 Task: Look for space in Homewood, United States from 9th July, 2023 to 16th July, 2023 for 2 adults, 1 child in price range Rs.8000 to Rs.16000. Place can be entire place with 2 bedrooms having 2 beds and 1 bathroom. Property type can be house, flat, guest house. Booking option can be shelf check-in. Required host language is English.
Action: Mouse moved to (600, 135)
Screenshot: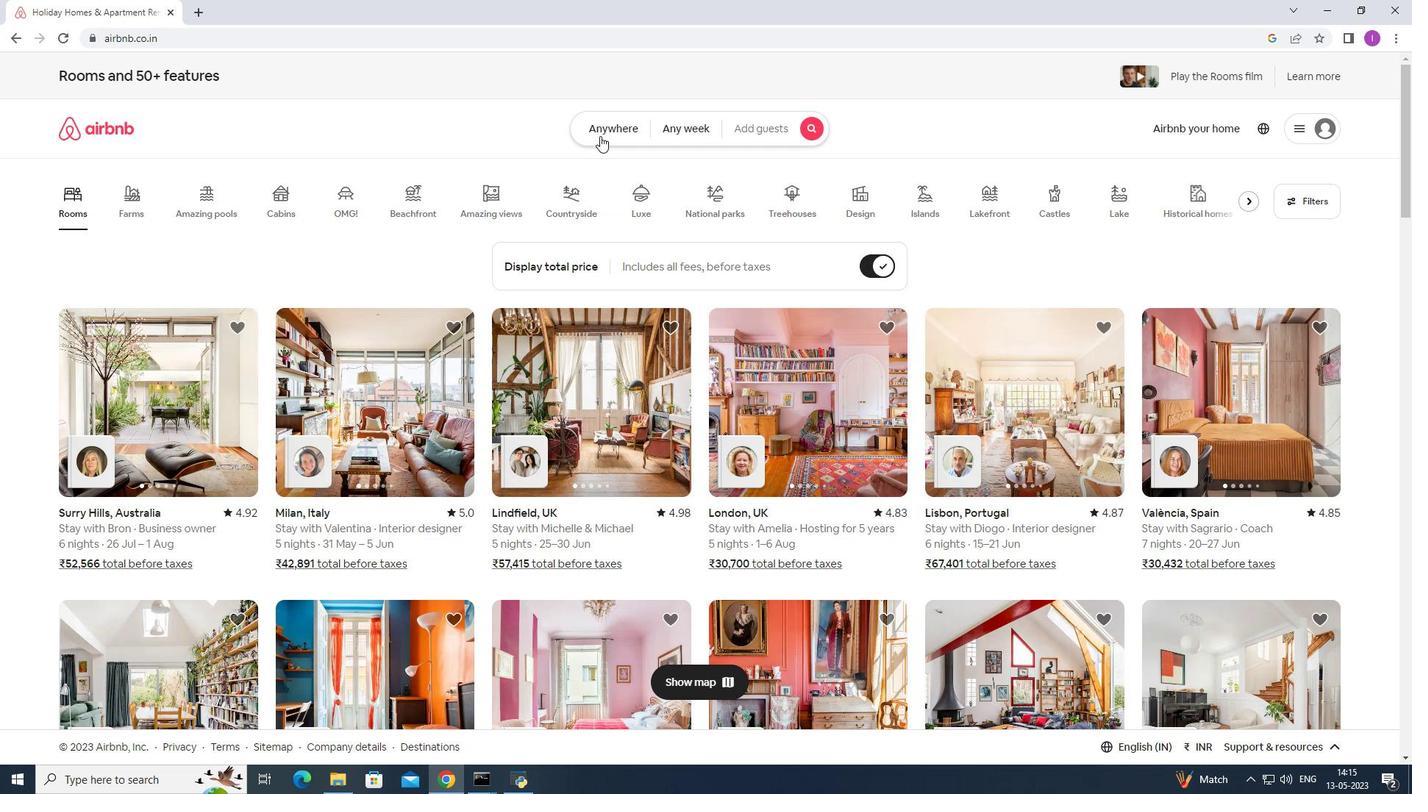 
Action: Mouse pressed left at (600, 135)
Screenshot: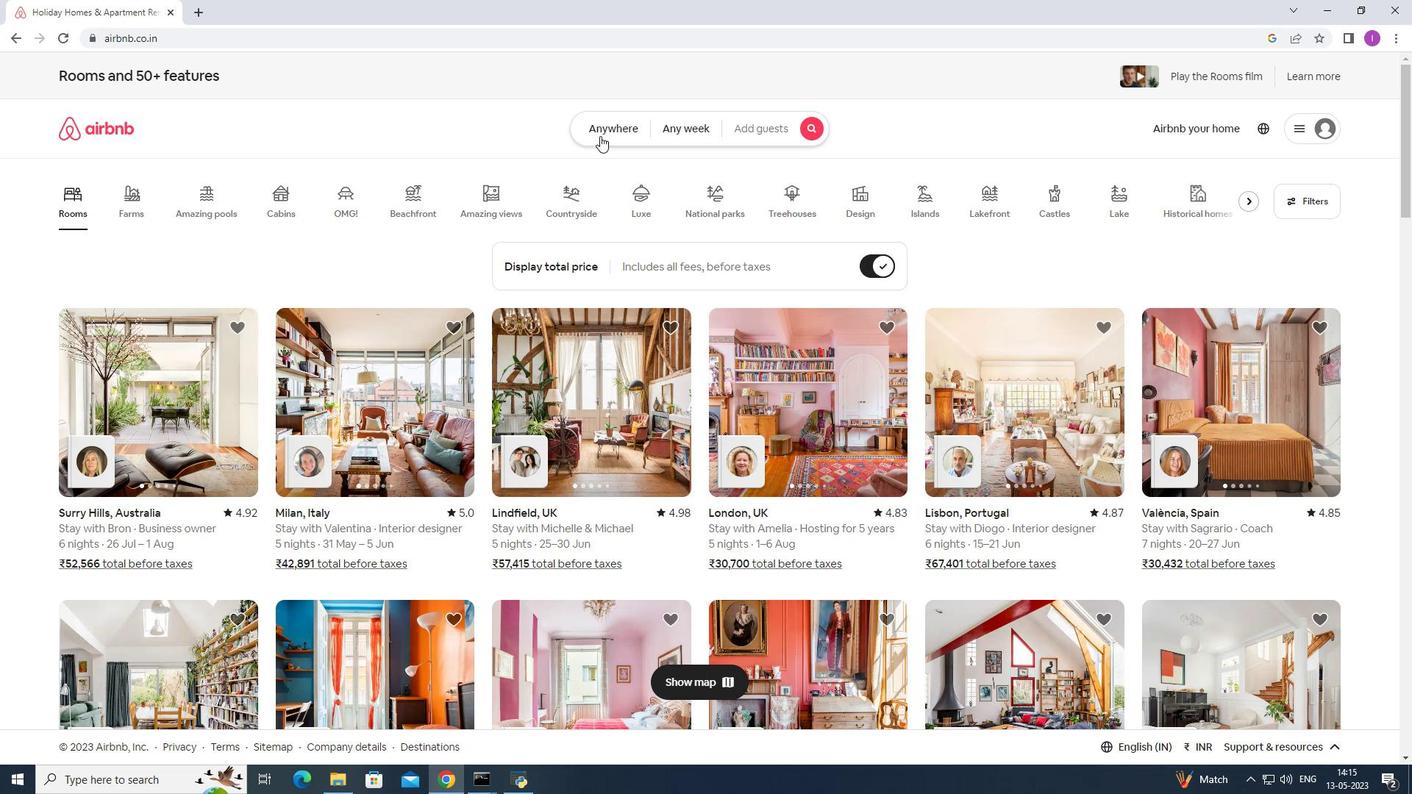 
Action: Mouse moved to (496, 180)
Screenshot: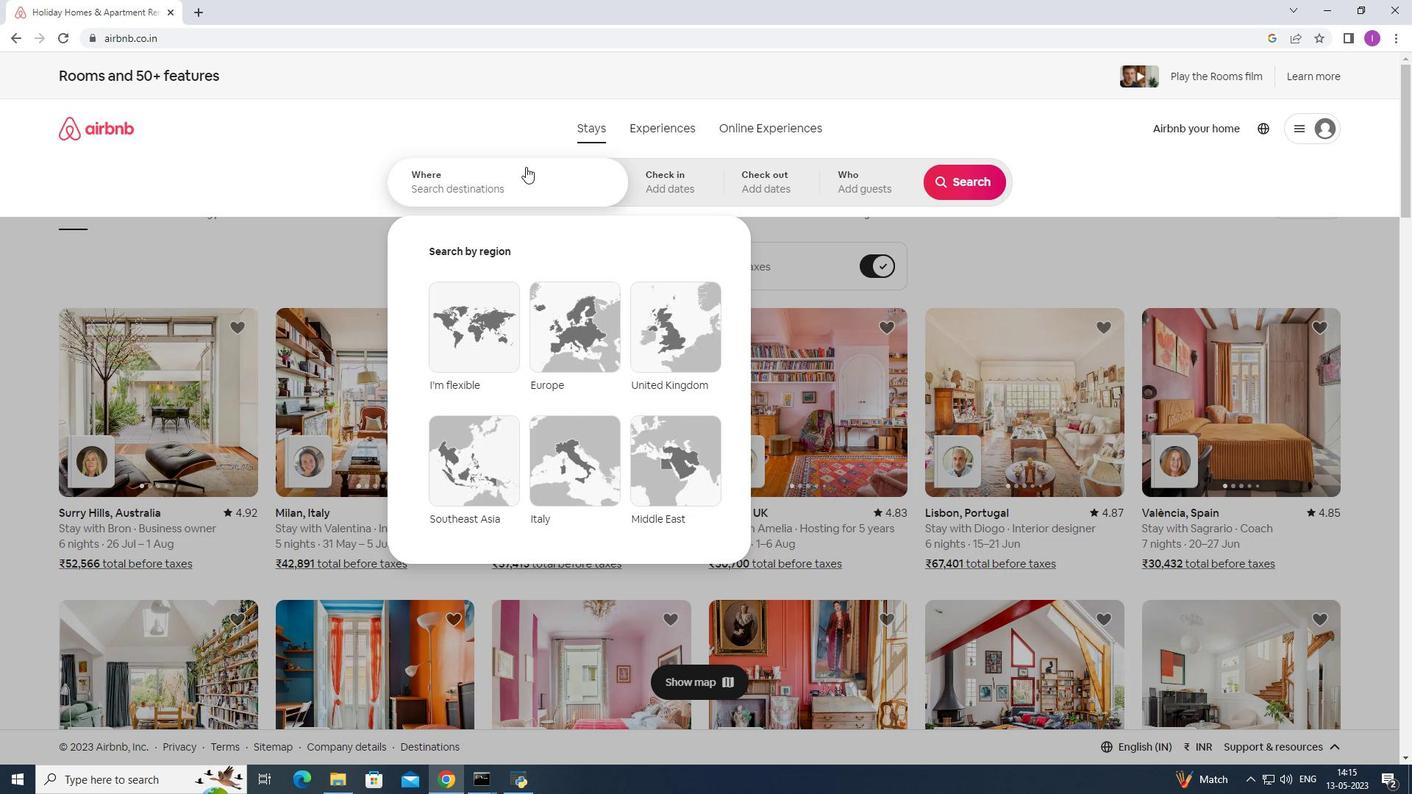 
Action: Mouse pressed left at (496, 180)
Screenshot: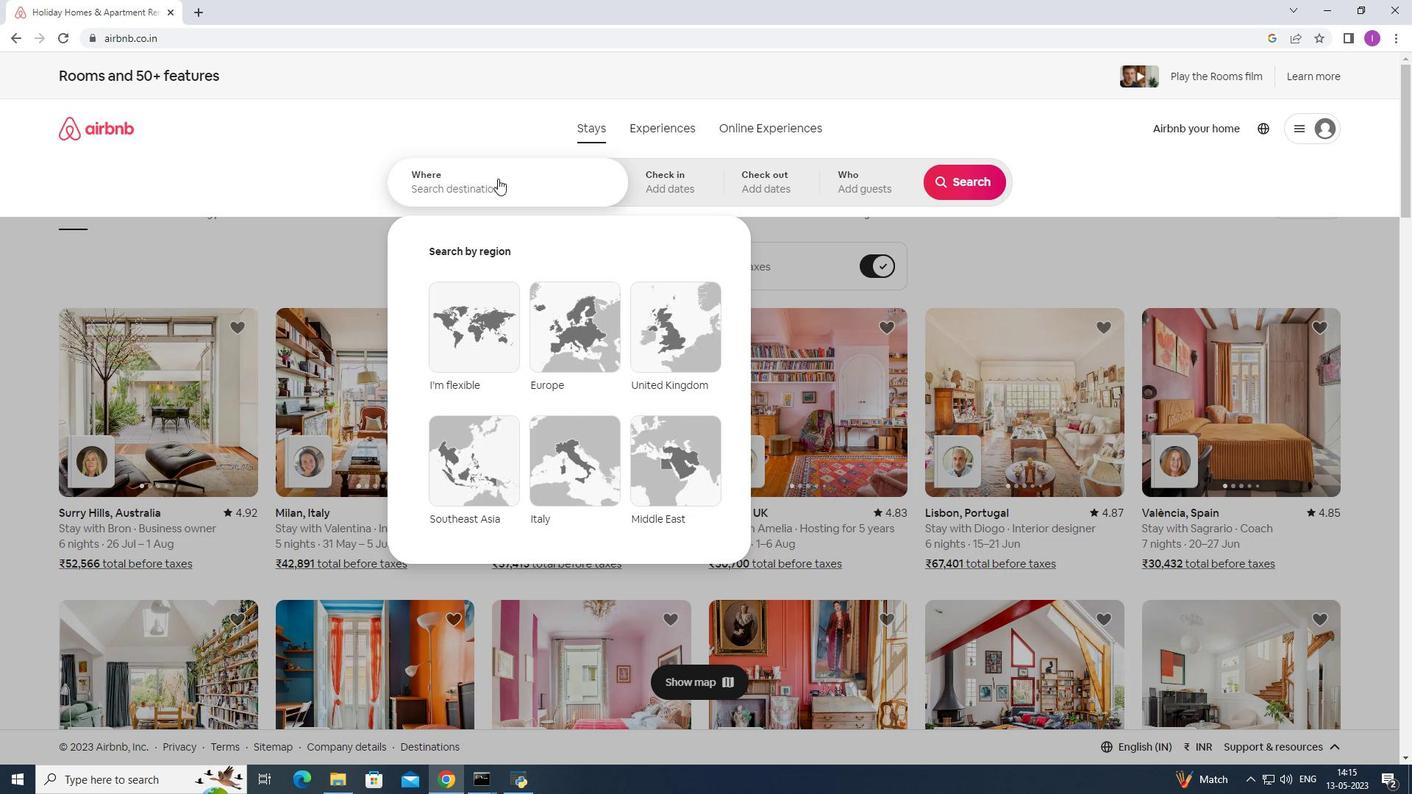 
Action: Key pressed <Key.shift>Homewood,<Key.shift>United<Key.space>sy<Key.backspace>tates
Screenshot: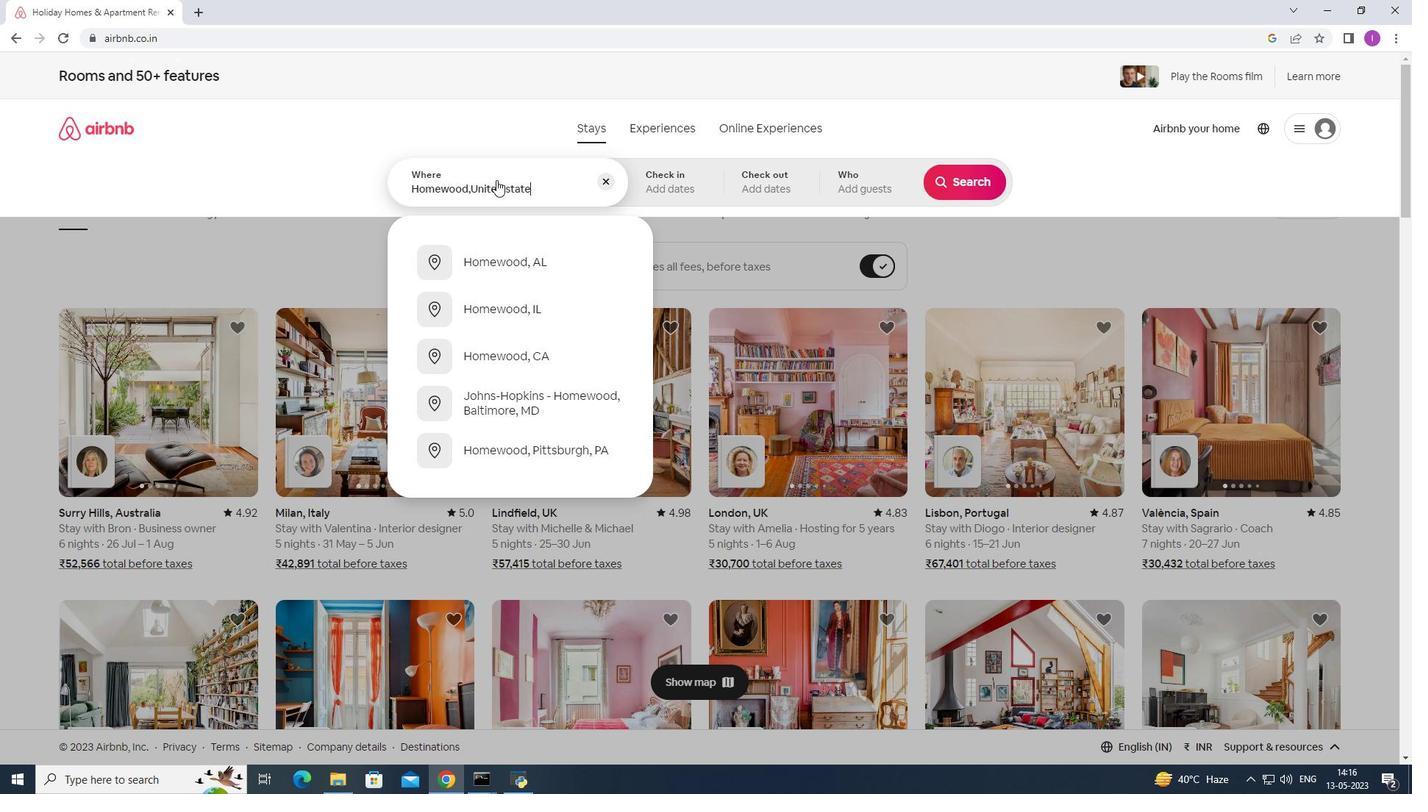 
Action: Mouse moved to (639, 185)
Screenshot: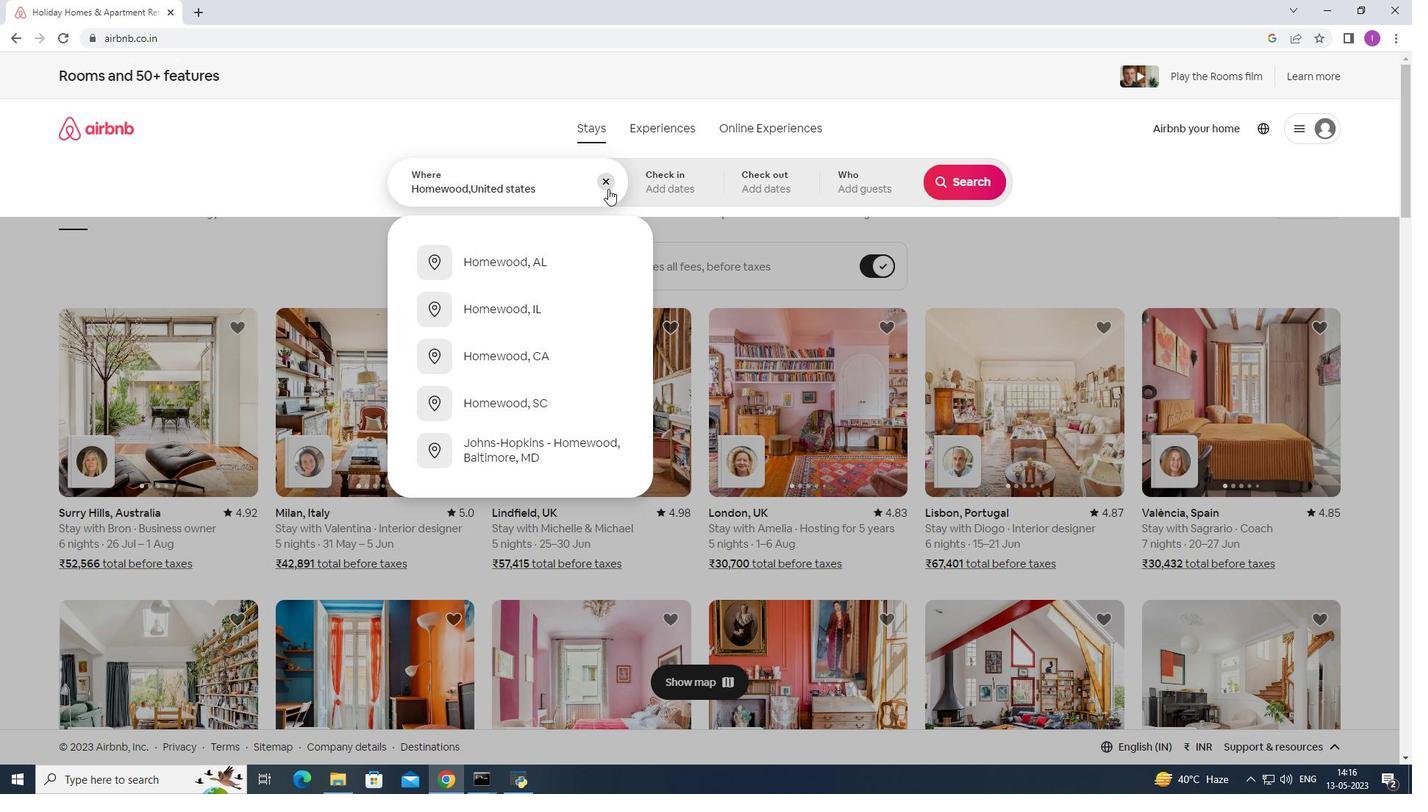 
Action: Mouse pressed left at (639, 185)
Screenshot: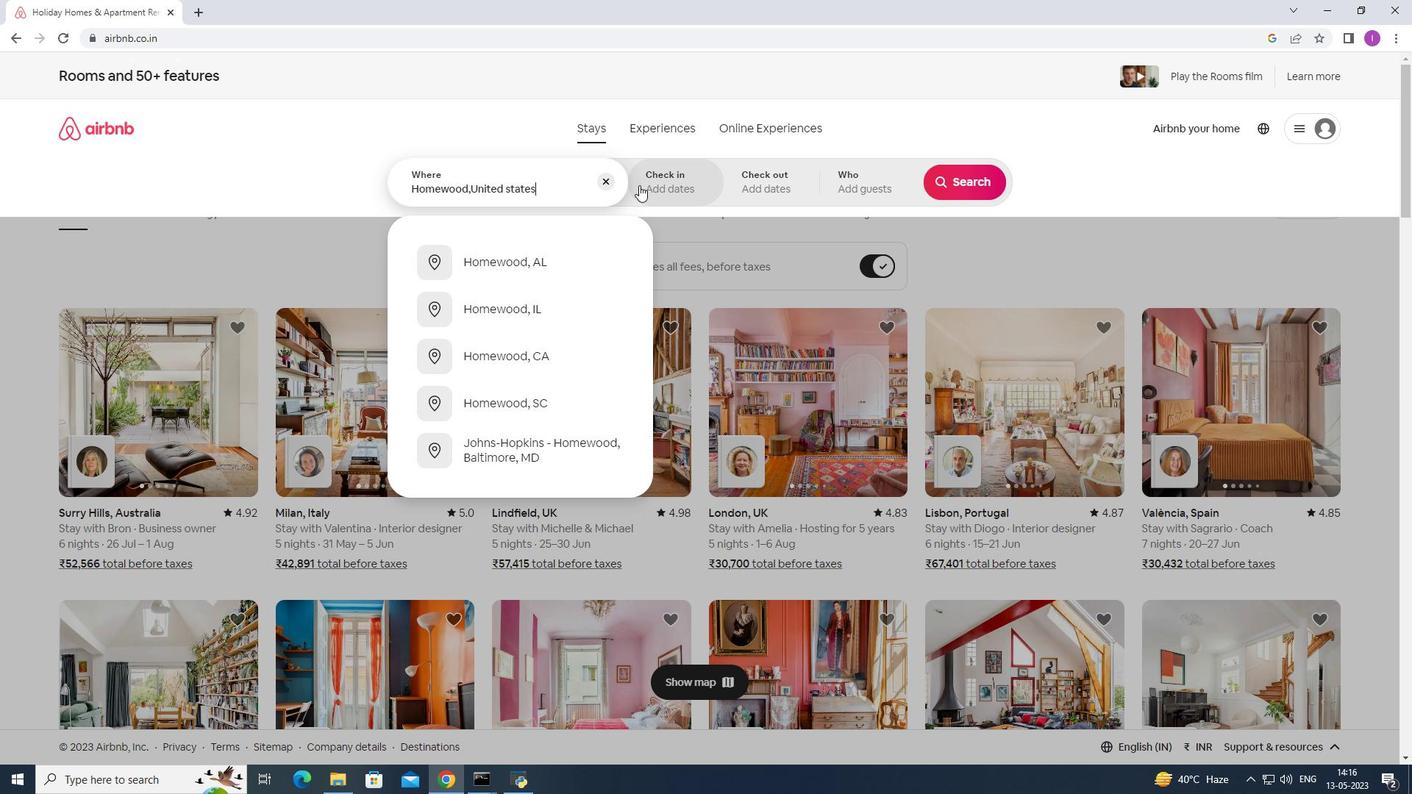 
Action: Mouse moved to (957, 297)
Screenshot: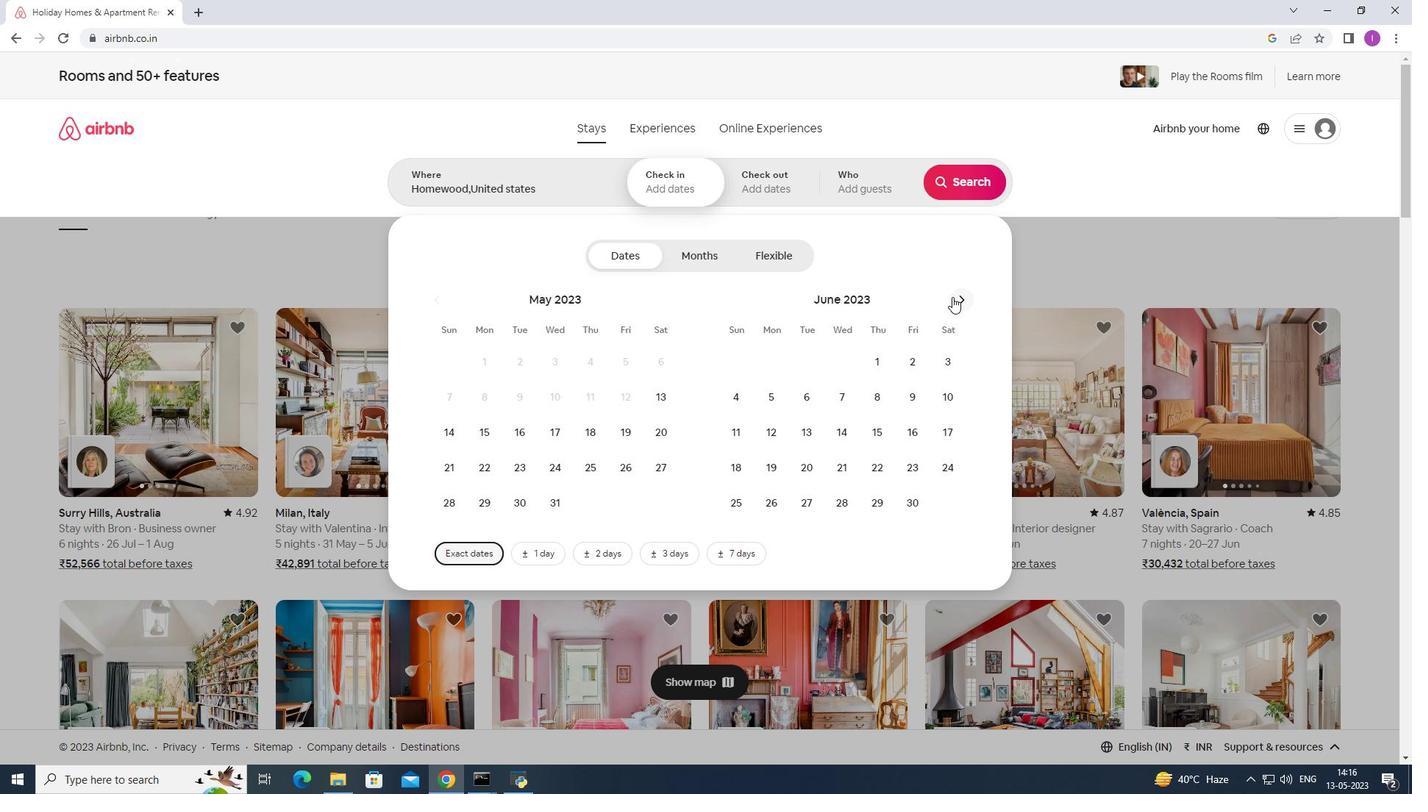 
Action: Mouse pressed left at (957, 297)
Screenshot: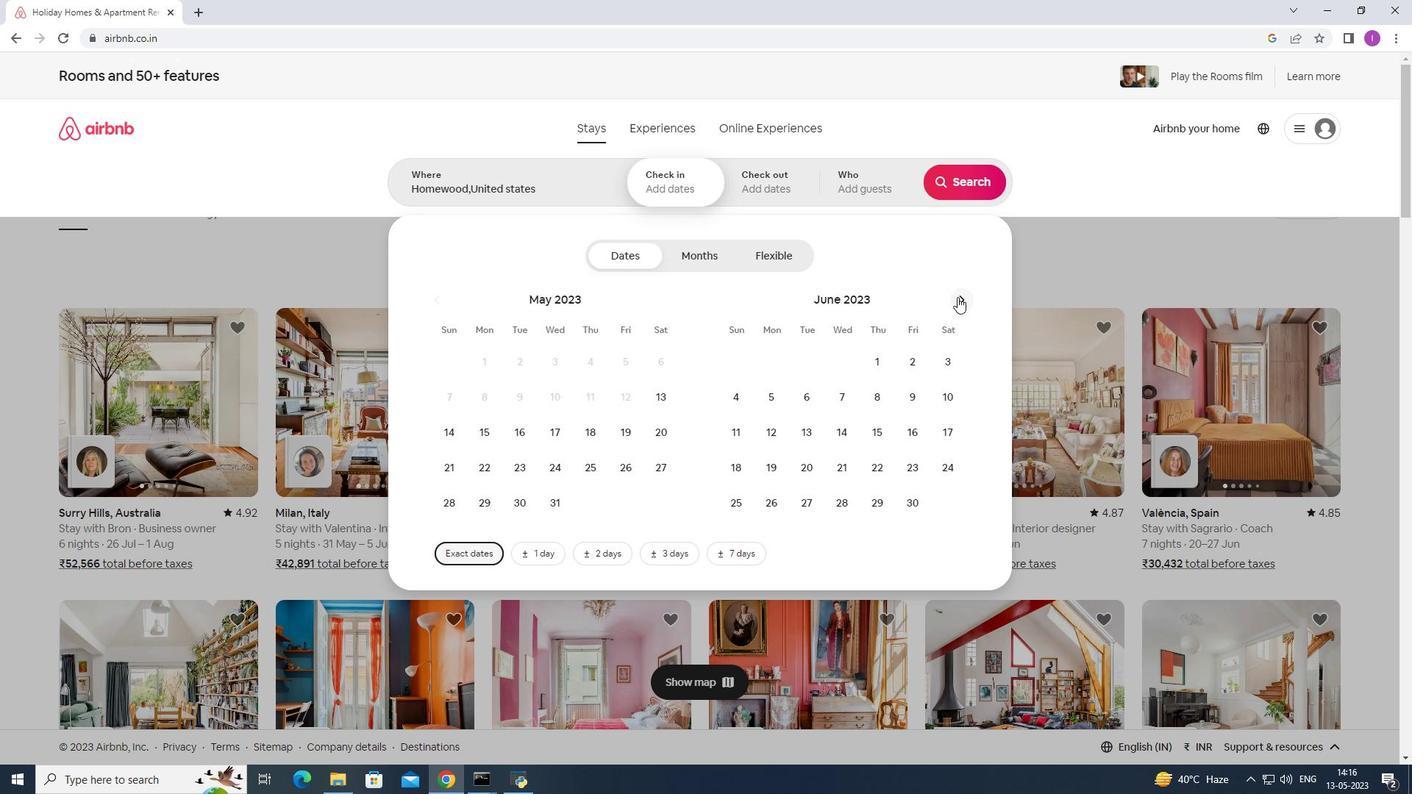 
Action: Mouse moved to (725, 432)
Screenshot: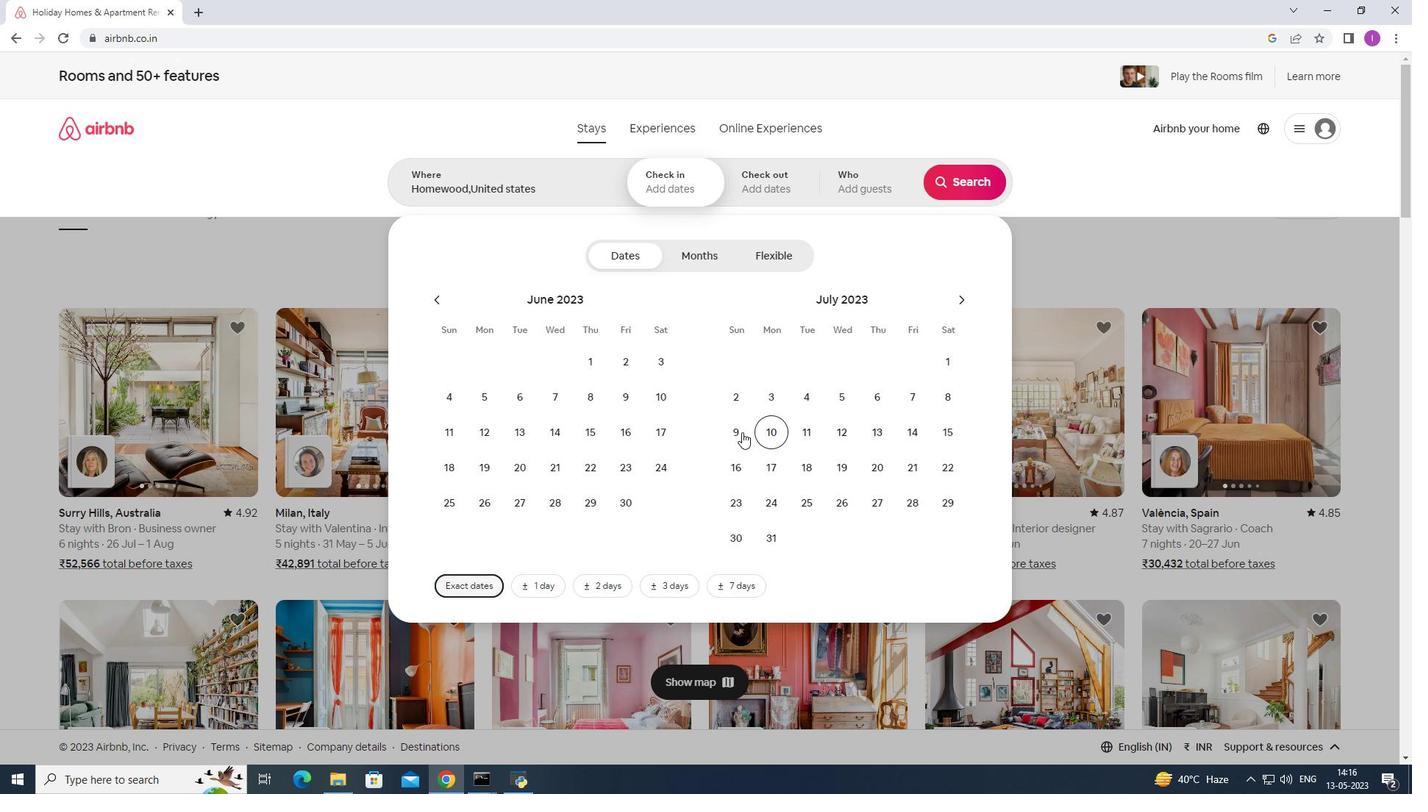 
Action: Mouse pressed left at (725, 432)
Screenshot: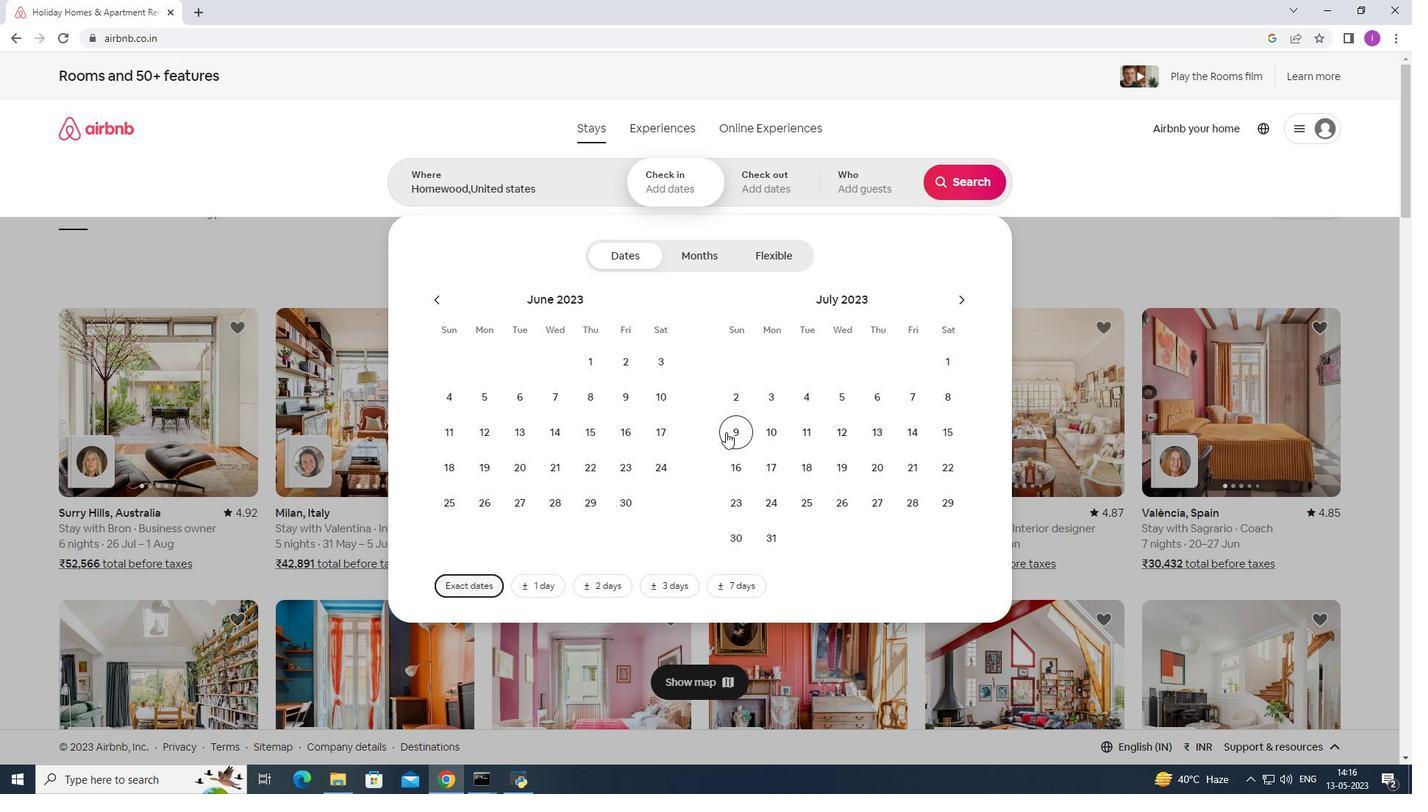 
Action: Mouse moved to (740, 476)
Screenshot: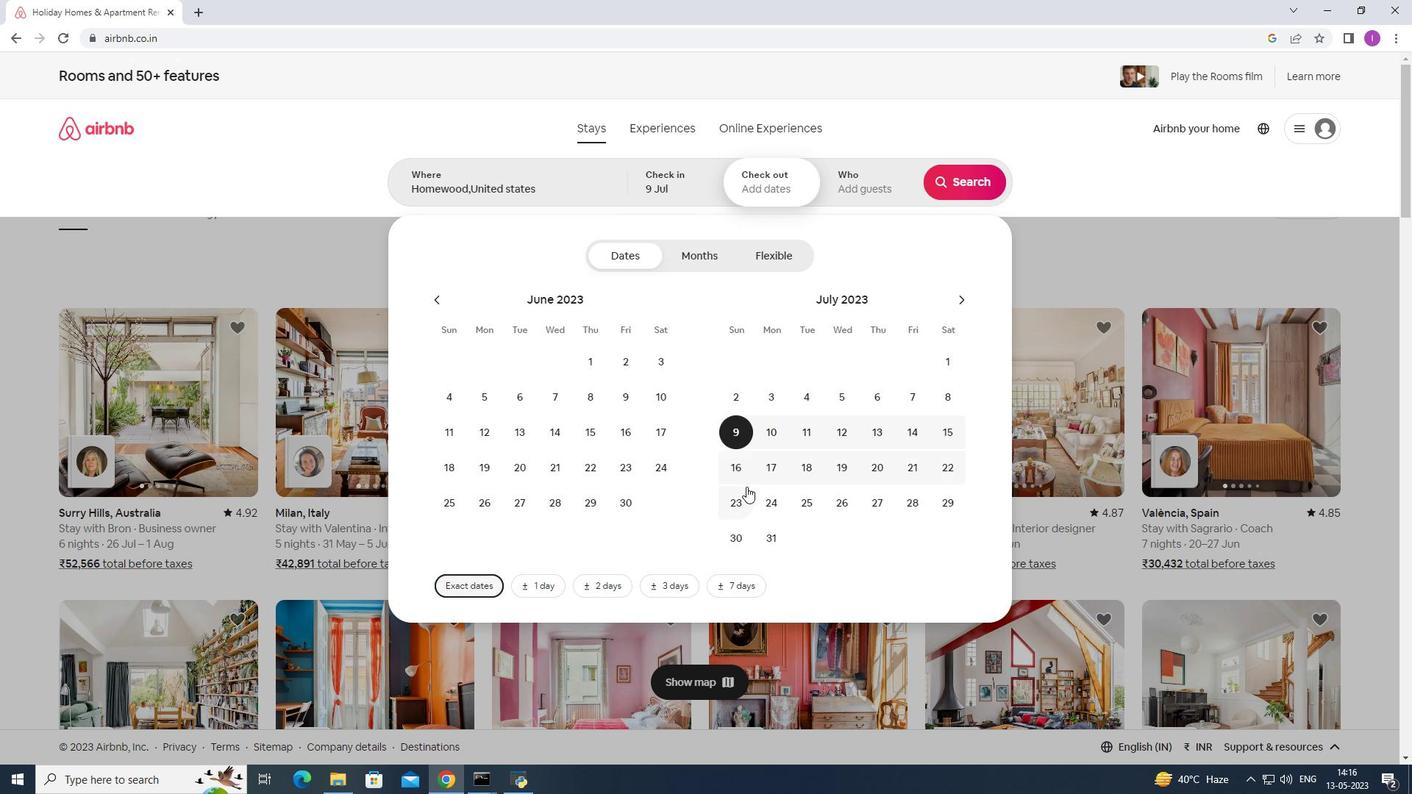 
Action: Mouse pressed left at (740, 476)
Screenshot: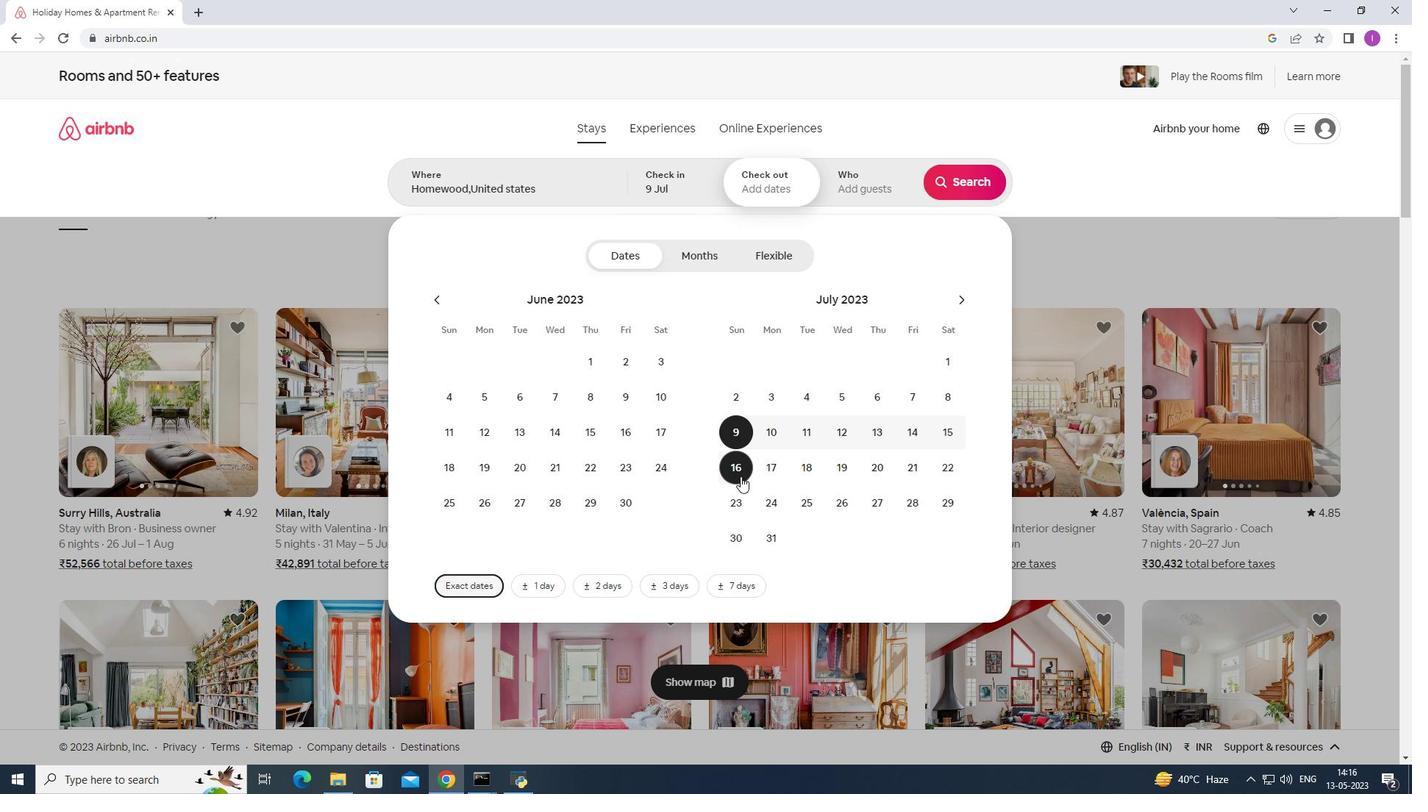 
Action: Mouse moved to (864, 189)
Screenshot: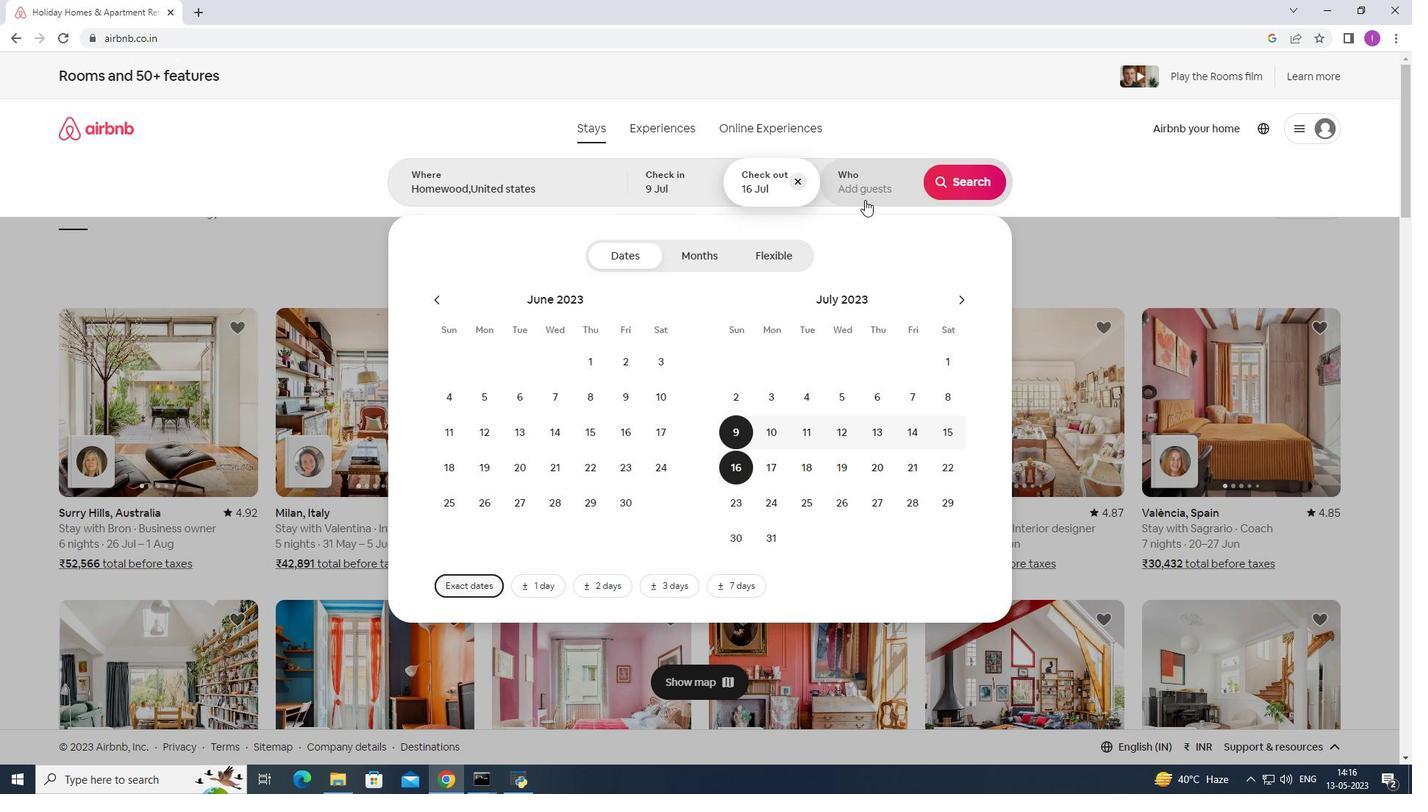 
Action: Mouse pressed left at (864, 189)
Screenshot: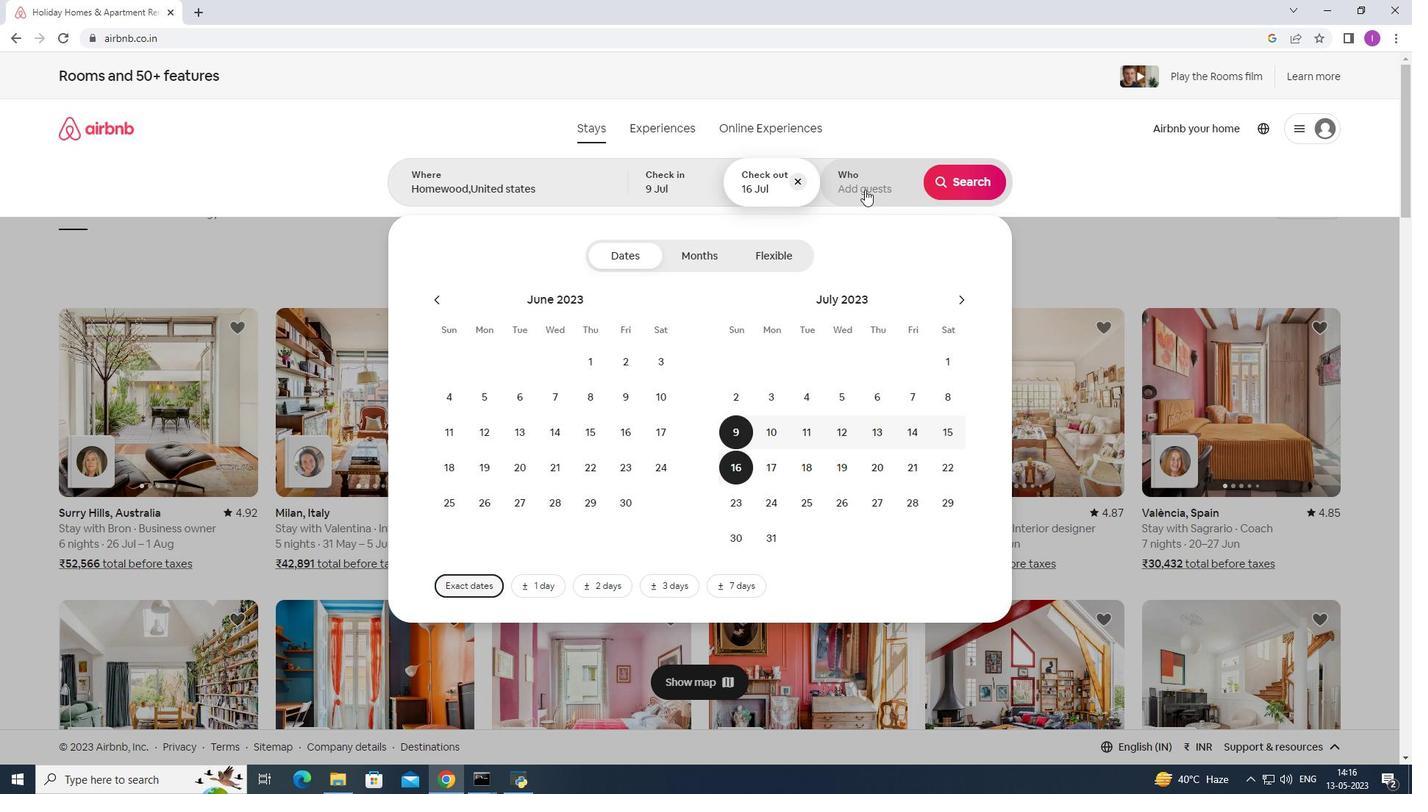 
Action: Mouse moved to (970, 257)
Screenshot: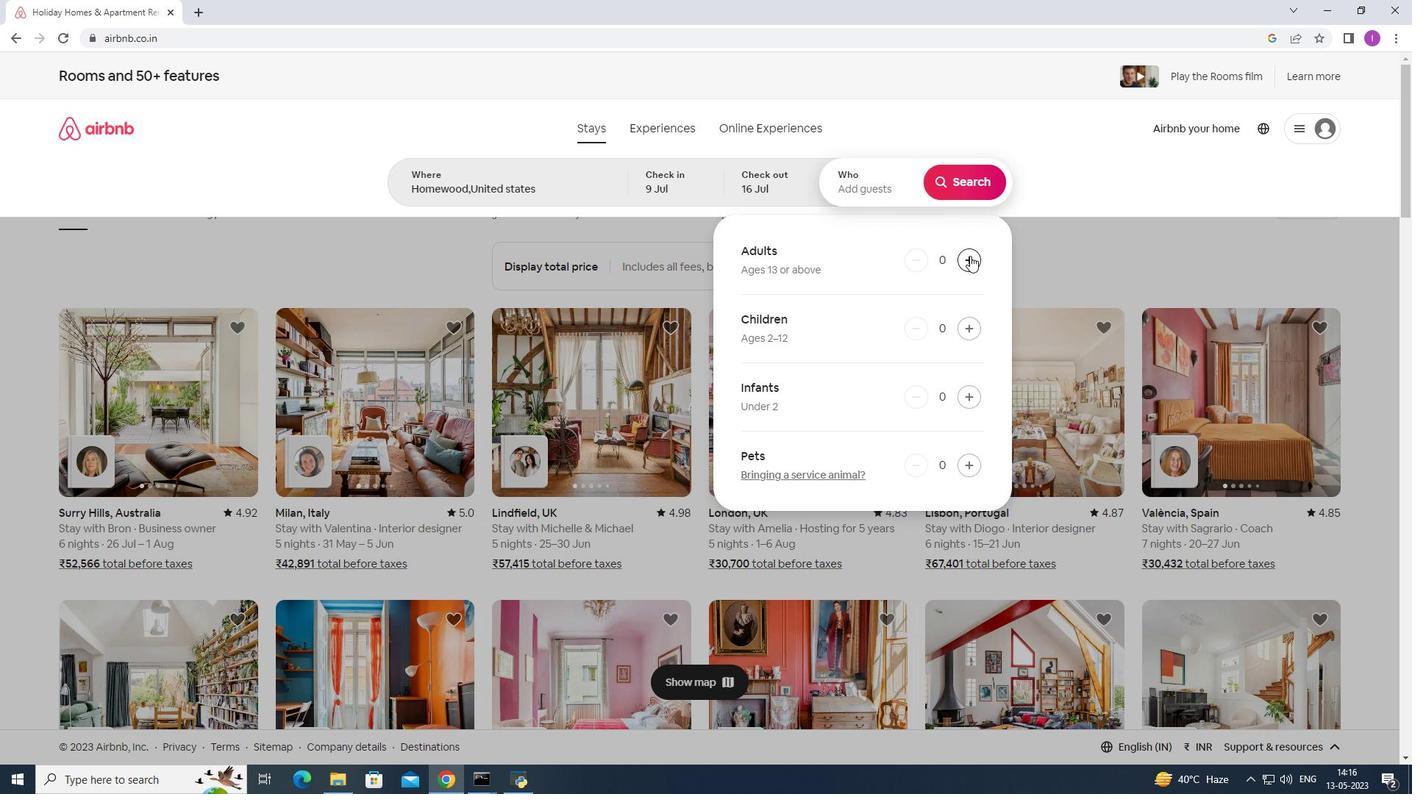 
Action: Mouse pressed left at (970, 257)
Screenshot: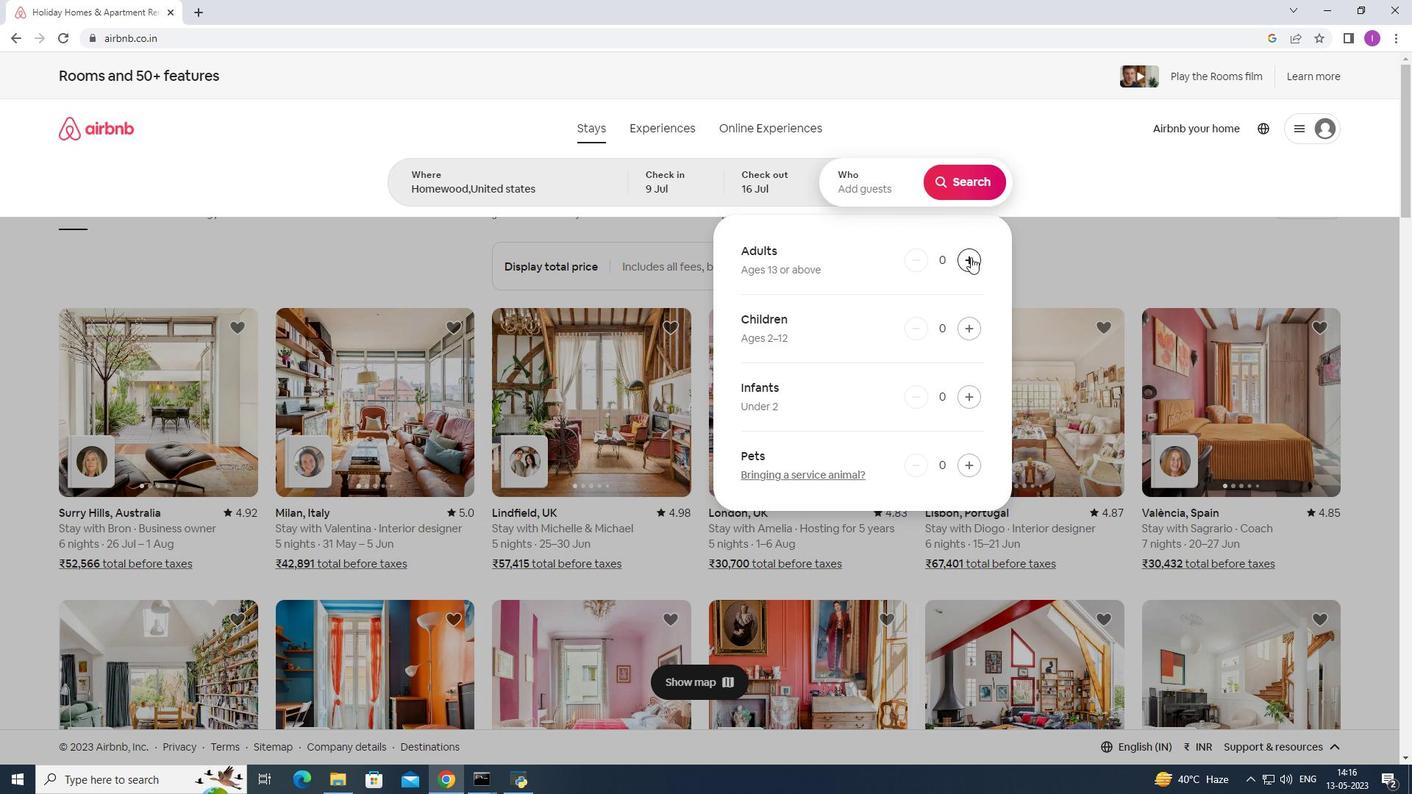 
Action: Mouse pressed left at (970, 257)
Screenshot: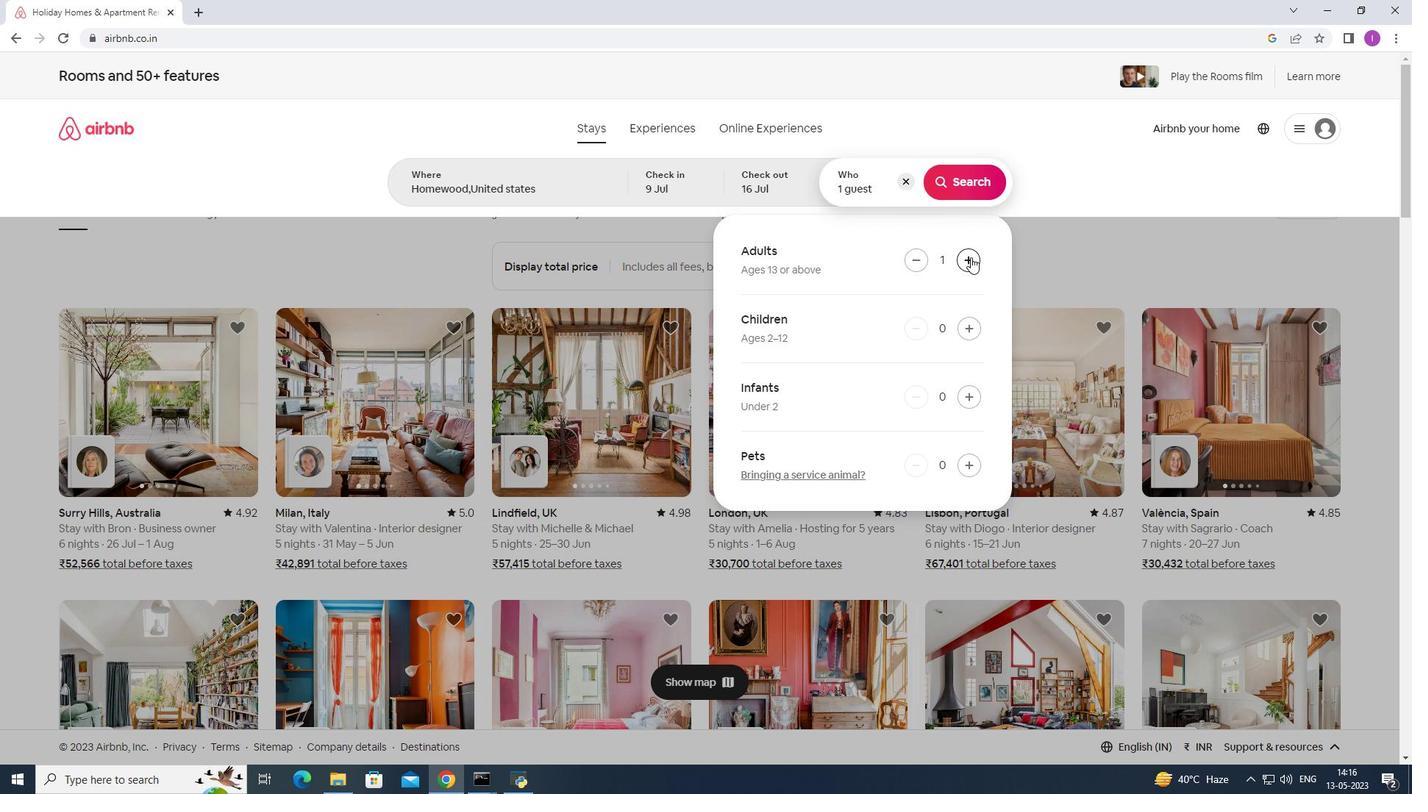 
Action: Mouse moved to (968, 322)
Screenshot: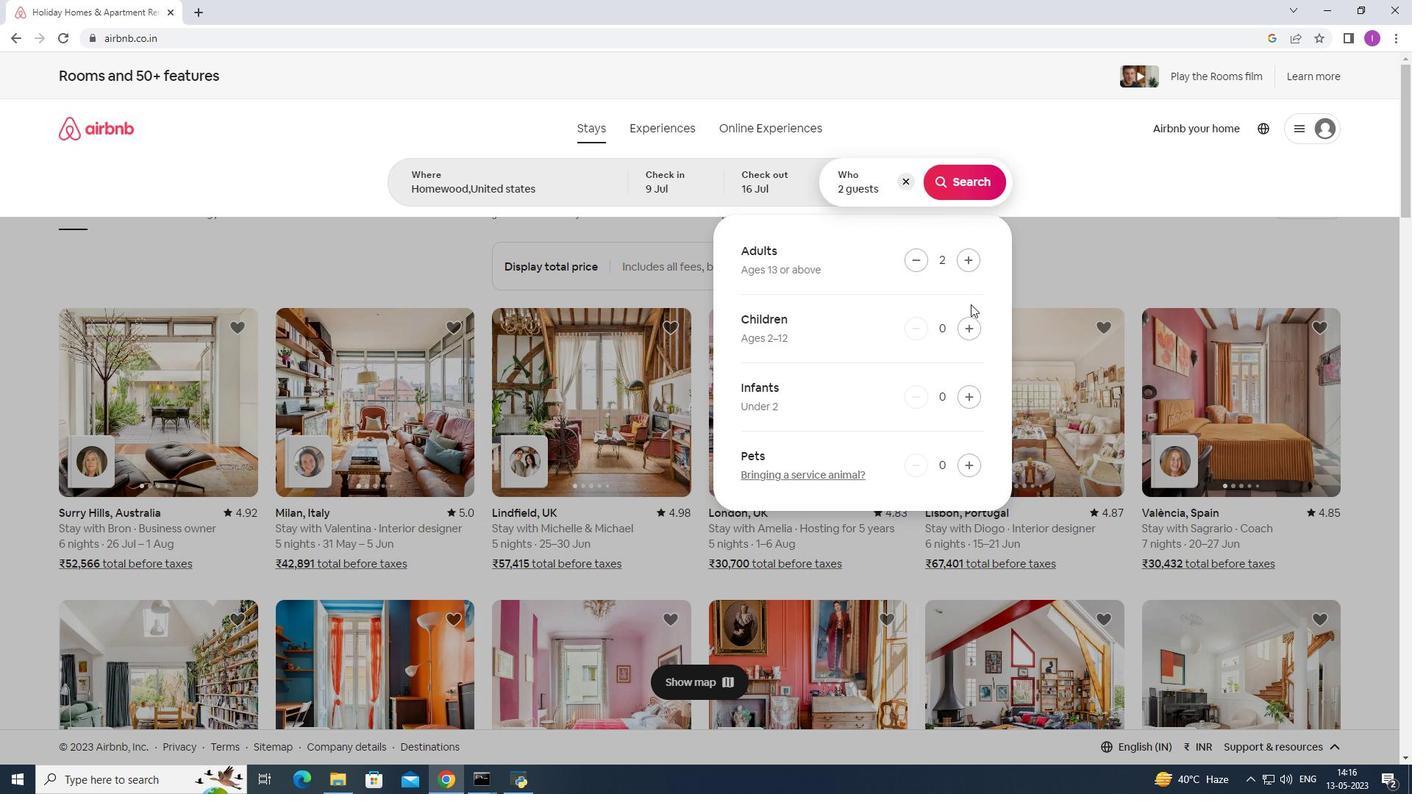 
Action: Mouse pressed left at (968, 322)
Screenshot: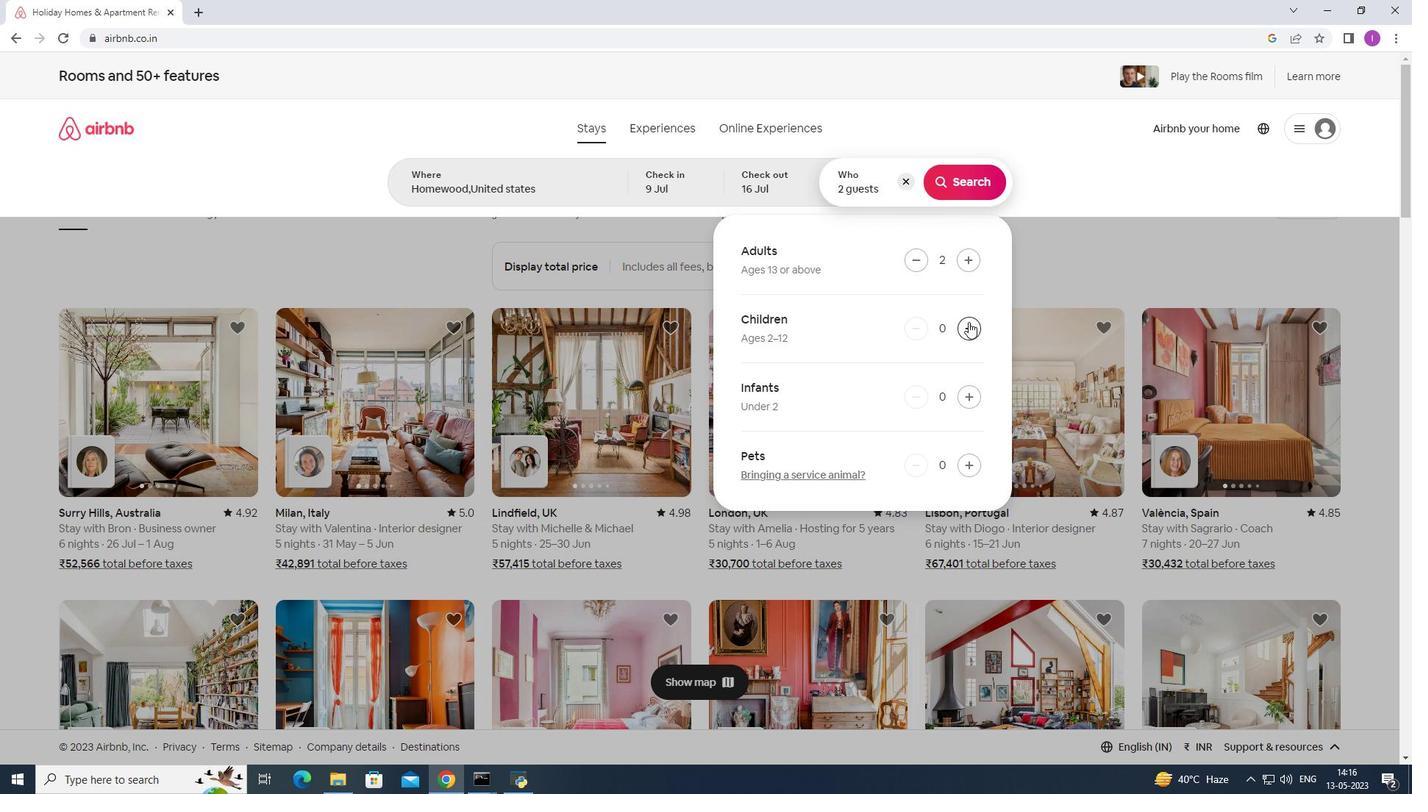 
Action: Mouse moved to (971, 186)
Screenshot: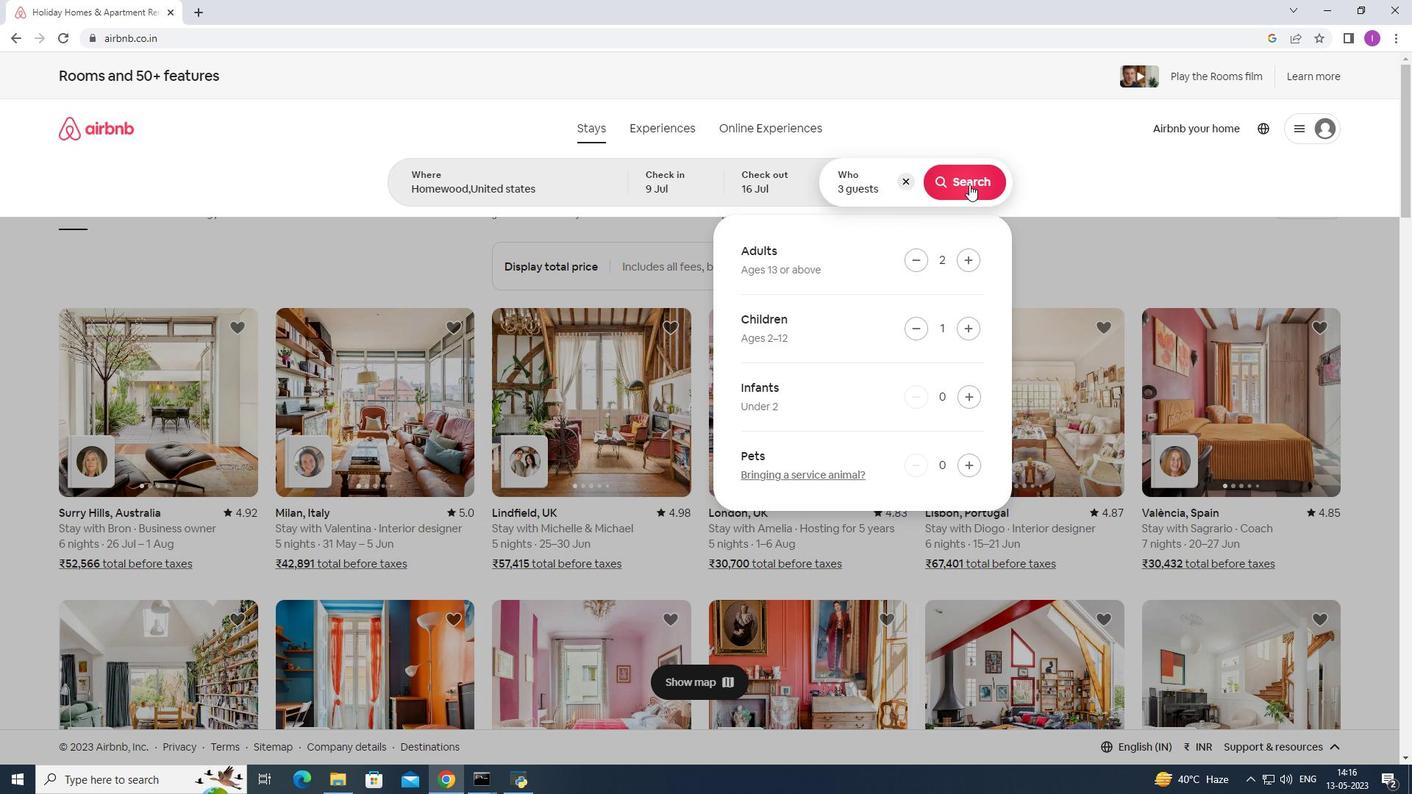 
Action: Mouse pressed left at (971, 186)
Screenshot: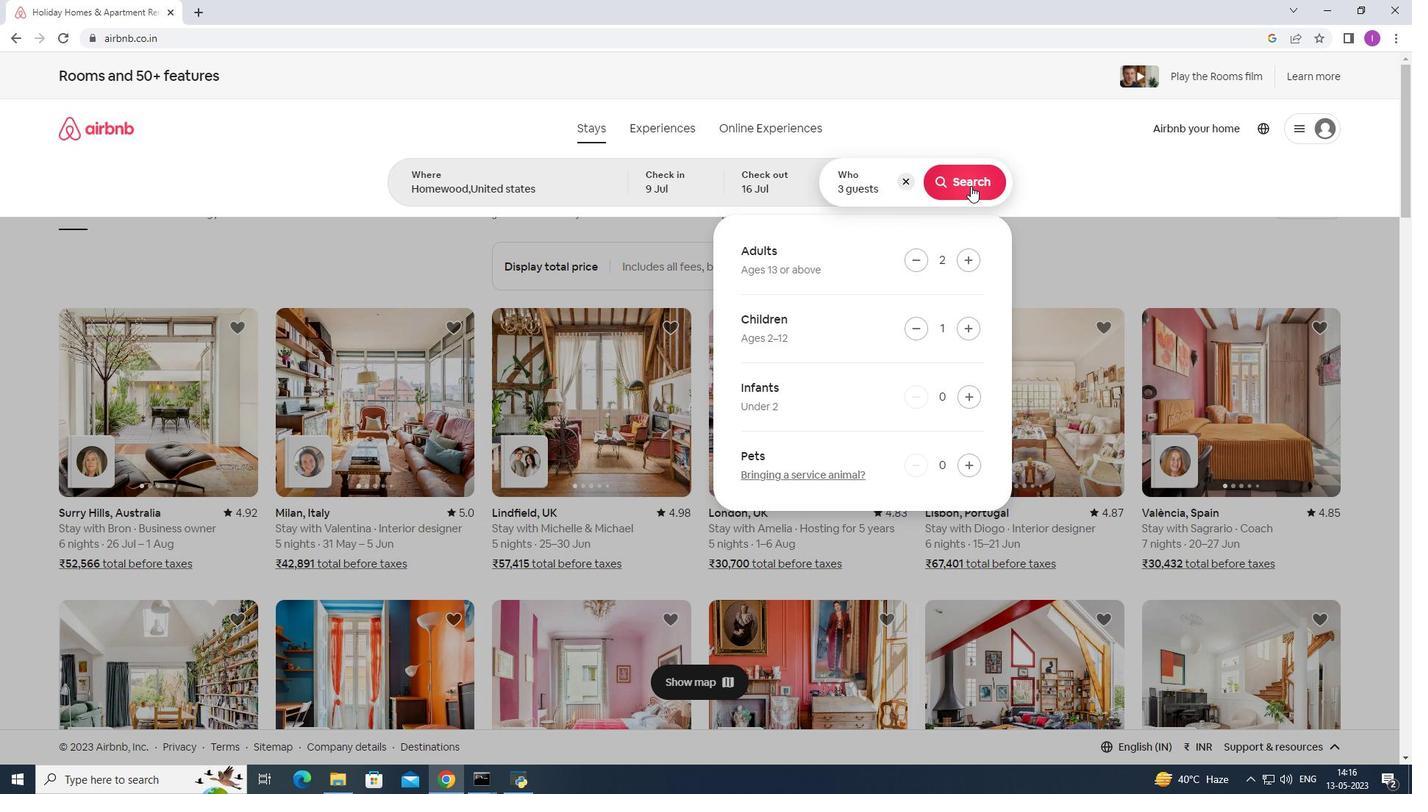 
Action: Mouse moved to (1362, 136)
Screenshot: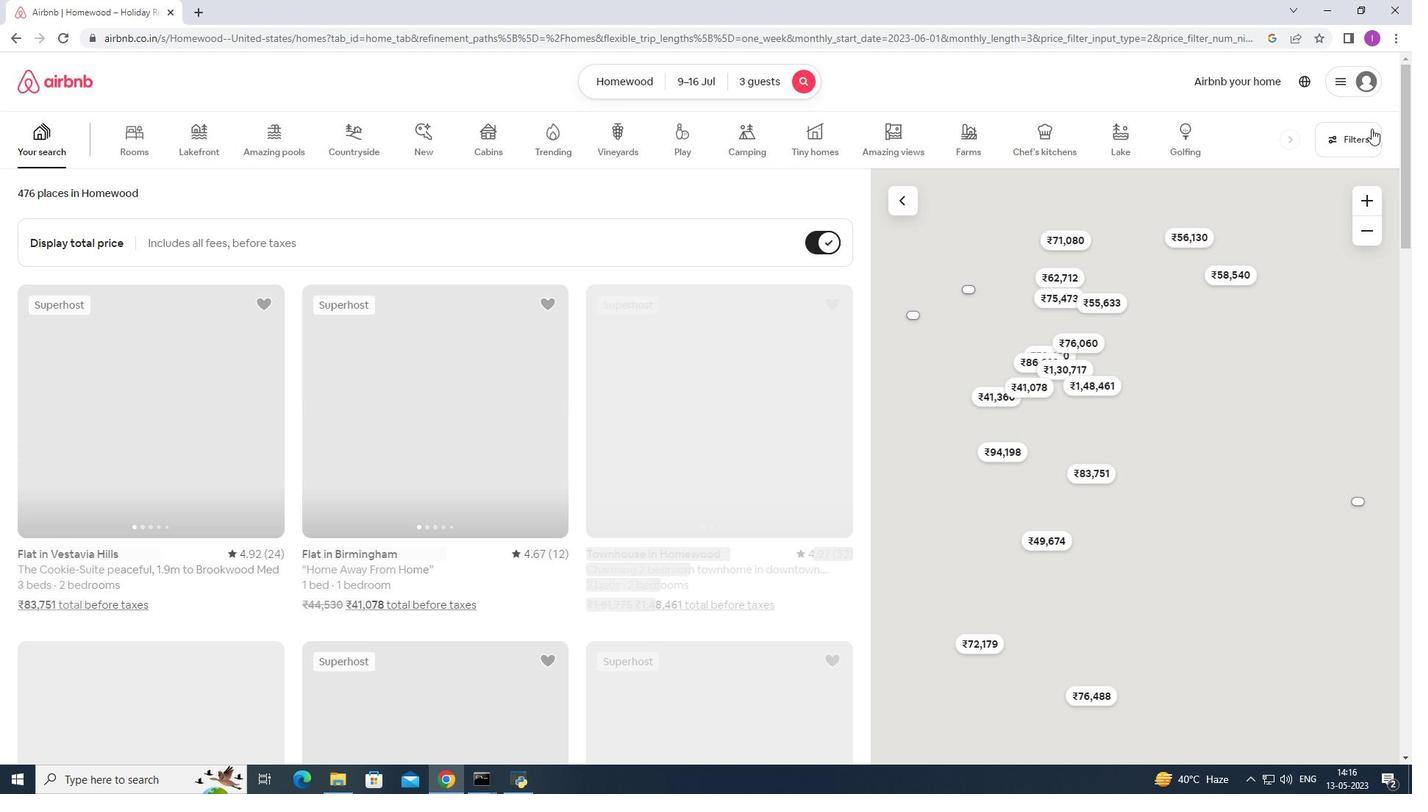 
Action: Mouse pressed left at (1362, 136)
Screenshot: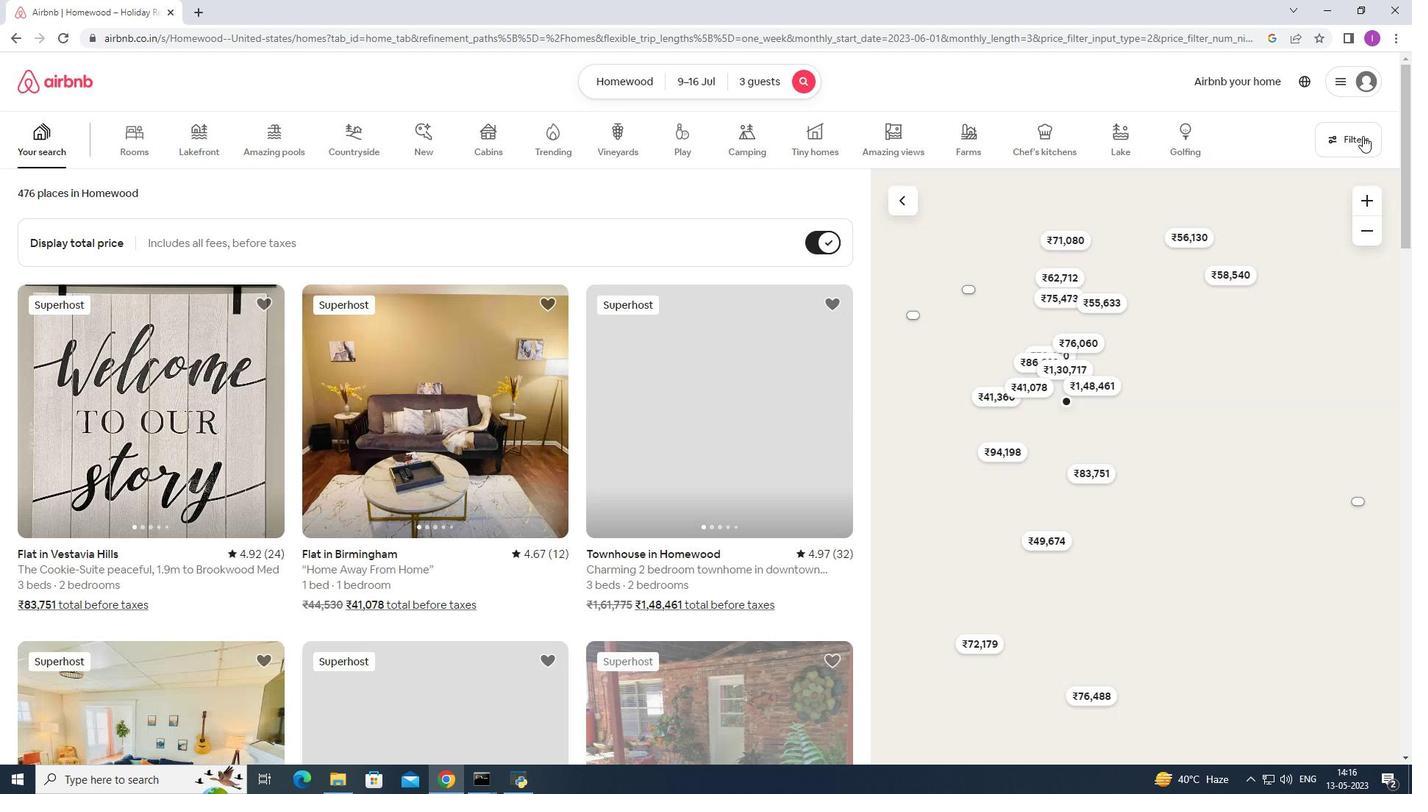 
Action: Mouse moved to (809, 508)
Screenshot: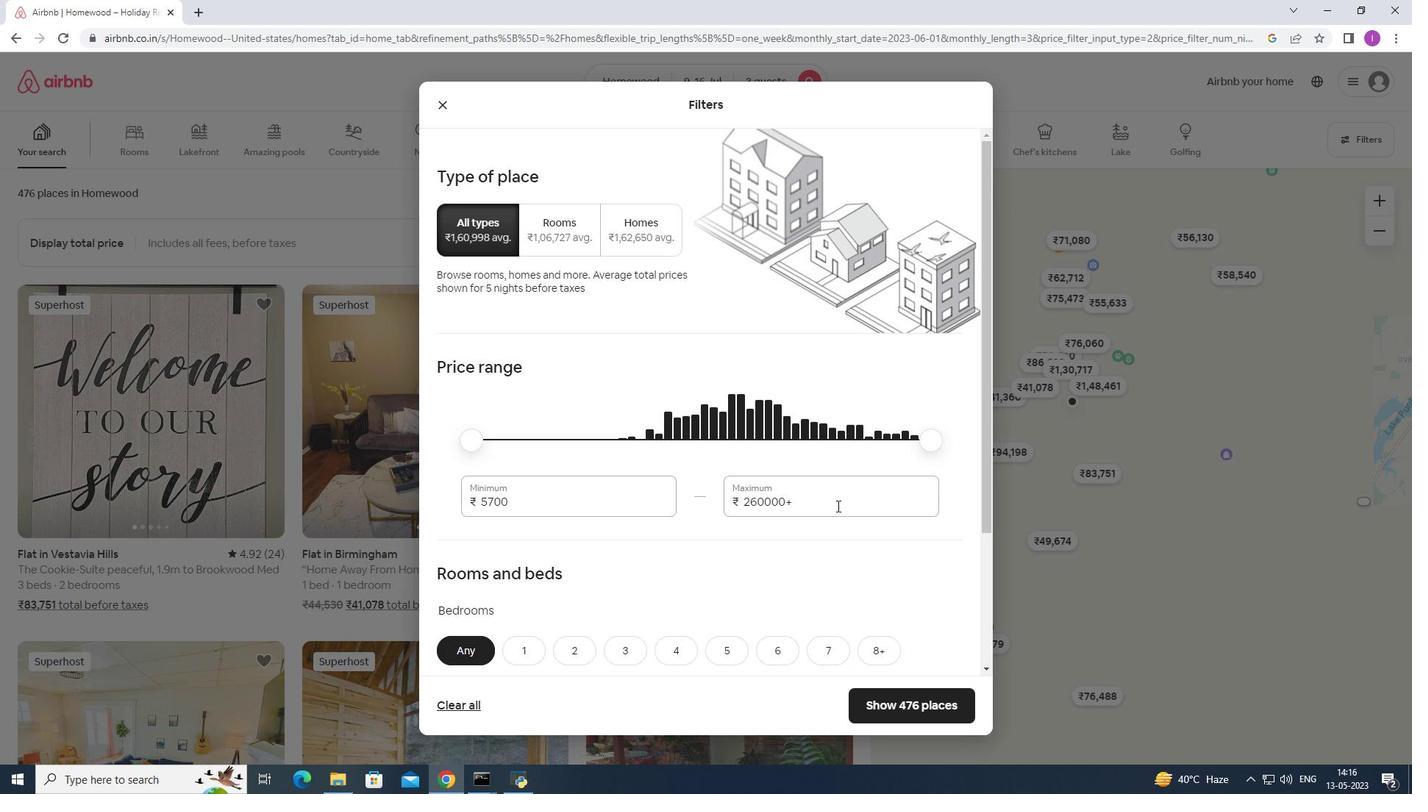
Action: Mouse pressed left at (809, 508)
Screenshot: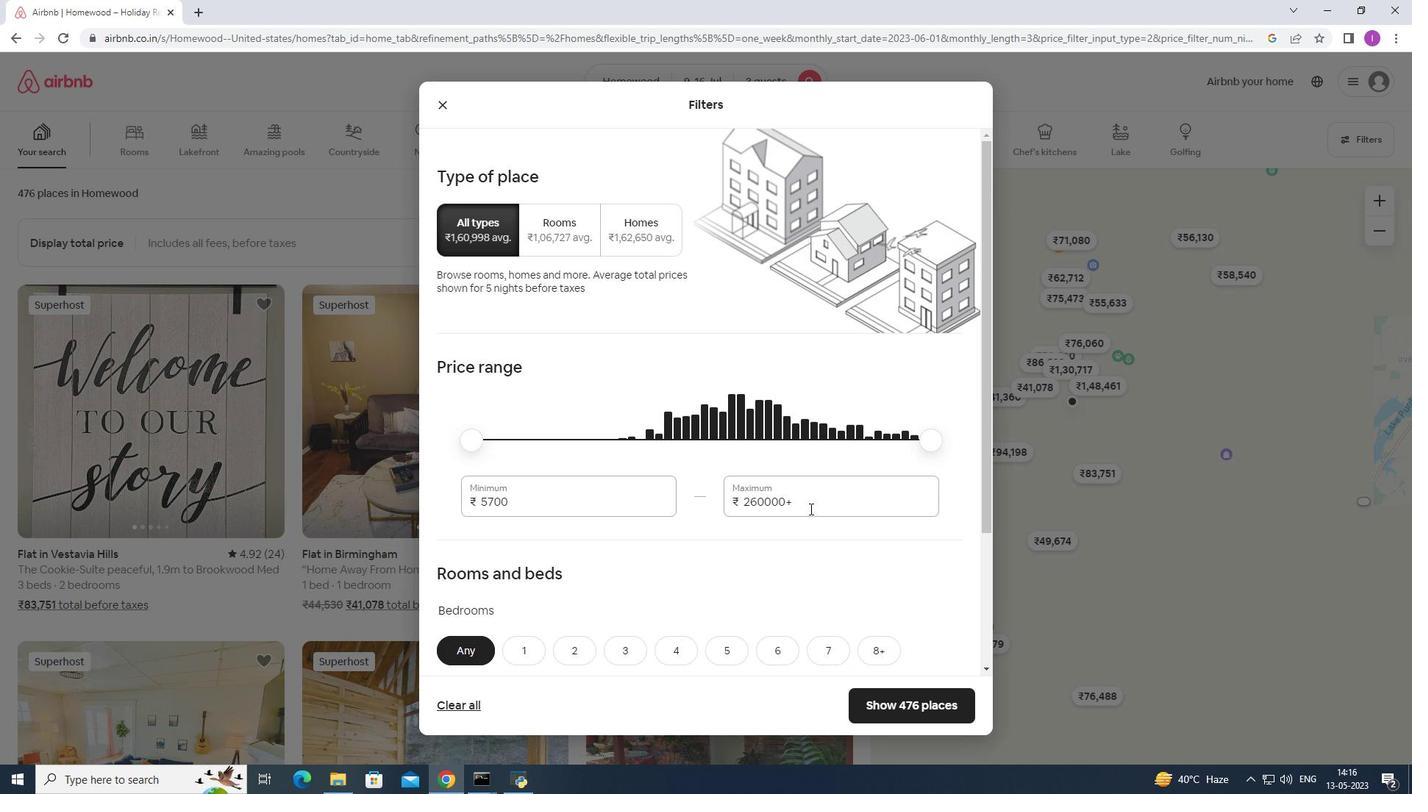 
Action: Mouse moved to (733, 520)
Screenshot: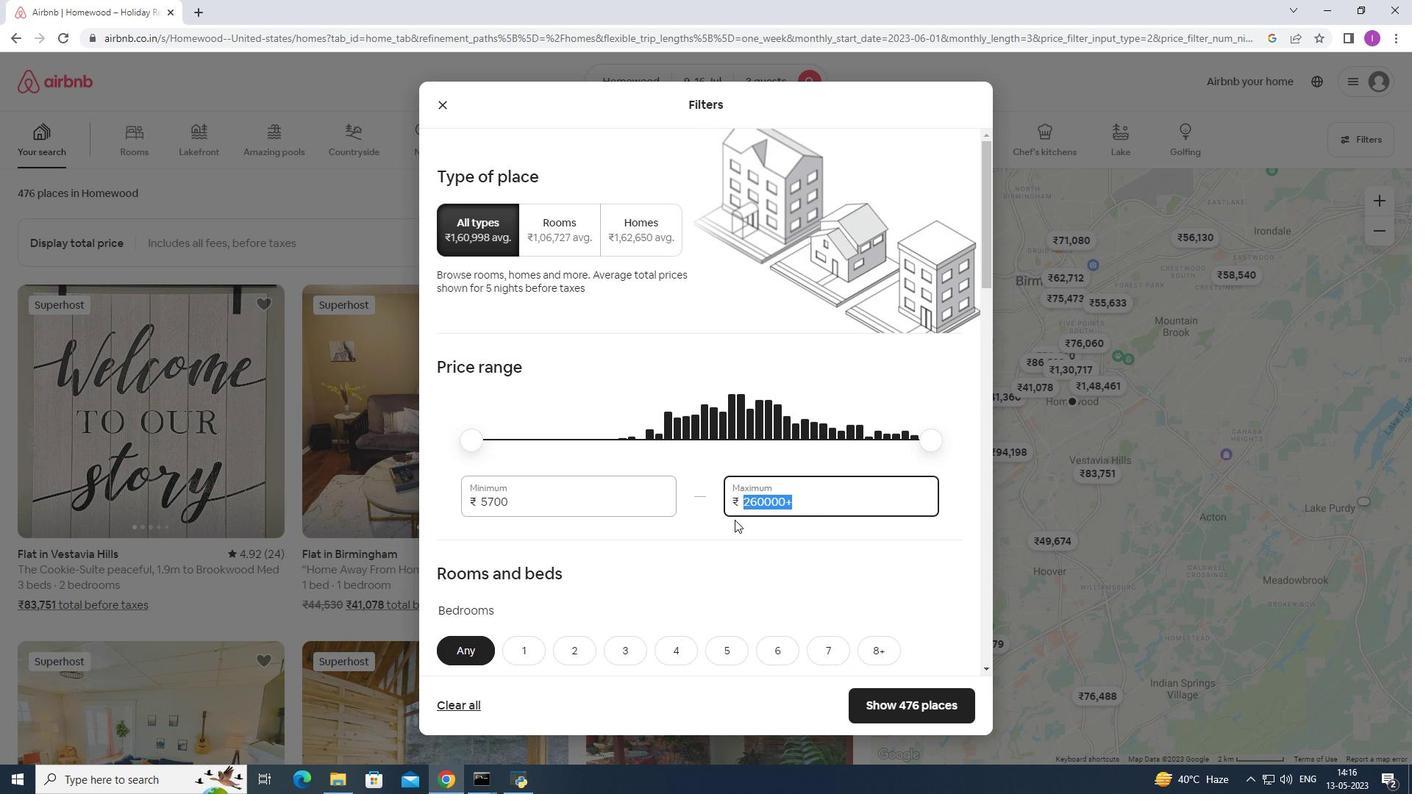 
Action: Key pressed 1
Screenshot: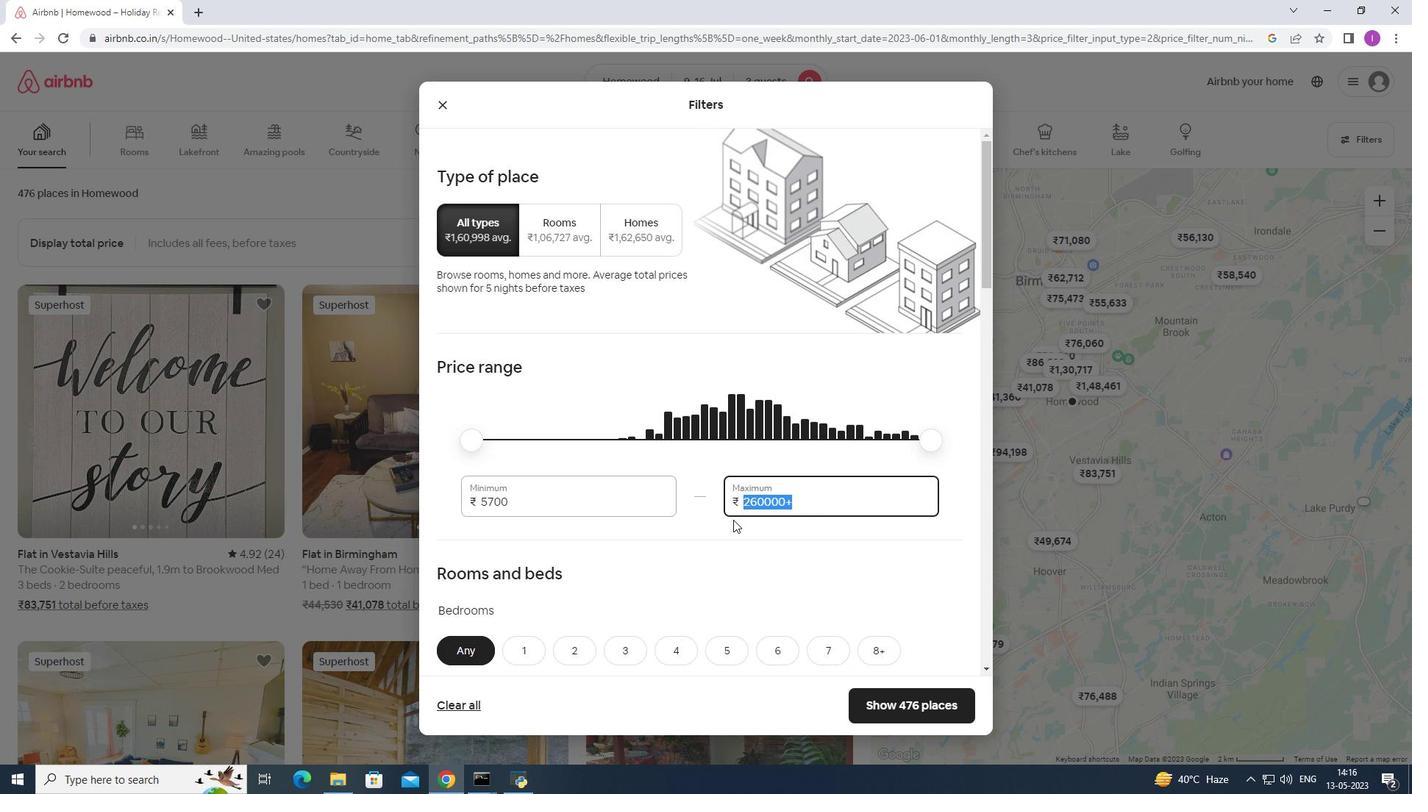 
Action: Mouse moved to (732, 517)
Screenshot: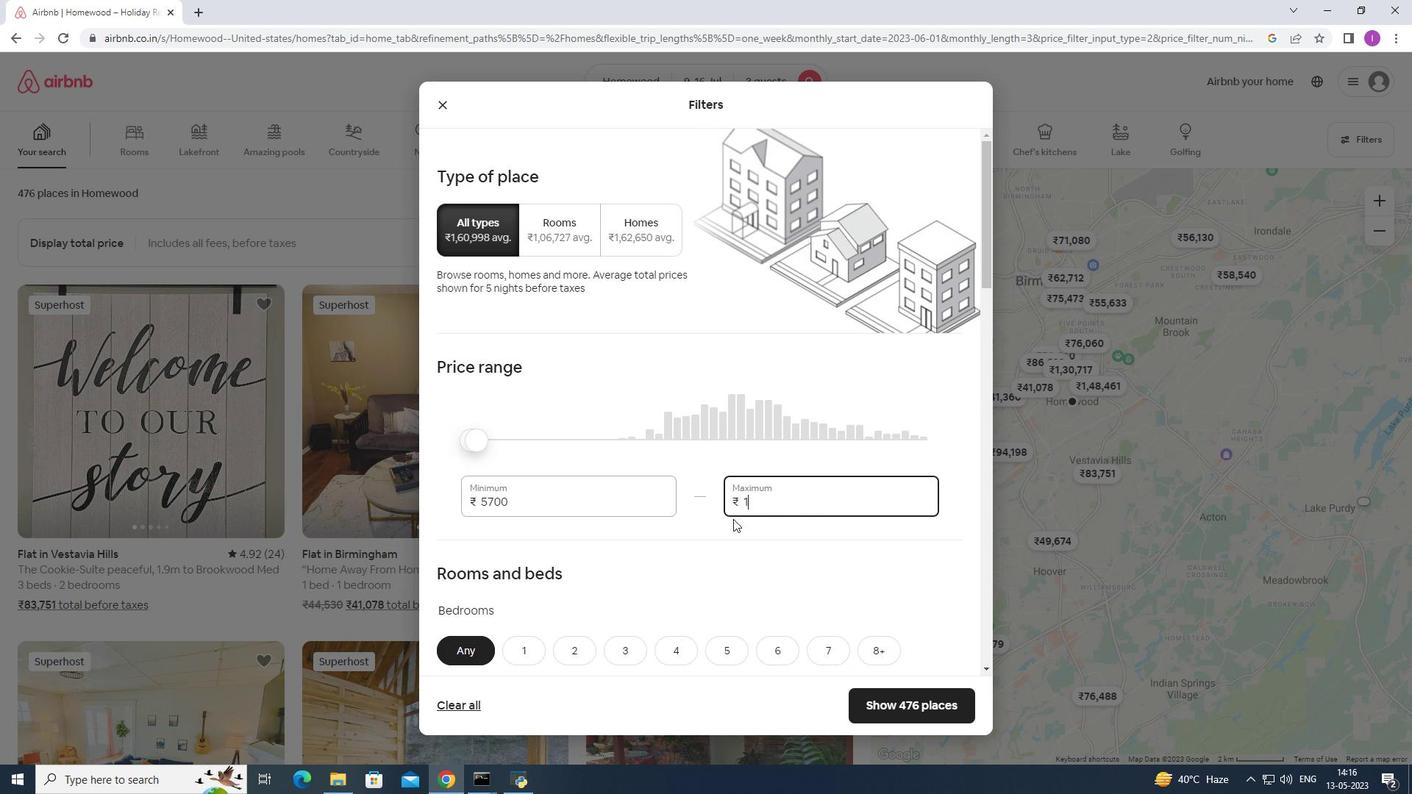 
Action: Key pressed 6
Screenshot: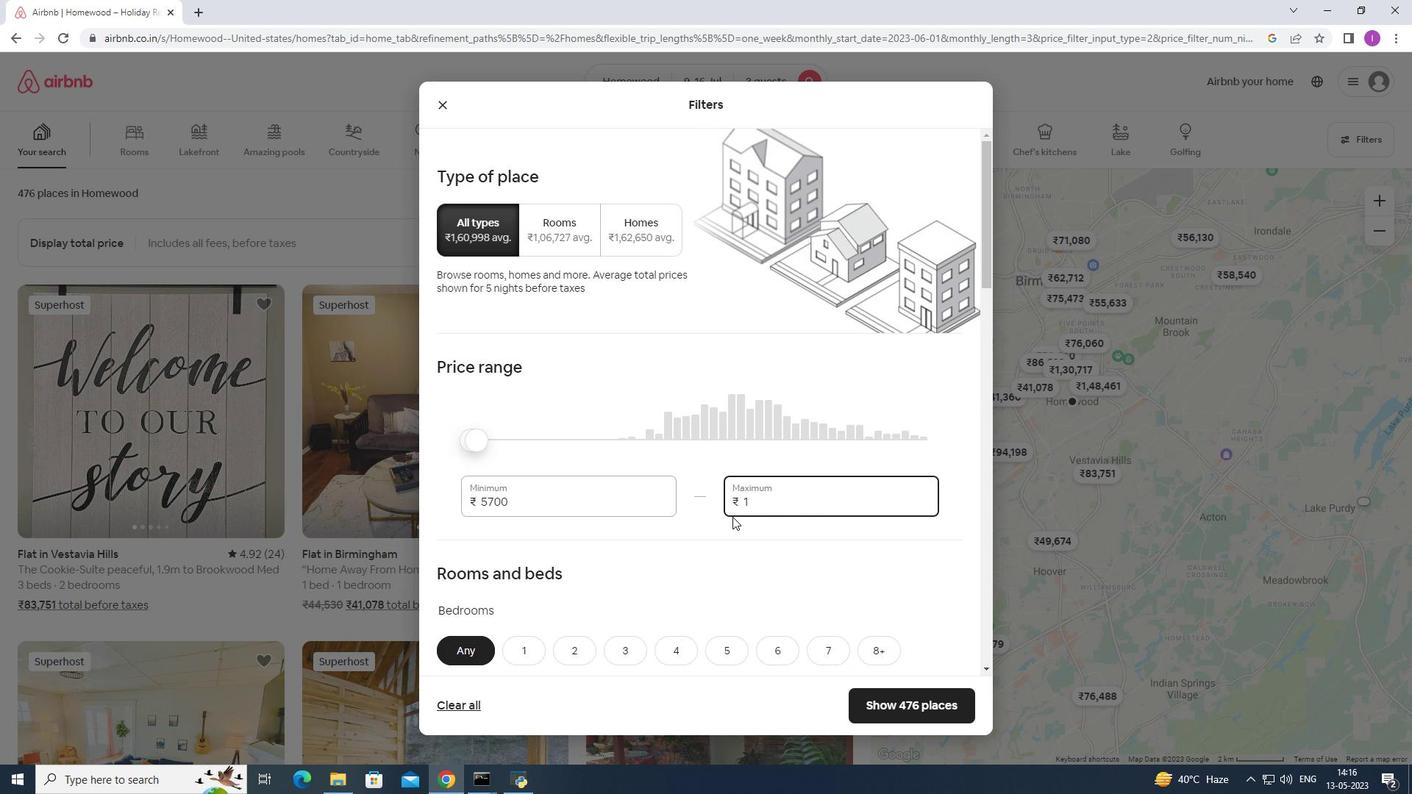 
Action: Mouse moved to (732, 515)
Screenshot: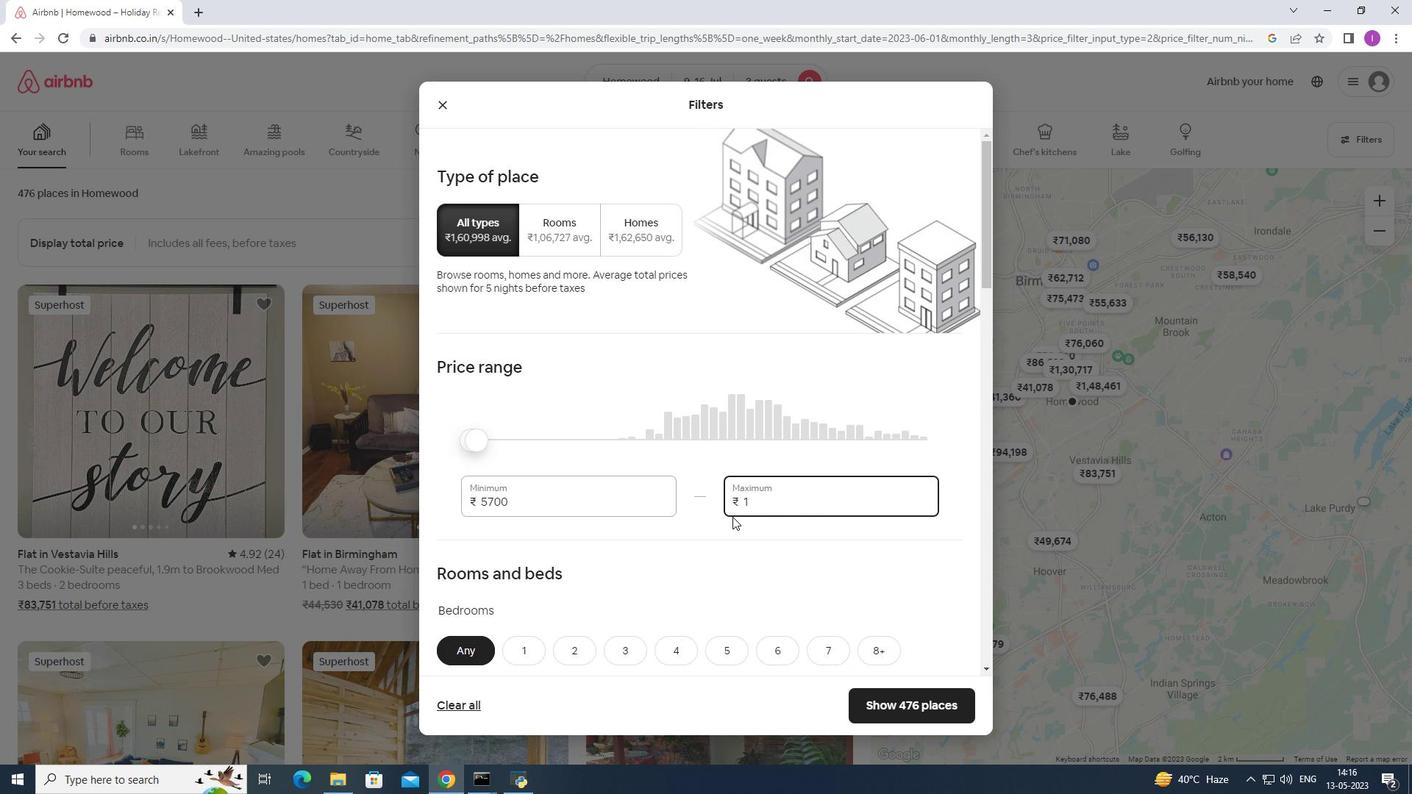 
Action: Key pressed 000
Screenshot: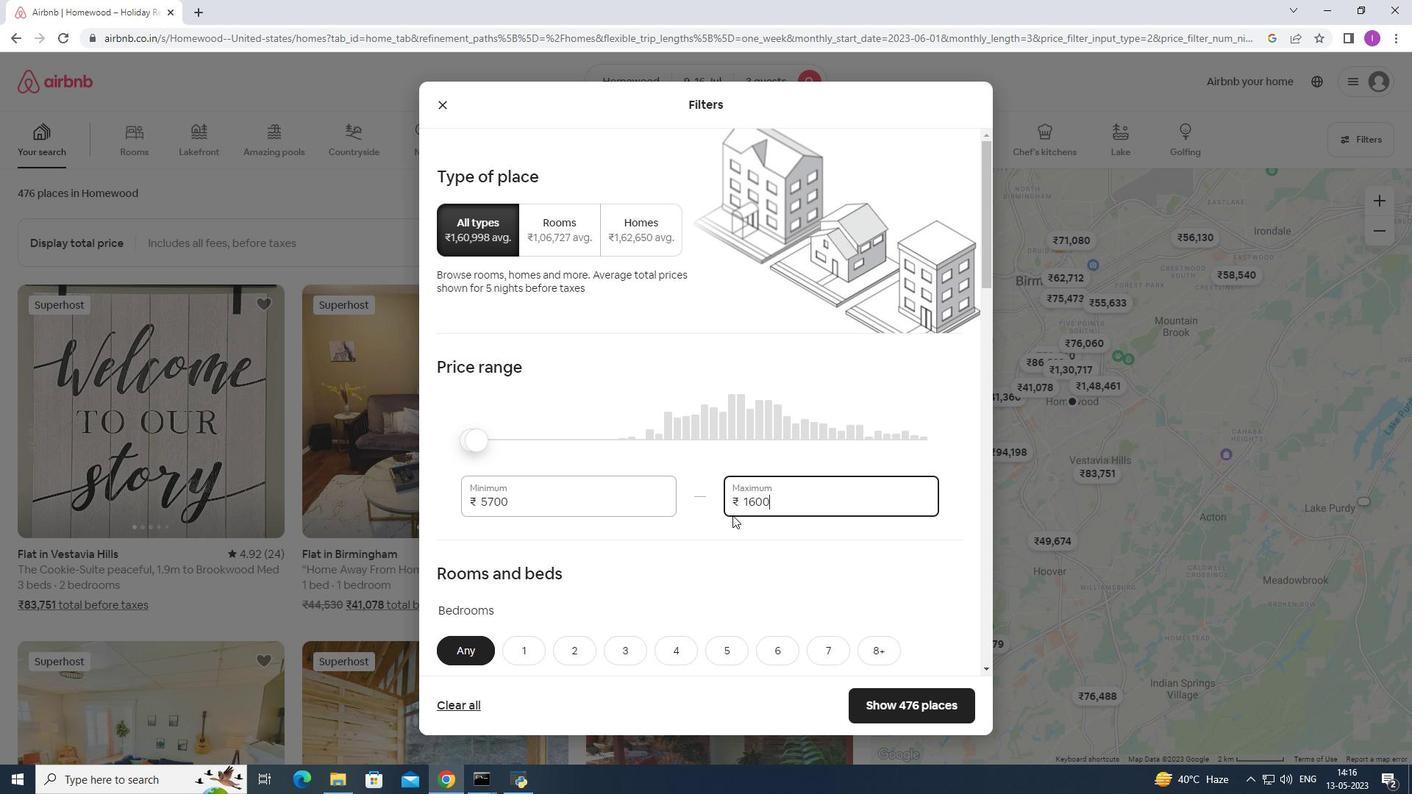 
Action: Mouse moved to (513, 500)
Screenshot: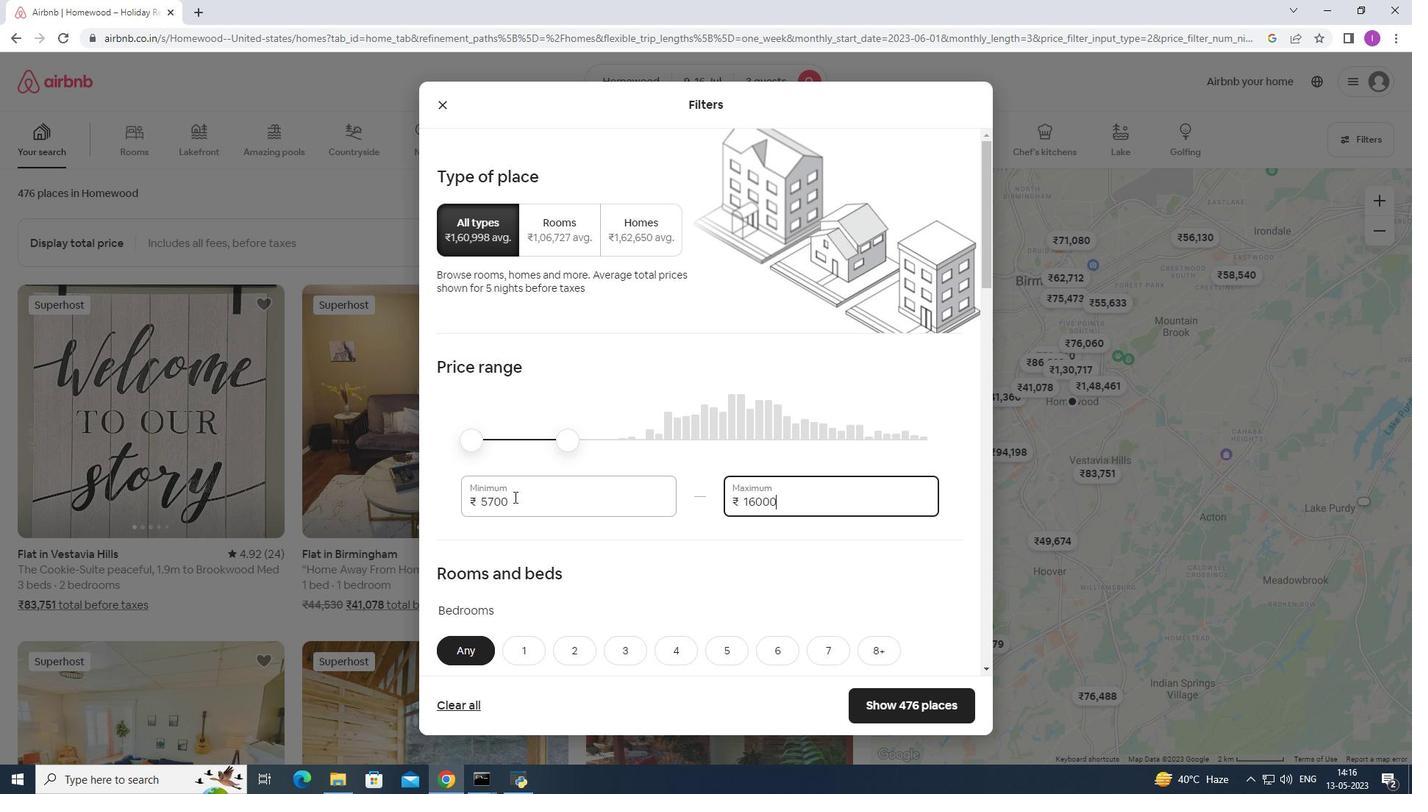 
Action: Mouse pressed left at (513, 500)
Screenshot: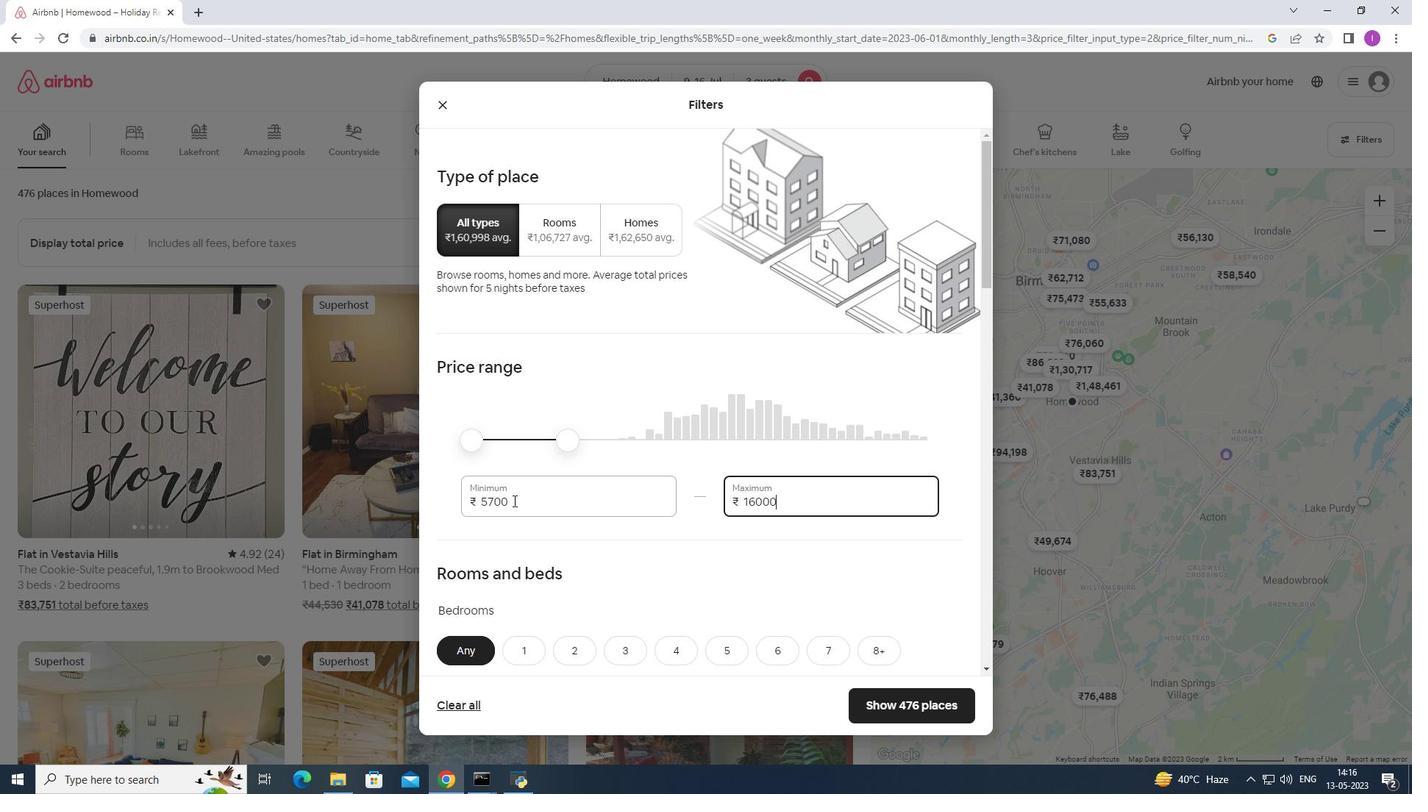 
Action: Mouse moved to (595, 493)
Screenshot: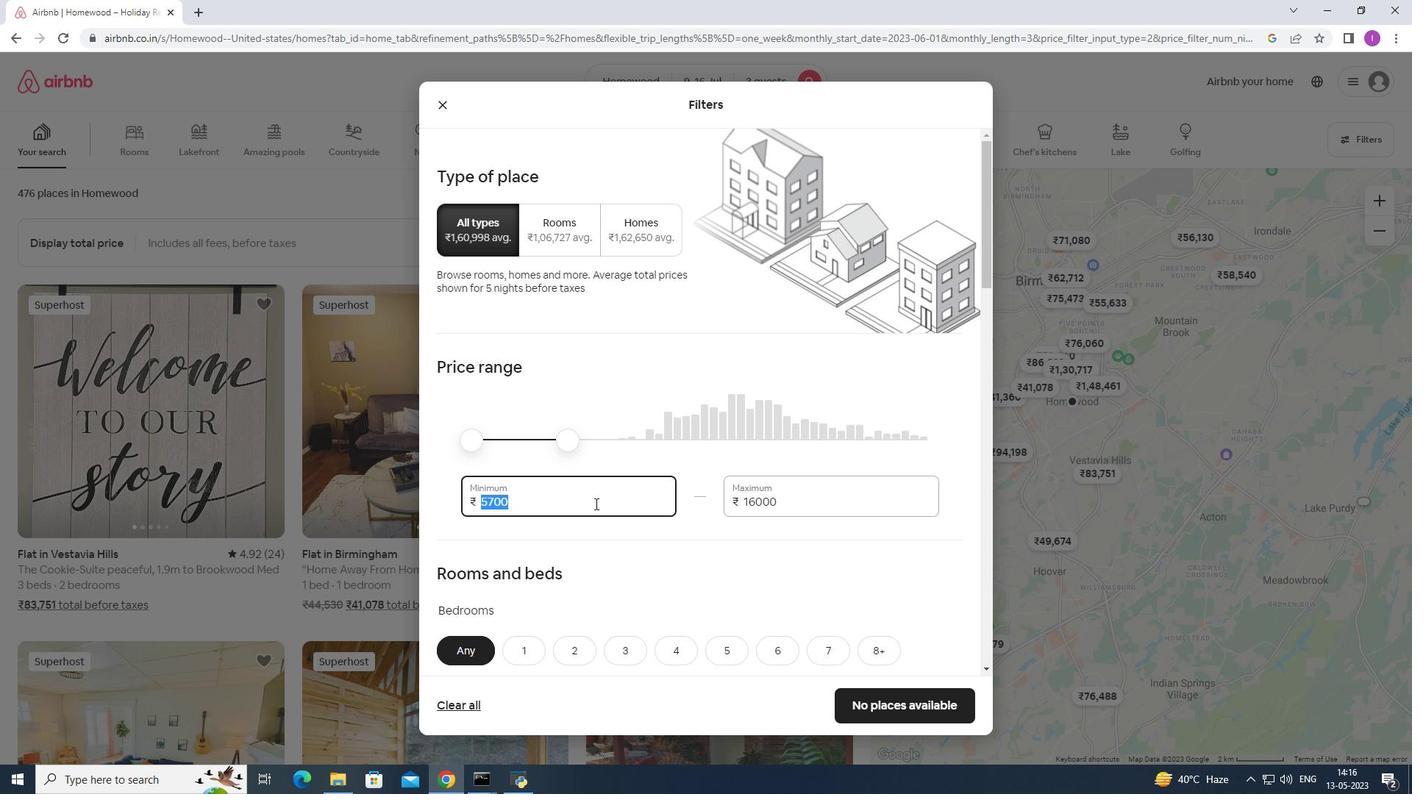 
Action: Key pressed 8
Screenshot: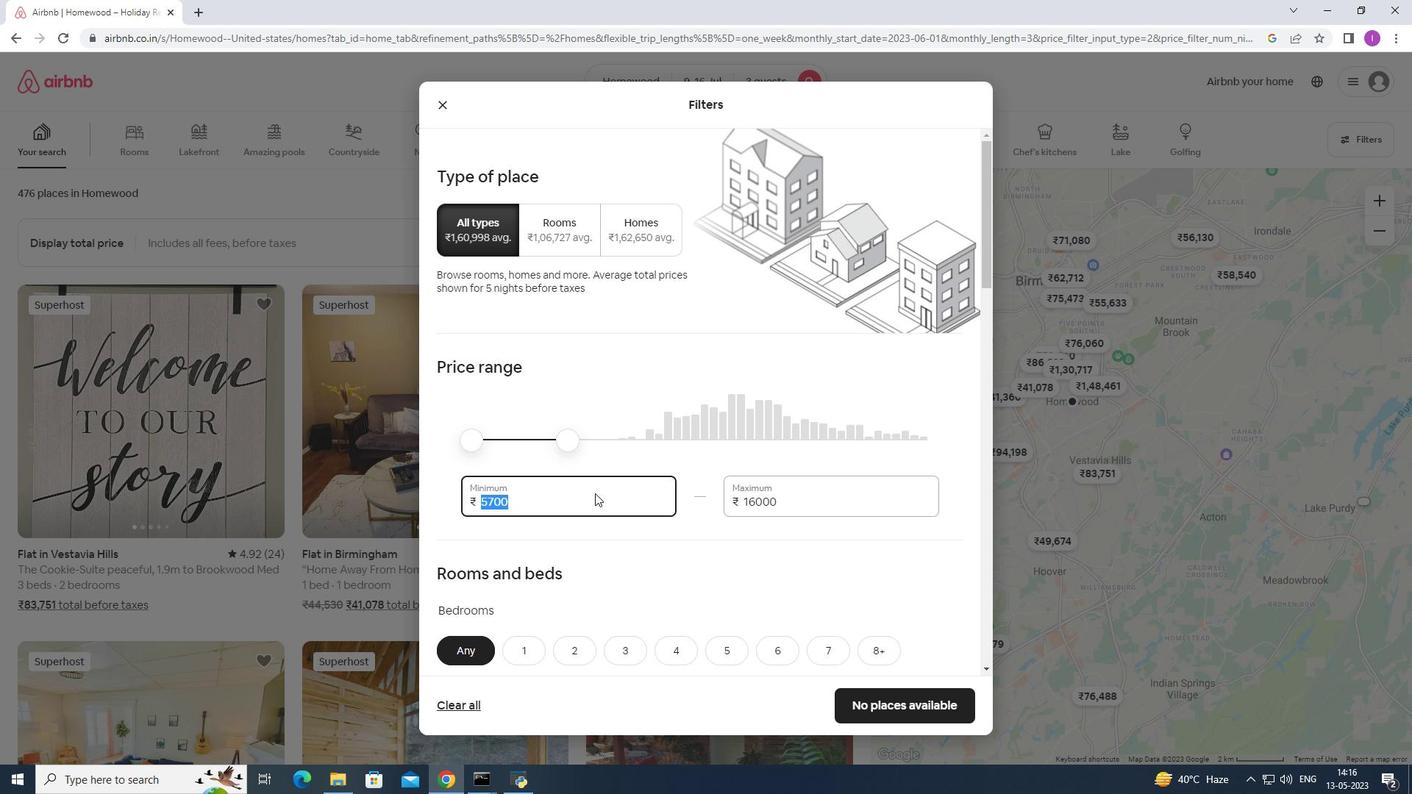 
Action: Mouse moved to (595, 494)
Screenshot: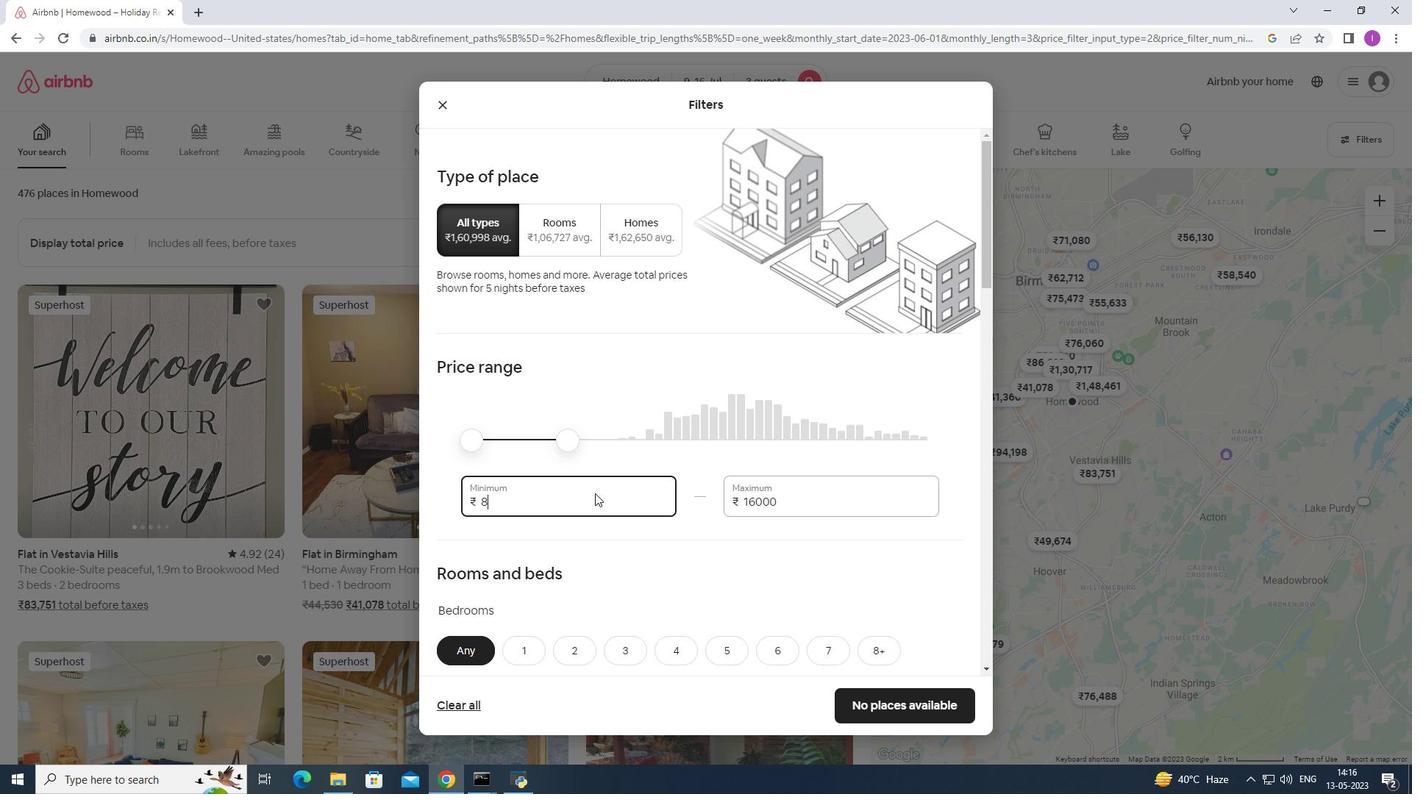
Action: Key pressed 000
Screenshot: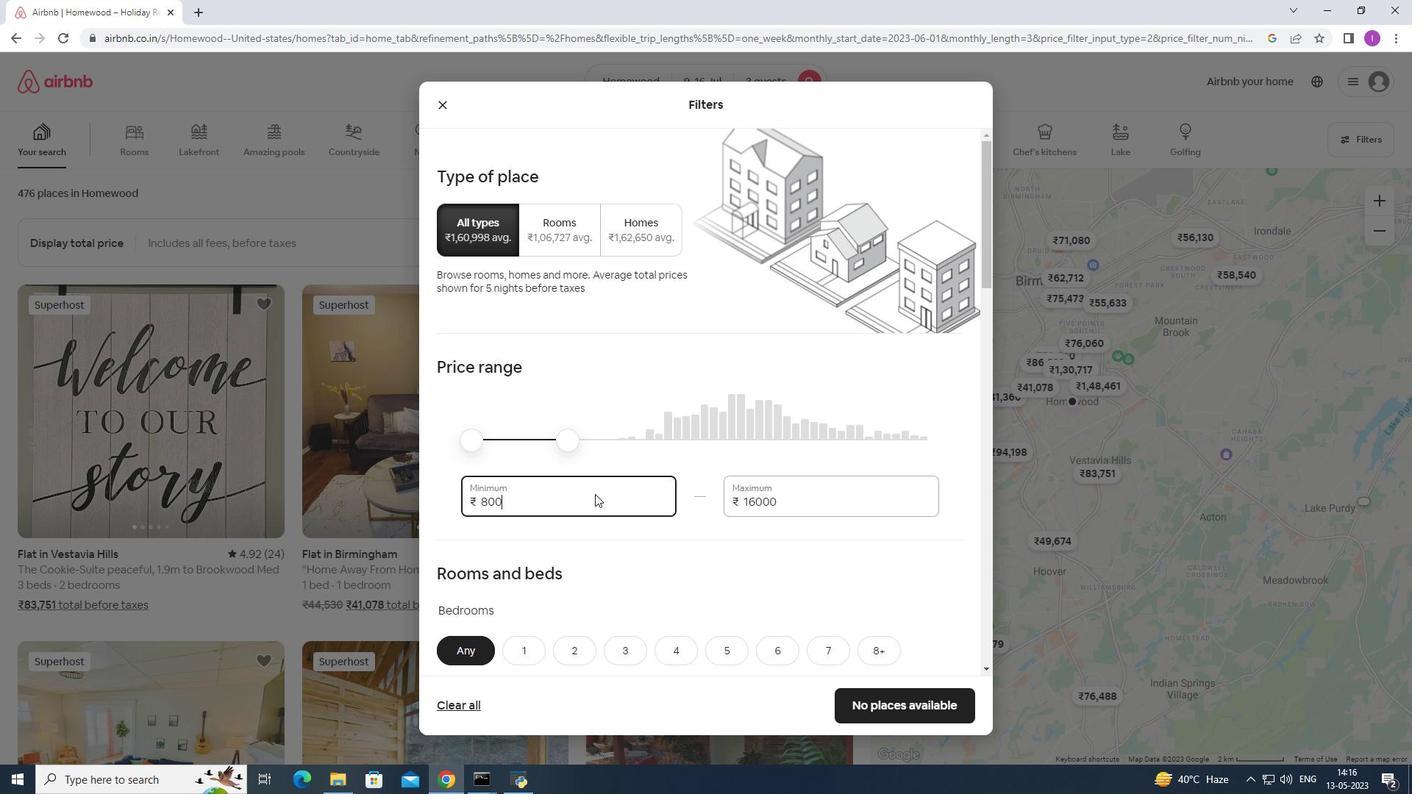 
Action: Mouse moved to (647, 503)
Screenshot: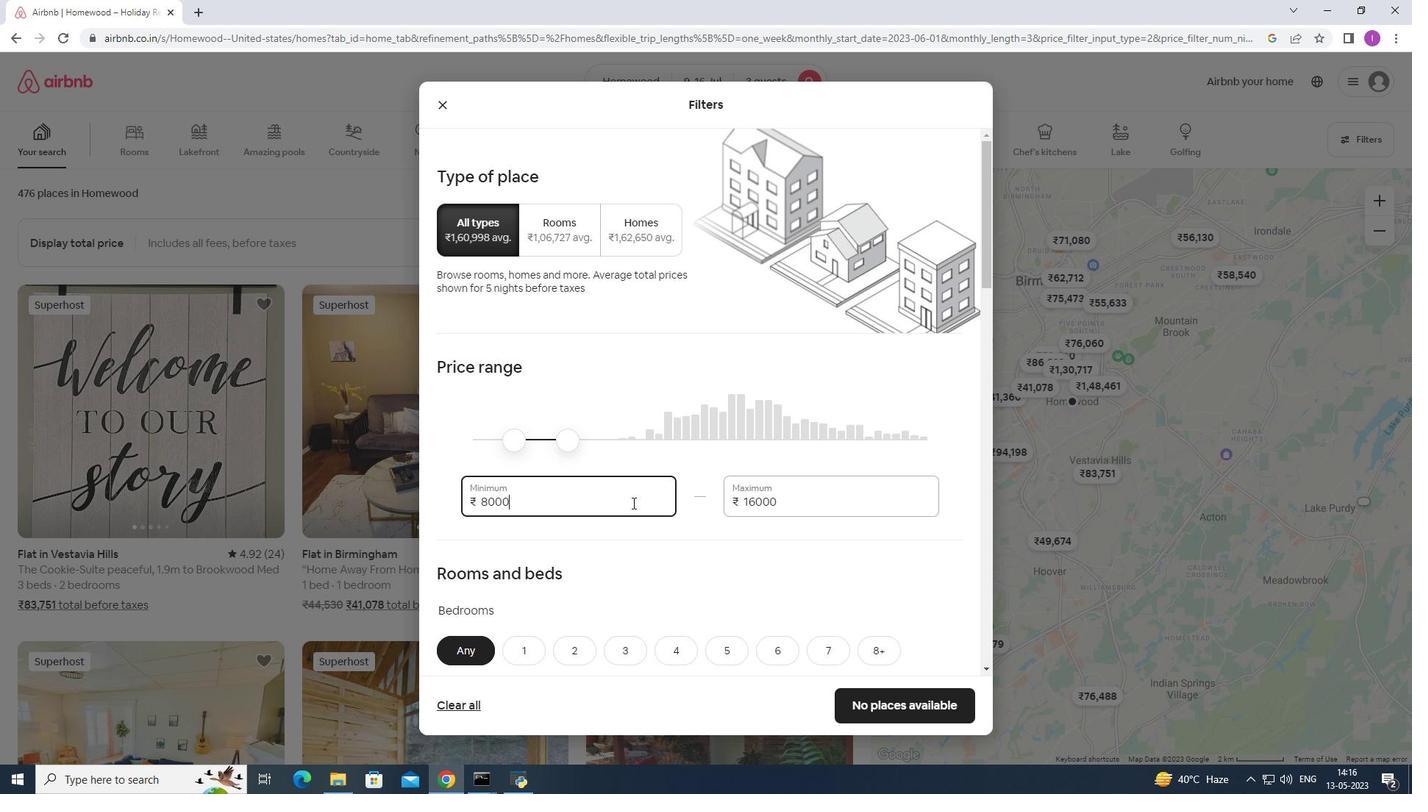 
Action: Mouse scrolled (647, 503) with delta (0, 0)
Screenshot: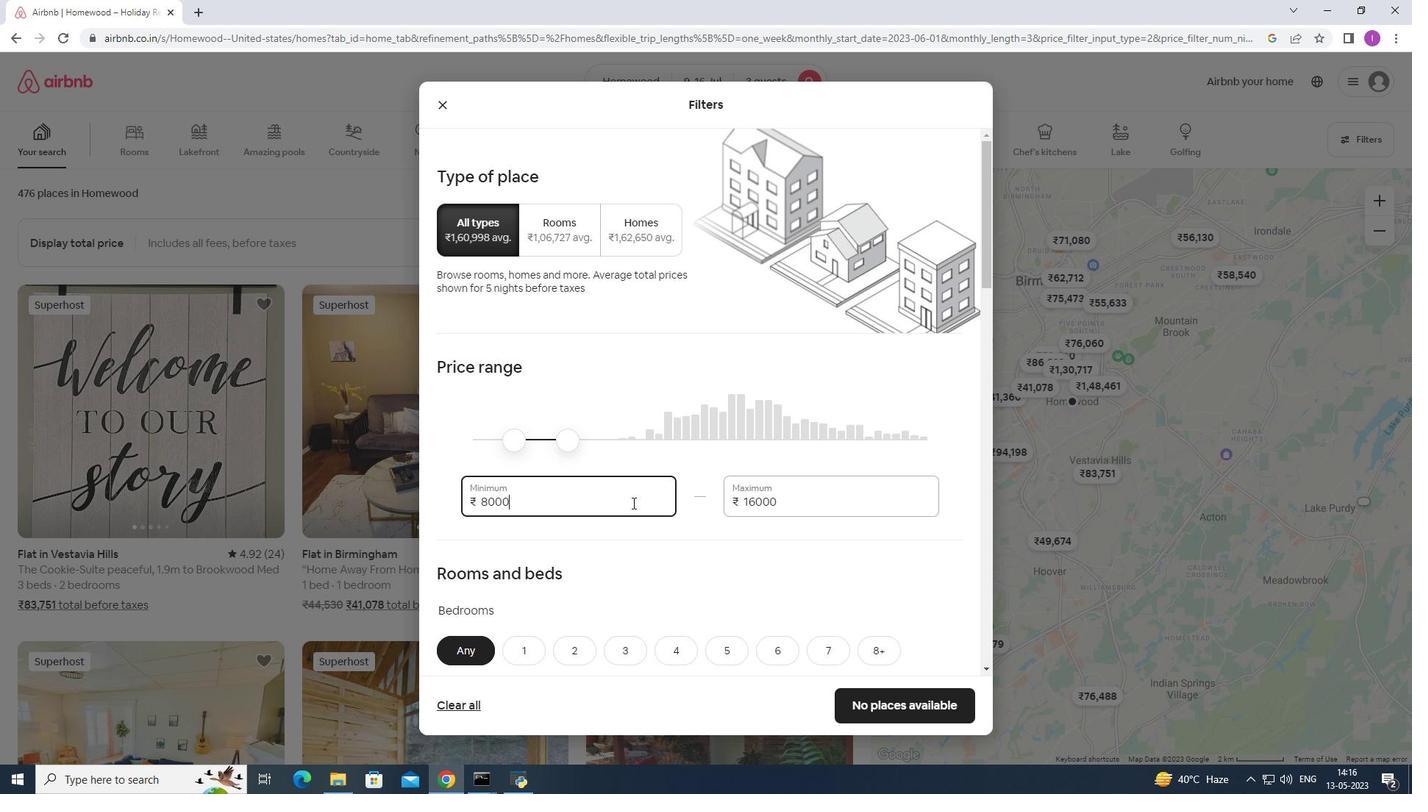 
Action: Mouse moved to (647, 505)
Screenshot: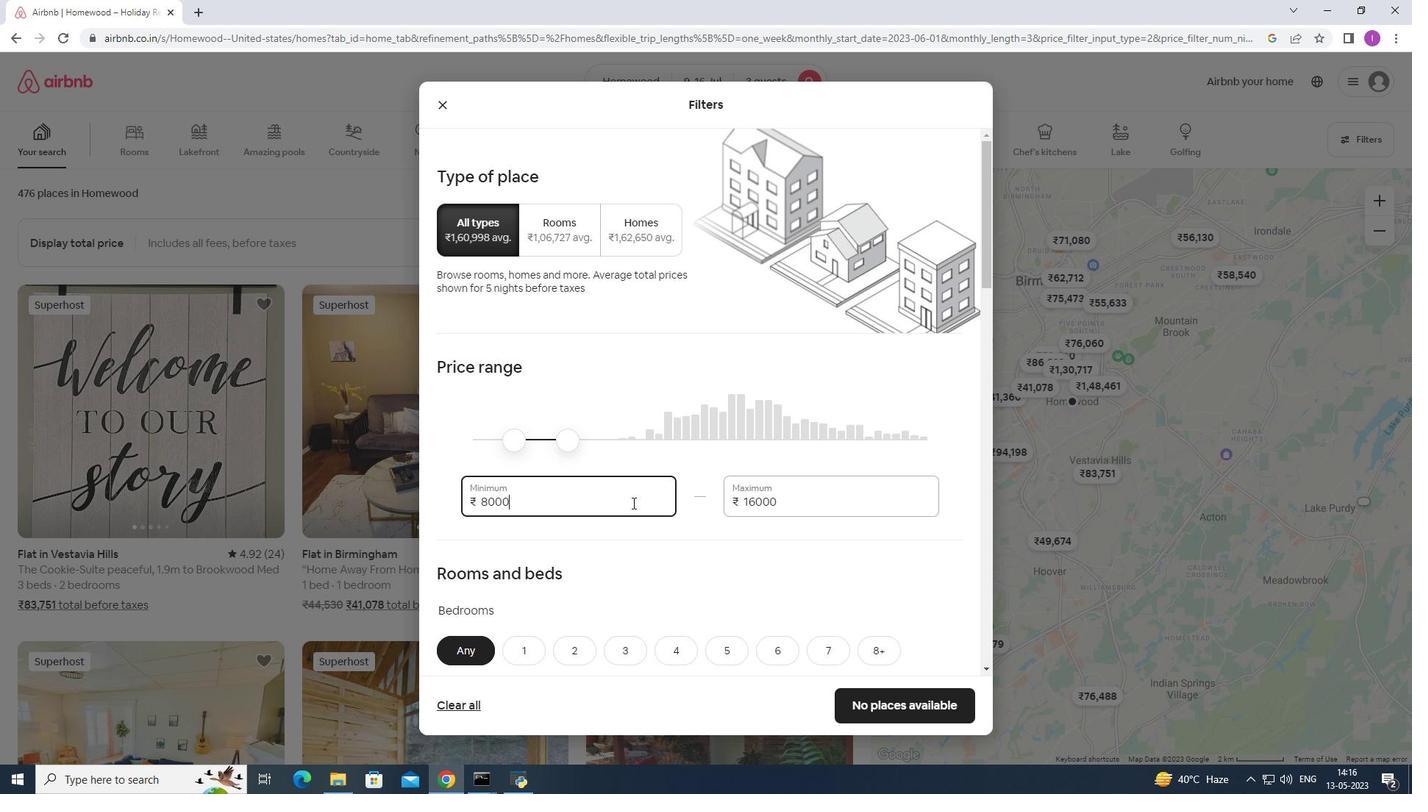 
Action: Mouse scrolled (647, 504) with delta (0, 0)
Screenshot: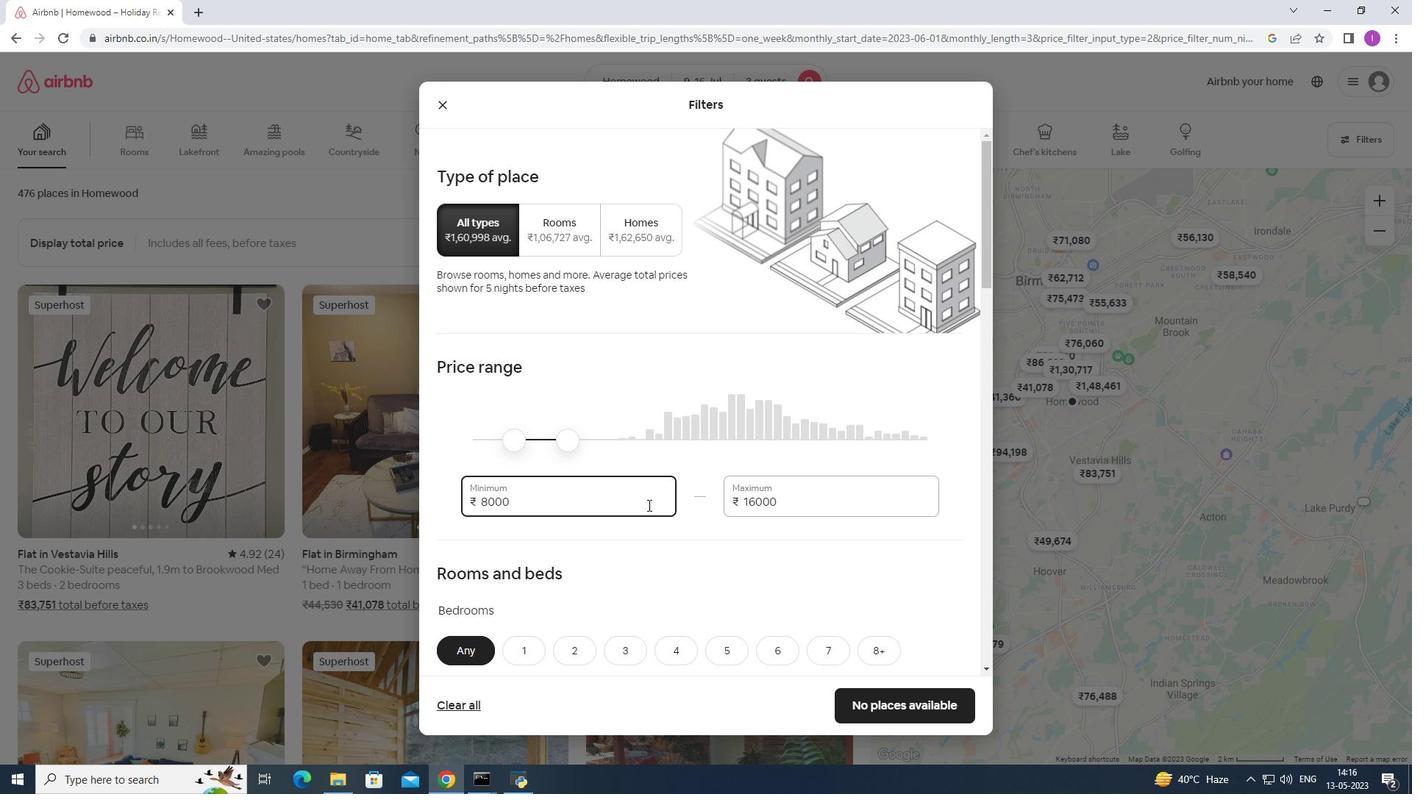 
Action: Mouse moved to (614, 471)
Screenshot: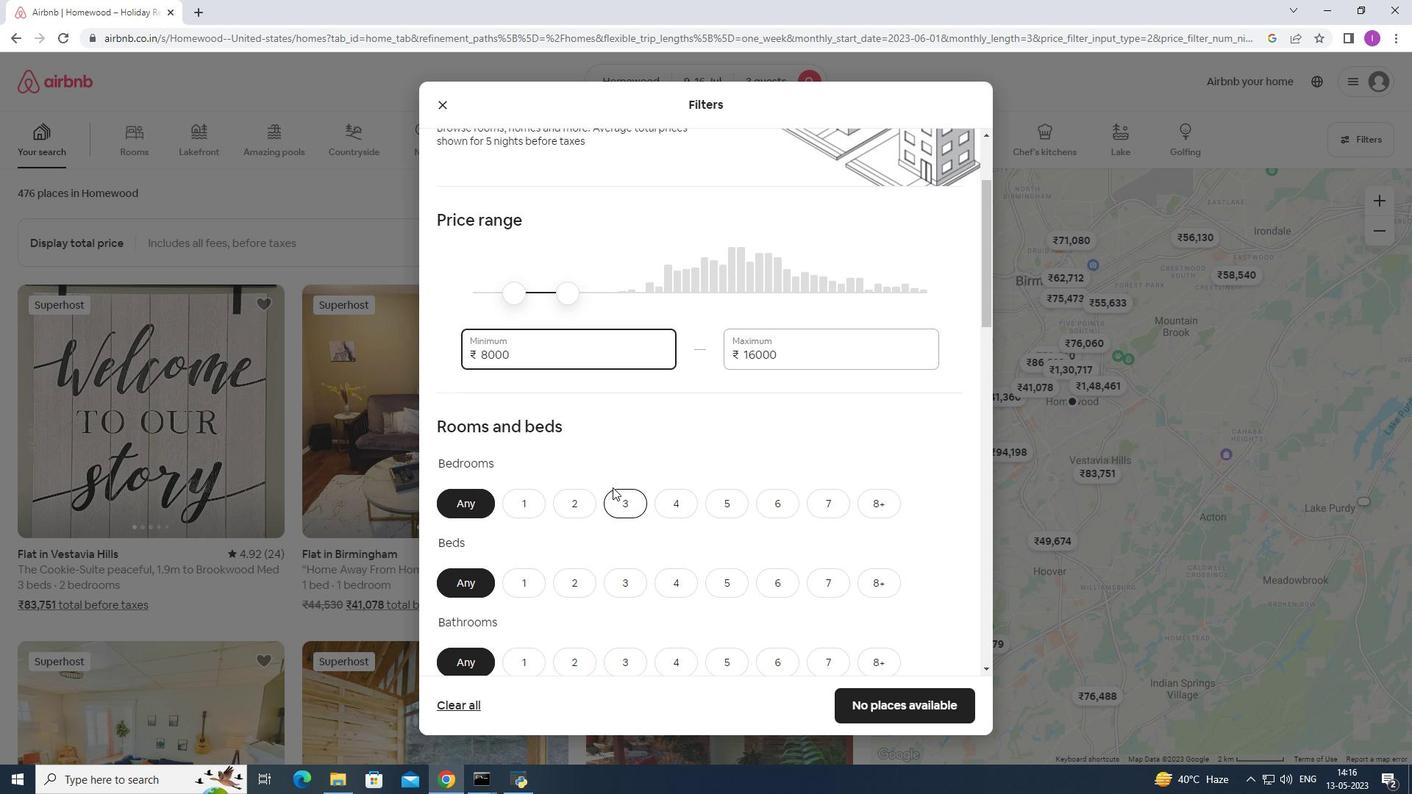 
Action: Mouse scrolled (614, 470) with delta (0, 0)
Screenshot: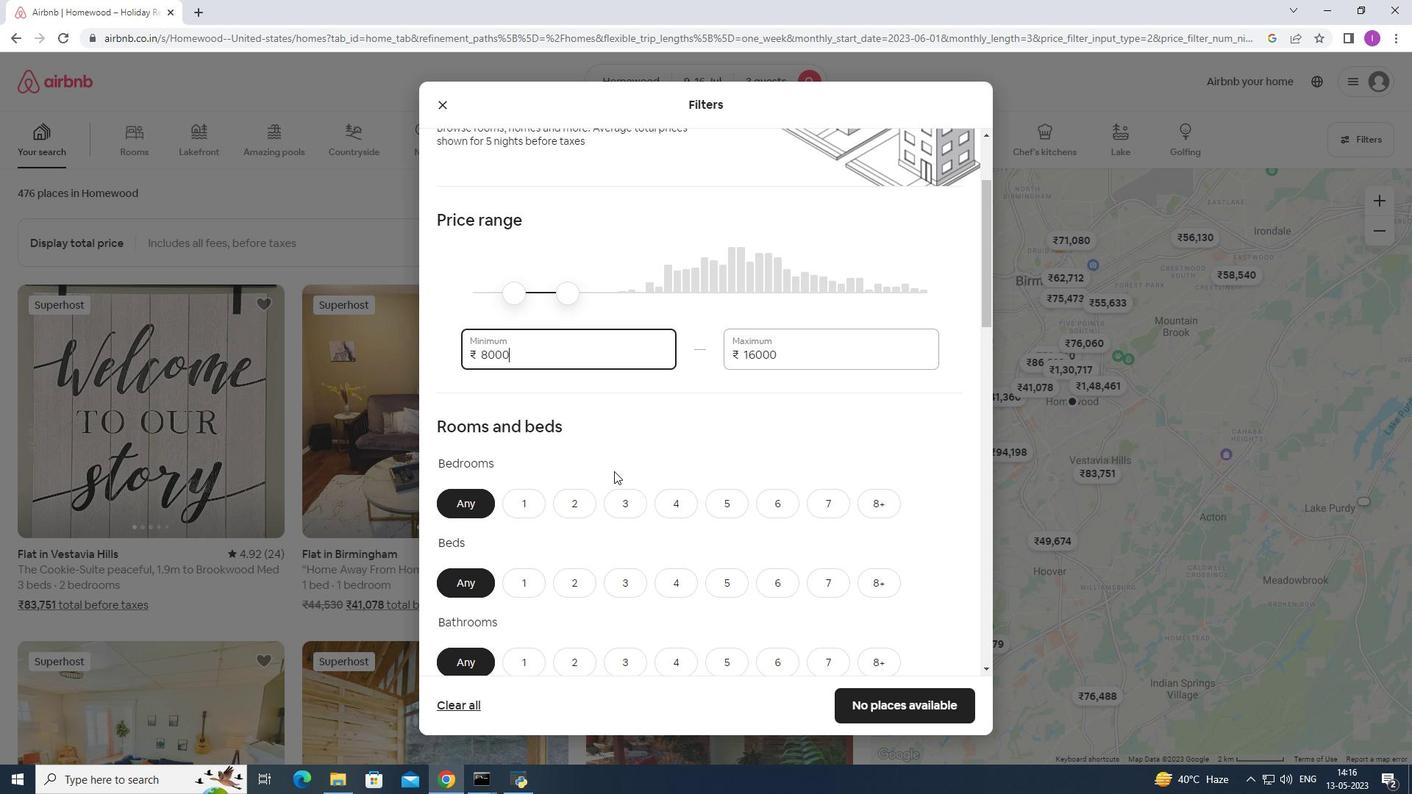 
Action: Mouse moved to (572, 433)
Screenshot: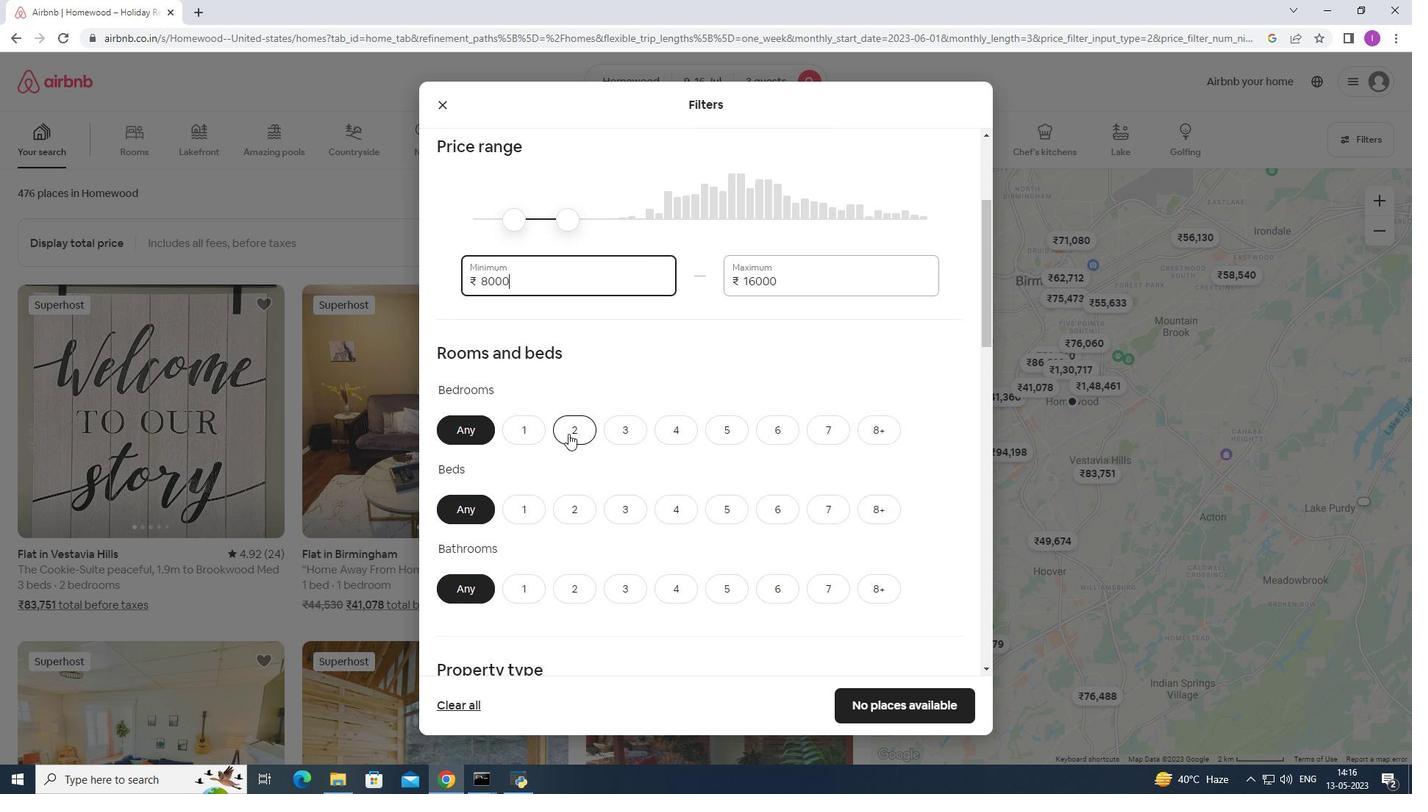 
Action: Mouse pressed left at (572, 433)
Screenshot: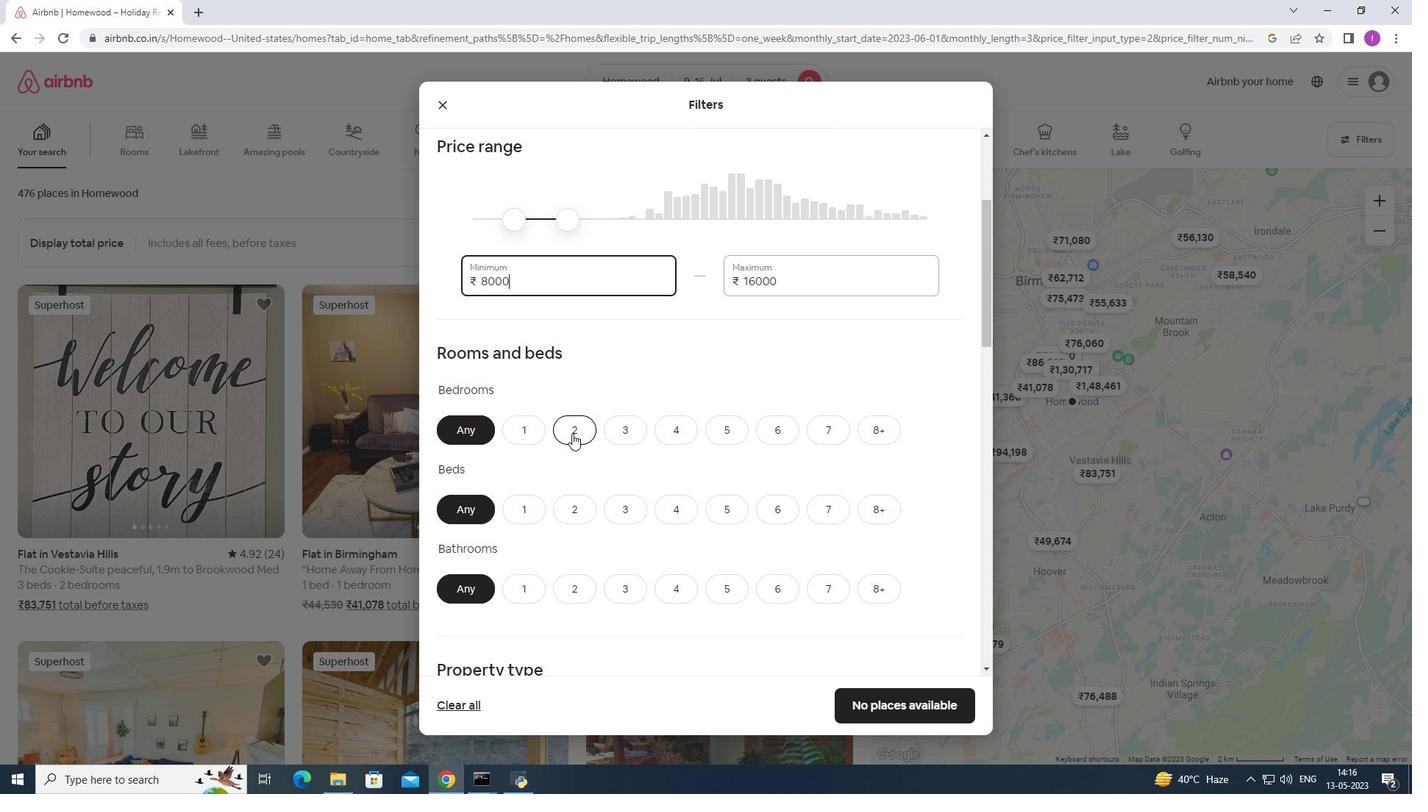 
Action: Mouse moved to (570, 509)
Screenshot: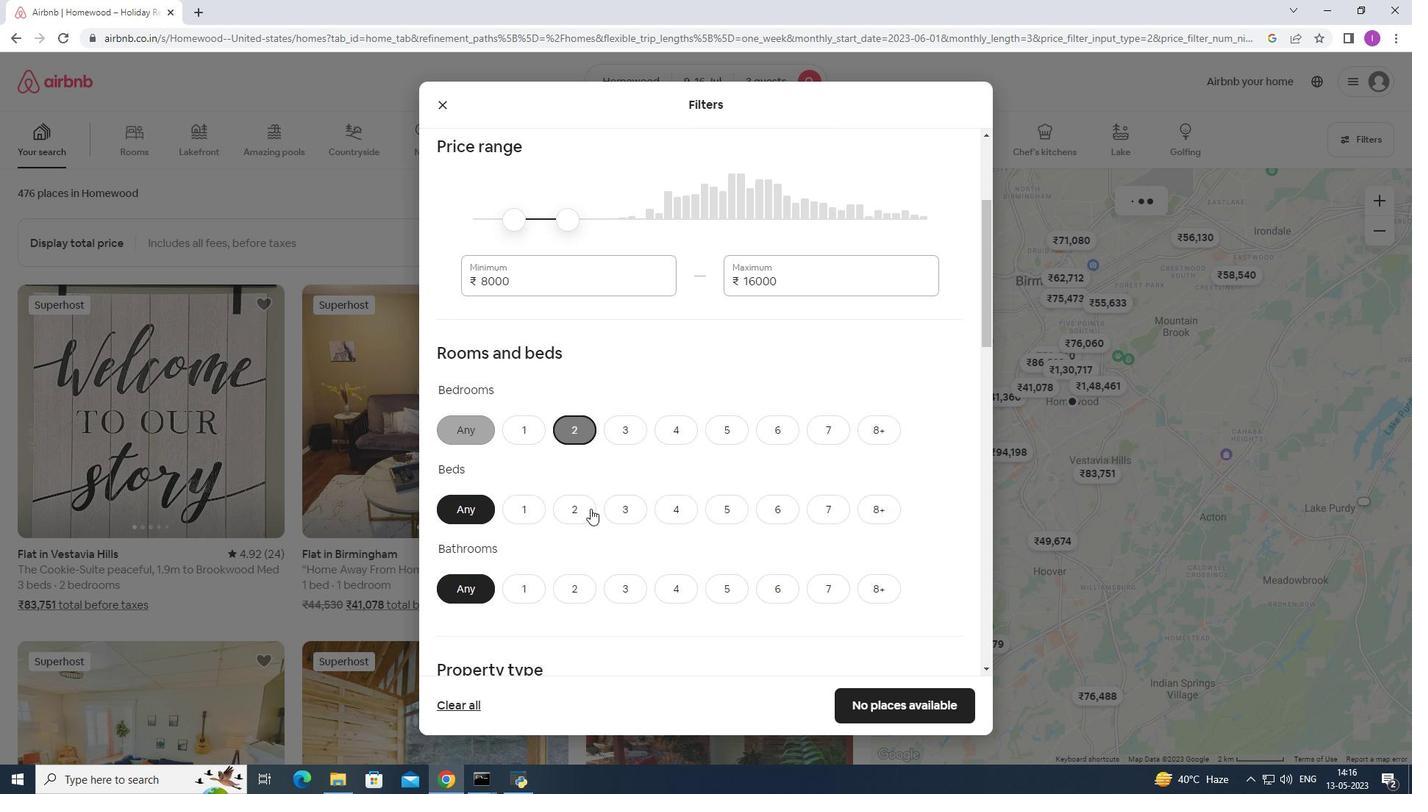 
Action: Mouse pressed left at (570, 509)
Screenshot: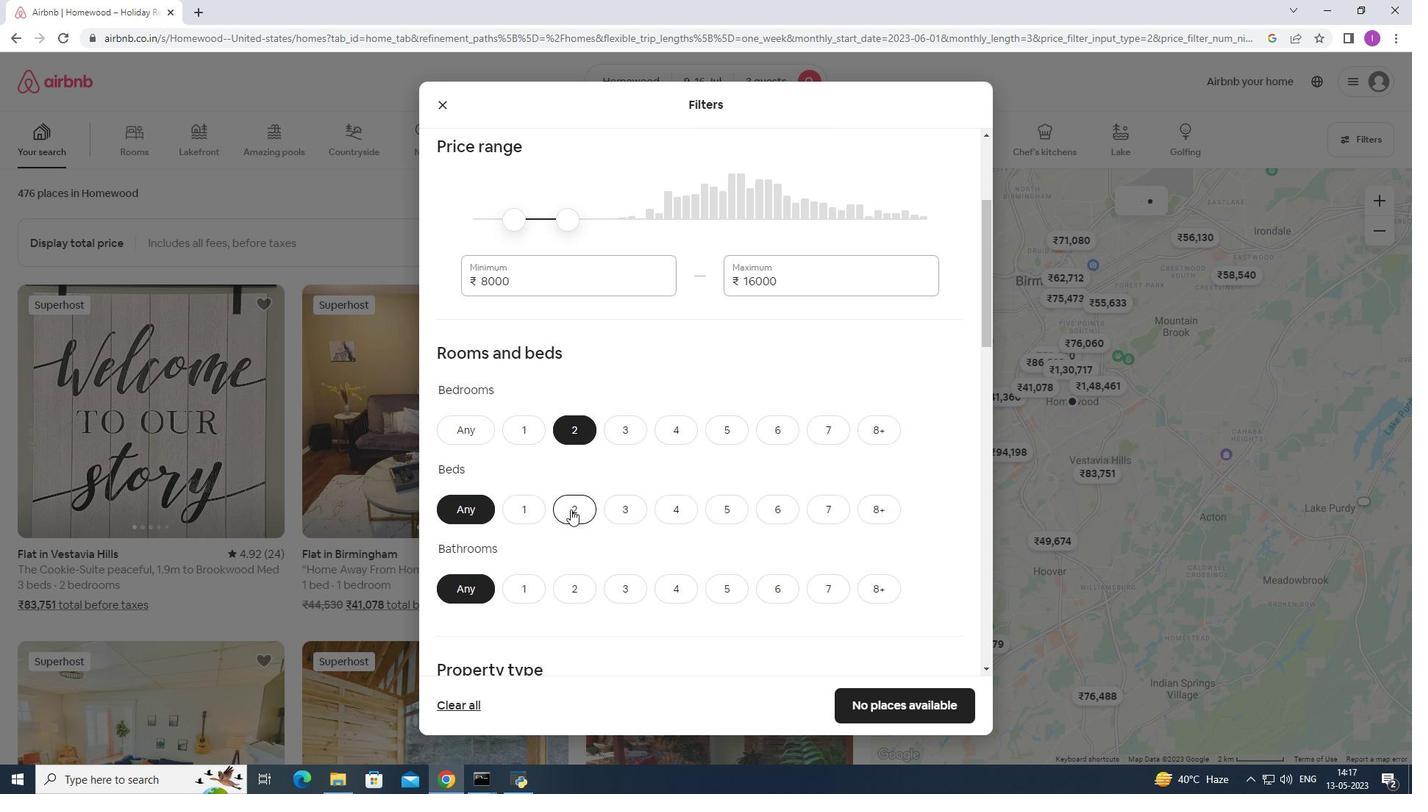 
Action: Mouse moved to (521, 582)
Screenshot: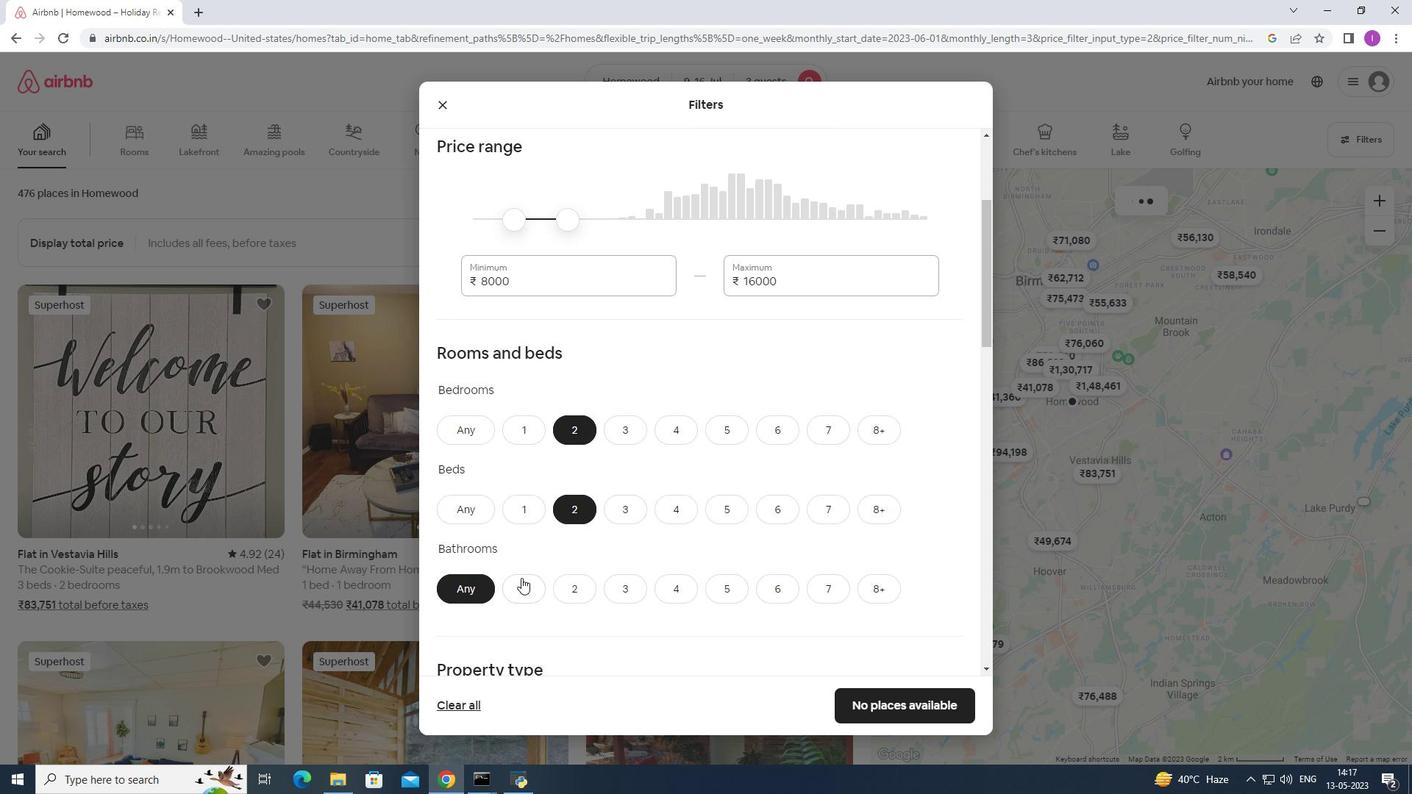 
Action: Mouse pressed left at (521, 582)
Screenshot: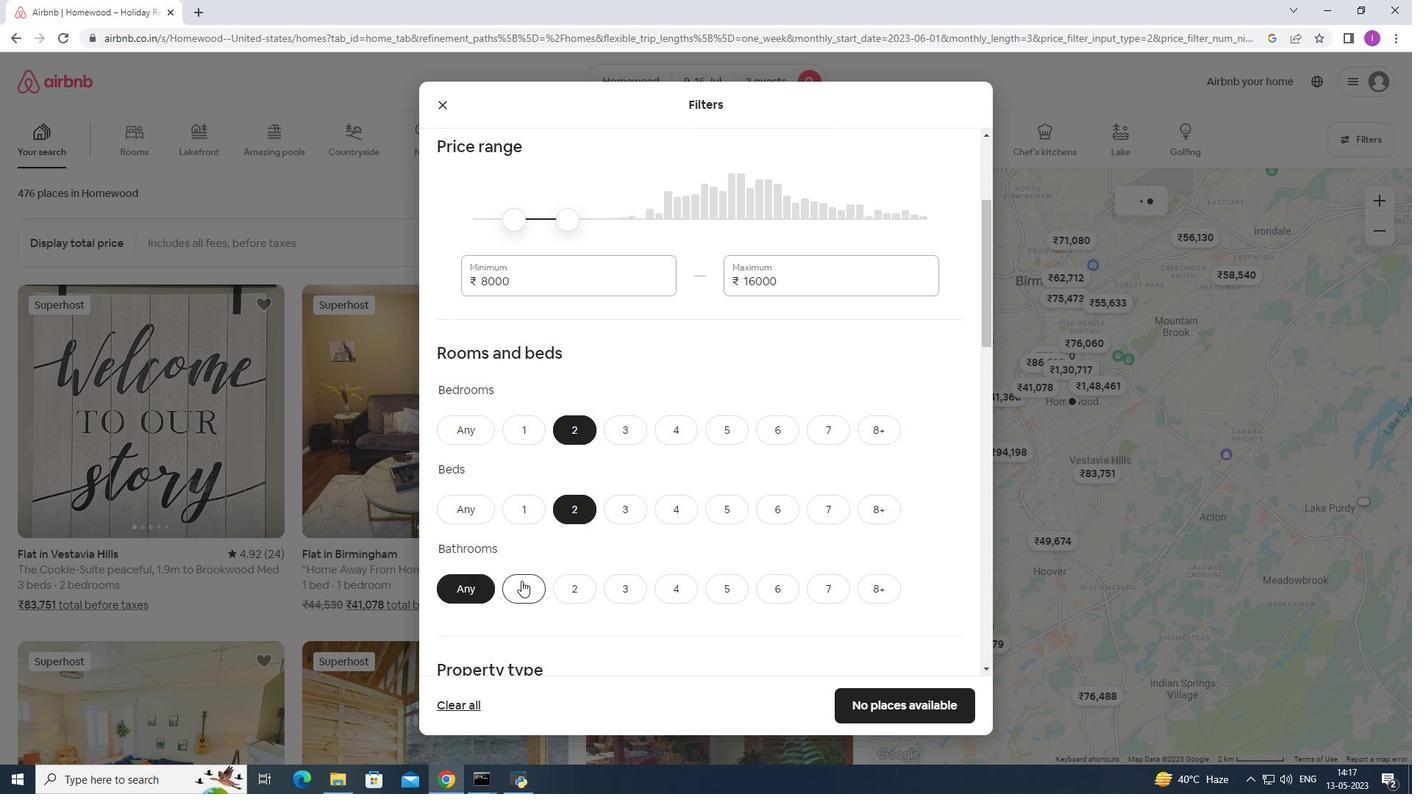
Action: Mouse moved to (579, 394)
Screenshot: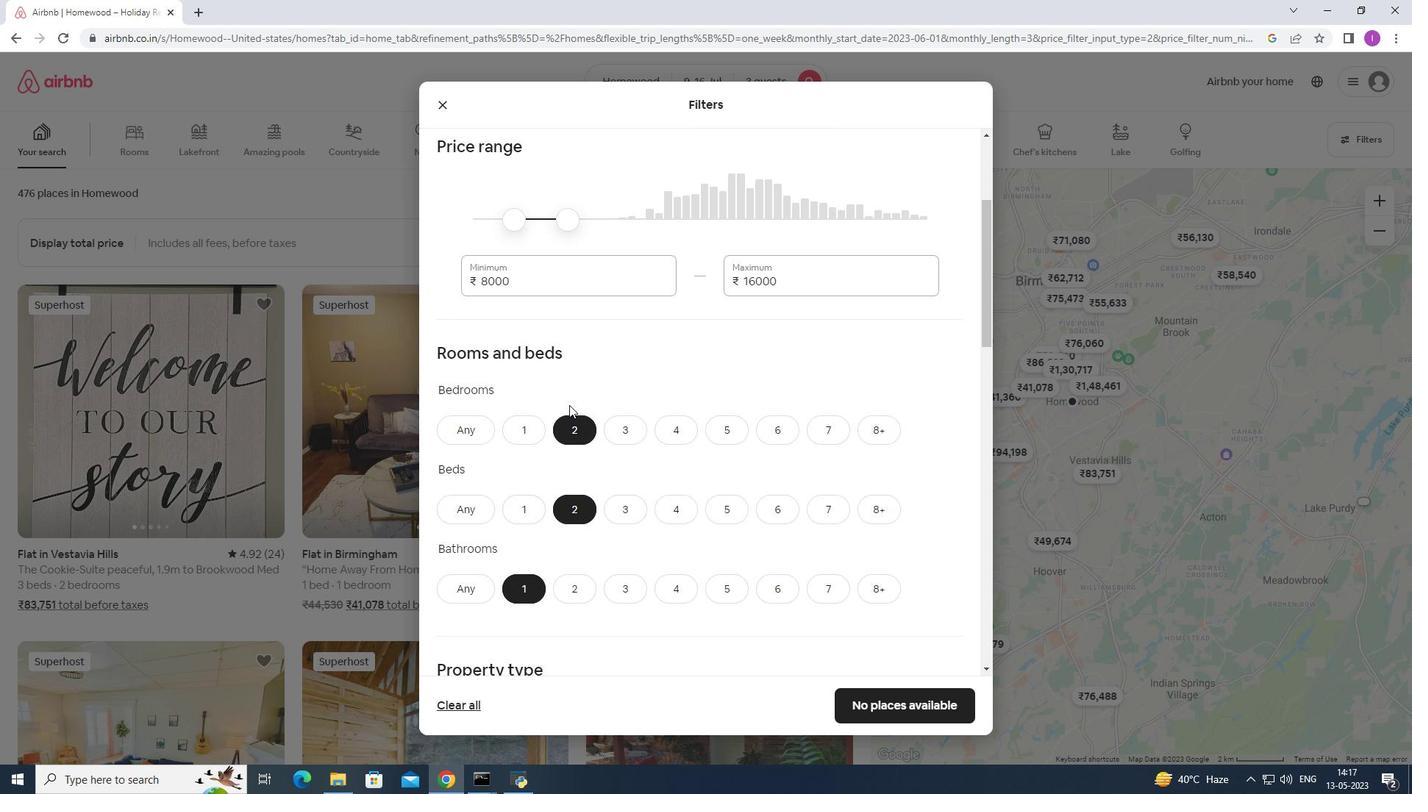 
Action: Mouse scrolled (579, 393) with delta (0, 0)
Screenshot: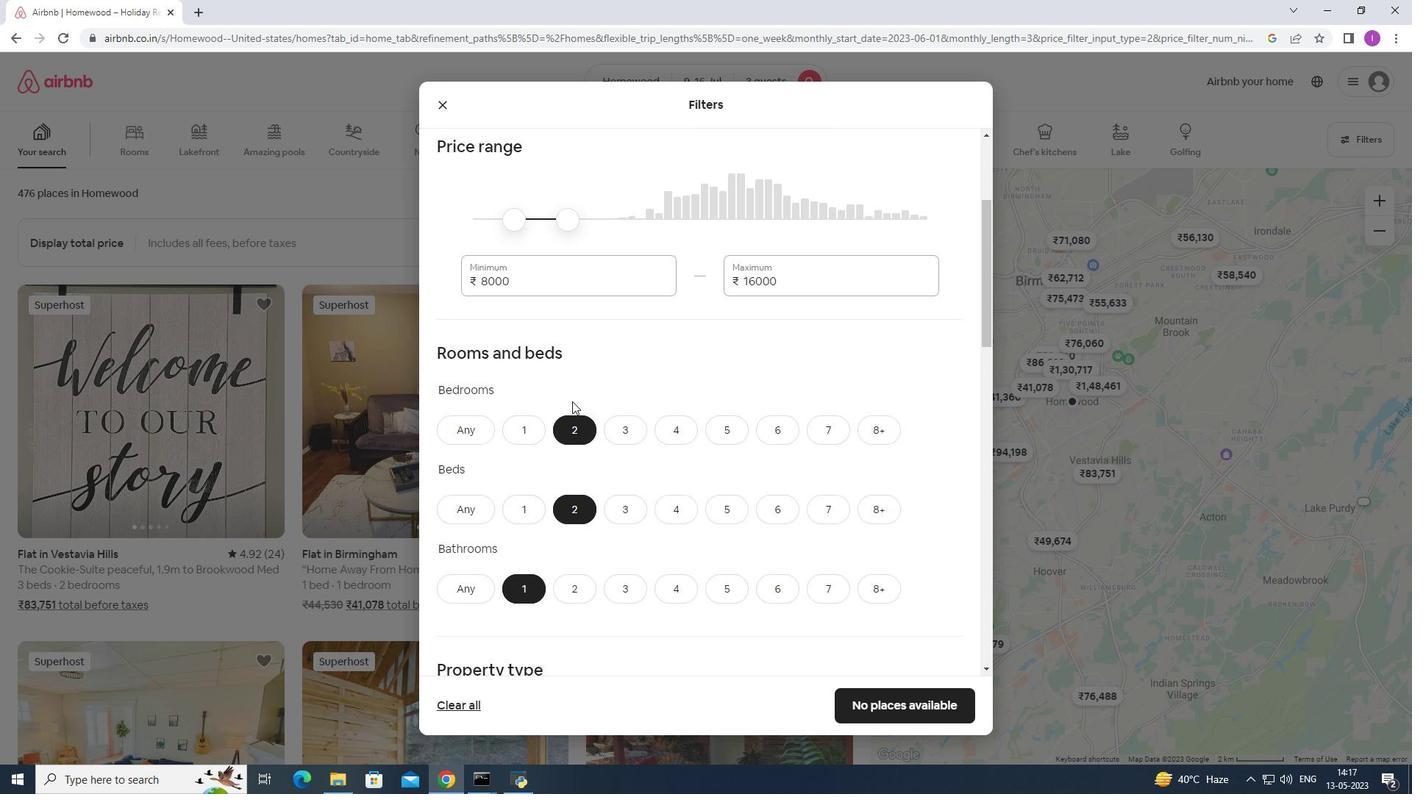 
Action: Mouse scrolled (579, 393) with delta (0, 0)
Screenshot: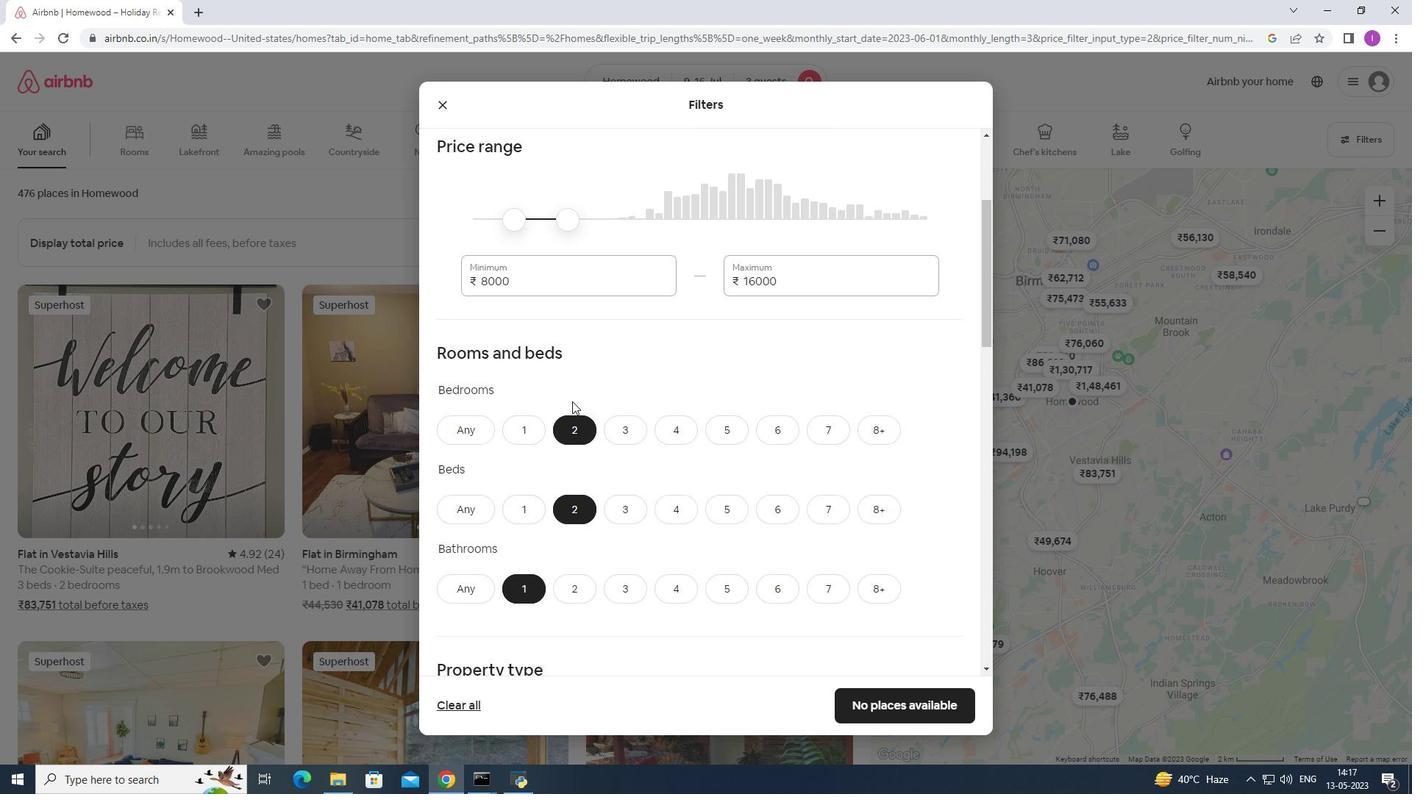 
Action: Mouse scrolled (579, 393) with delta (0, 0)
Screenshot: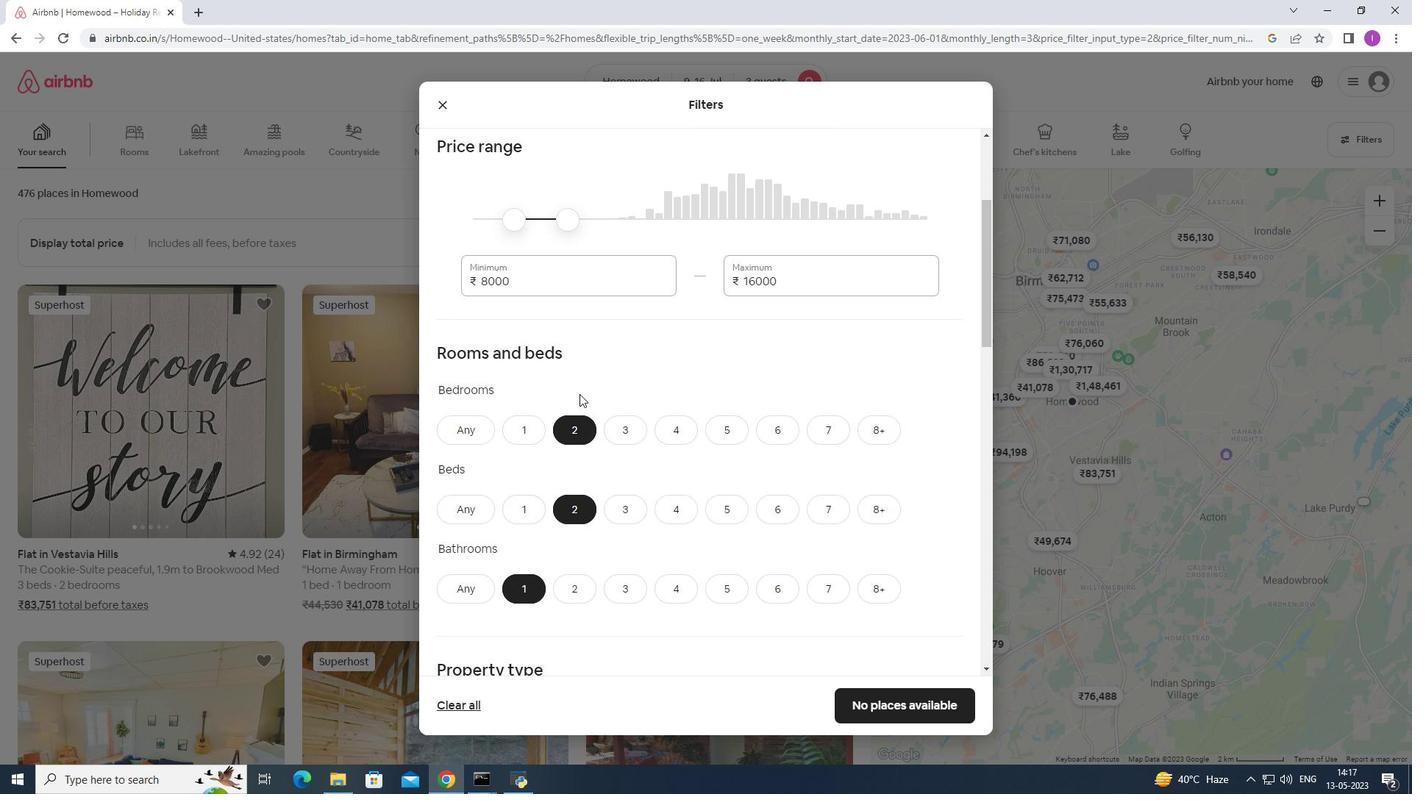 
Action: Mouse scrolled (579, 393) with delta (0, 0)
Screenshot: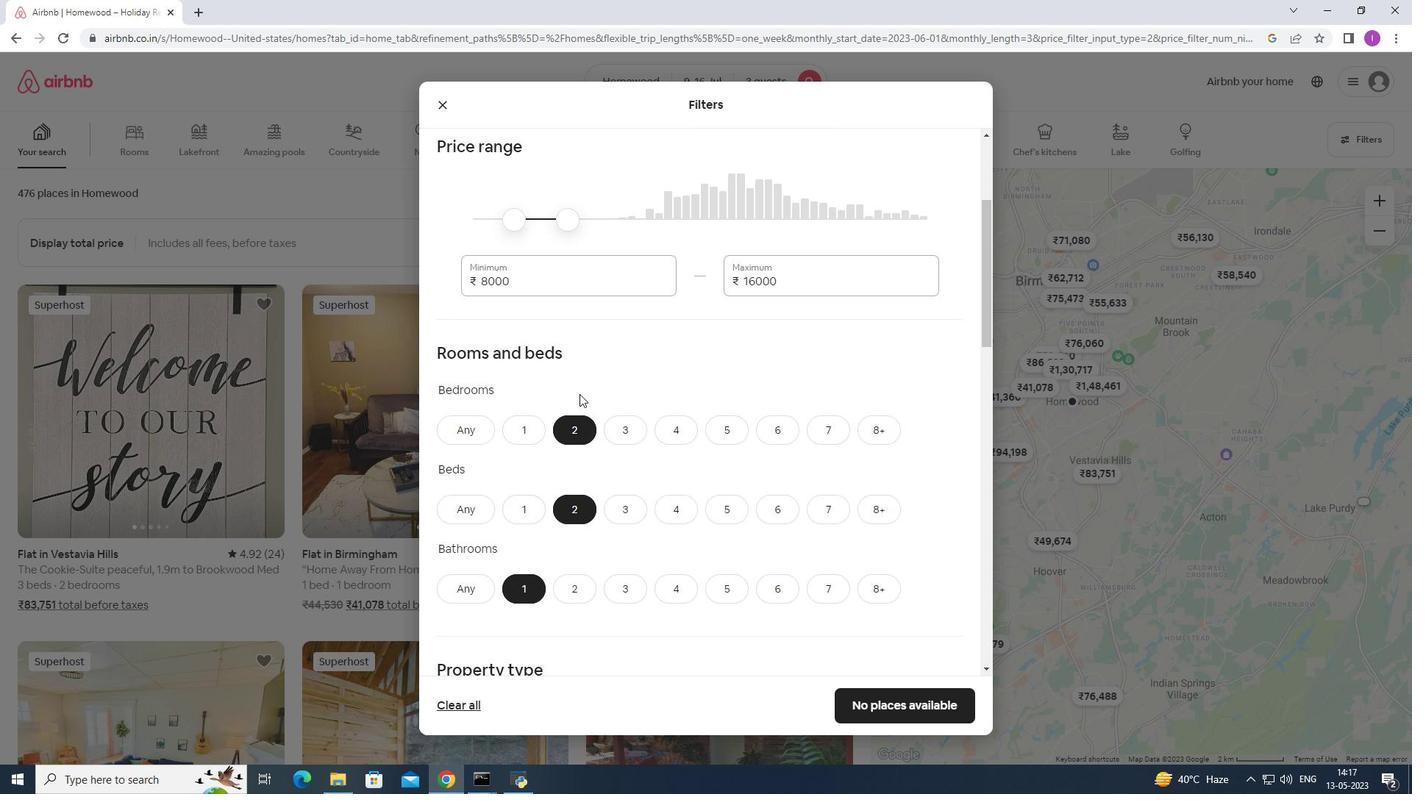 
Action: Mouse scrolled (579, 393) with delta (0, 0)
Screenshot: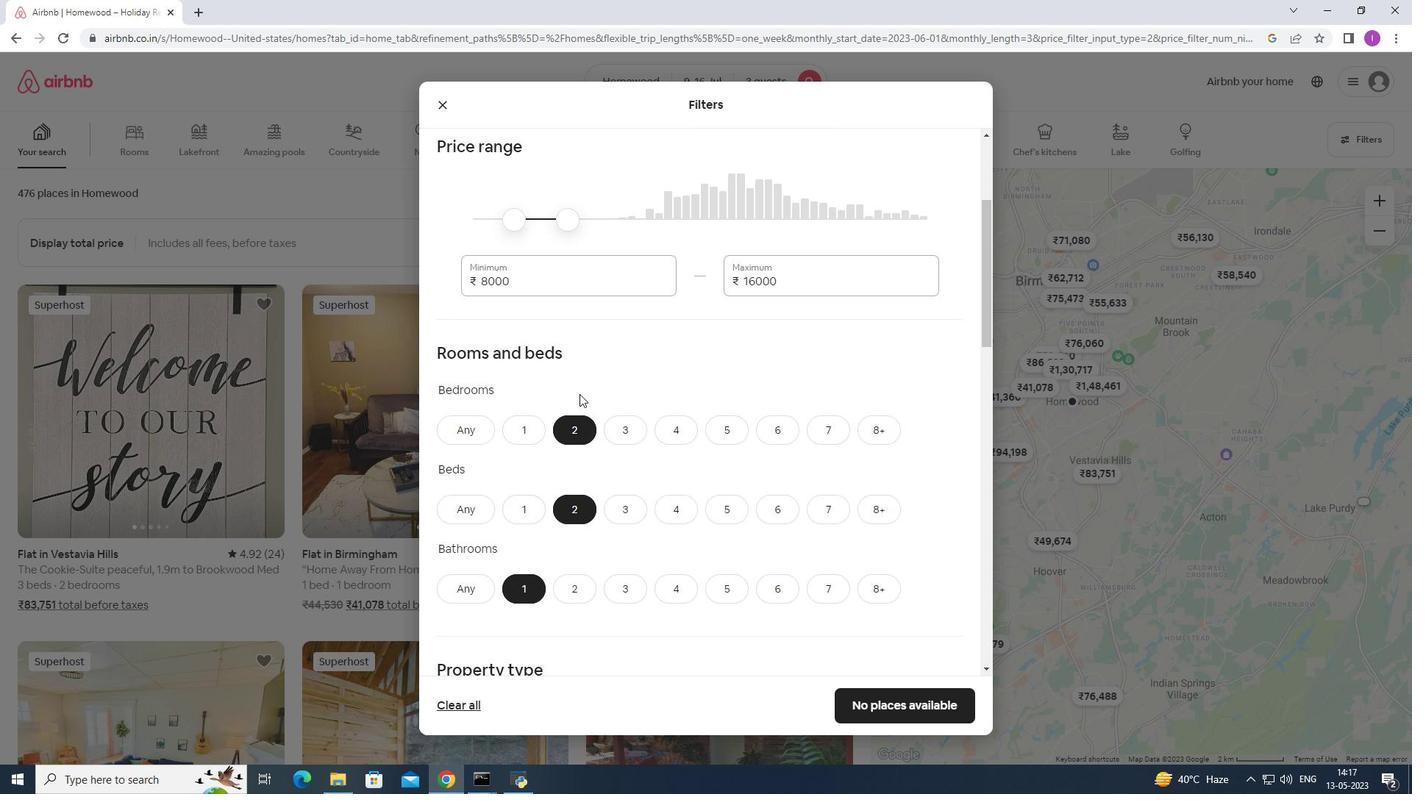 
Action: Mouse moved to (521, 392)
Screenshot: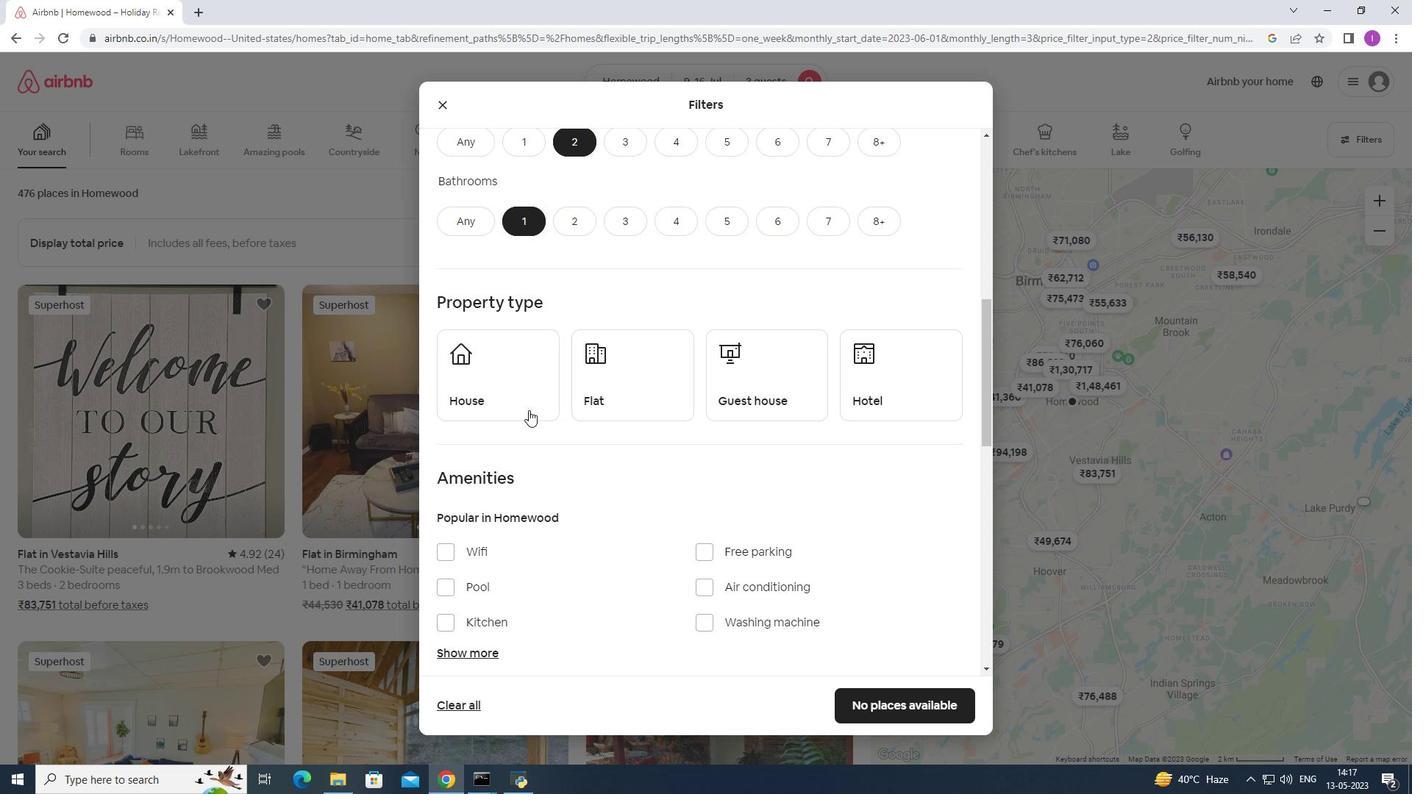 
Action: Mouse pressed left at (521, 392)
Screenshot: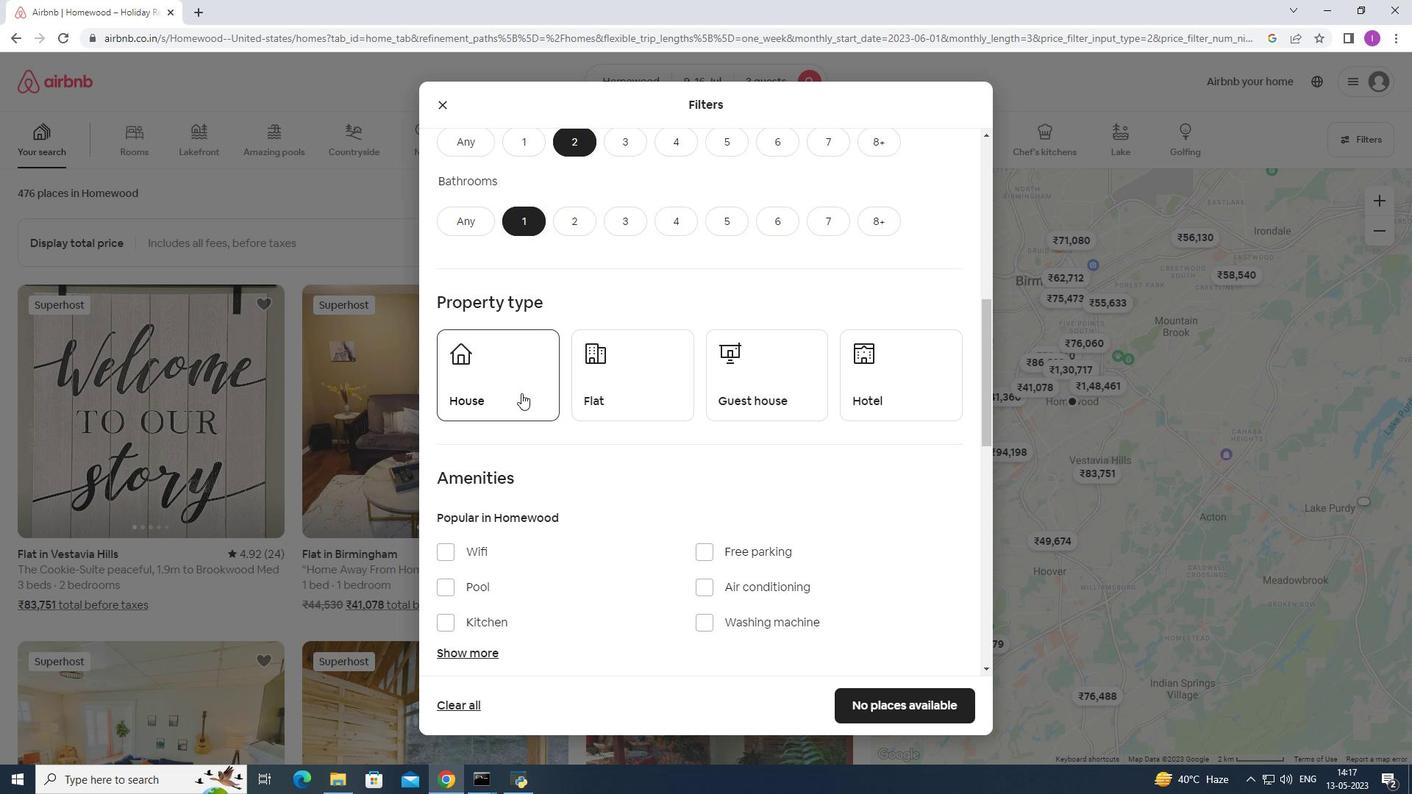 
Action: Mouse moved to (592, 389)
Screenshot: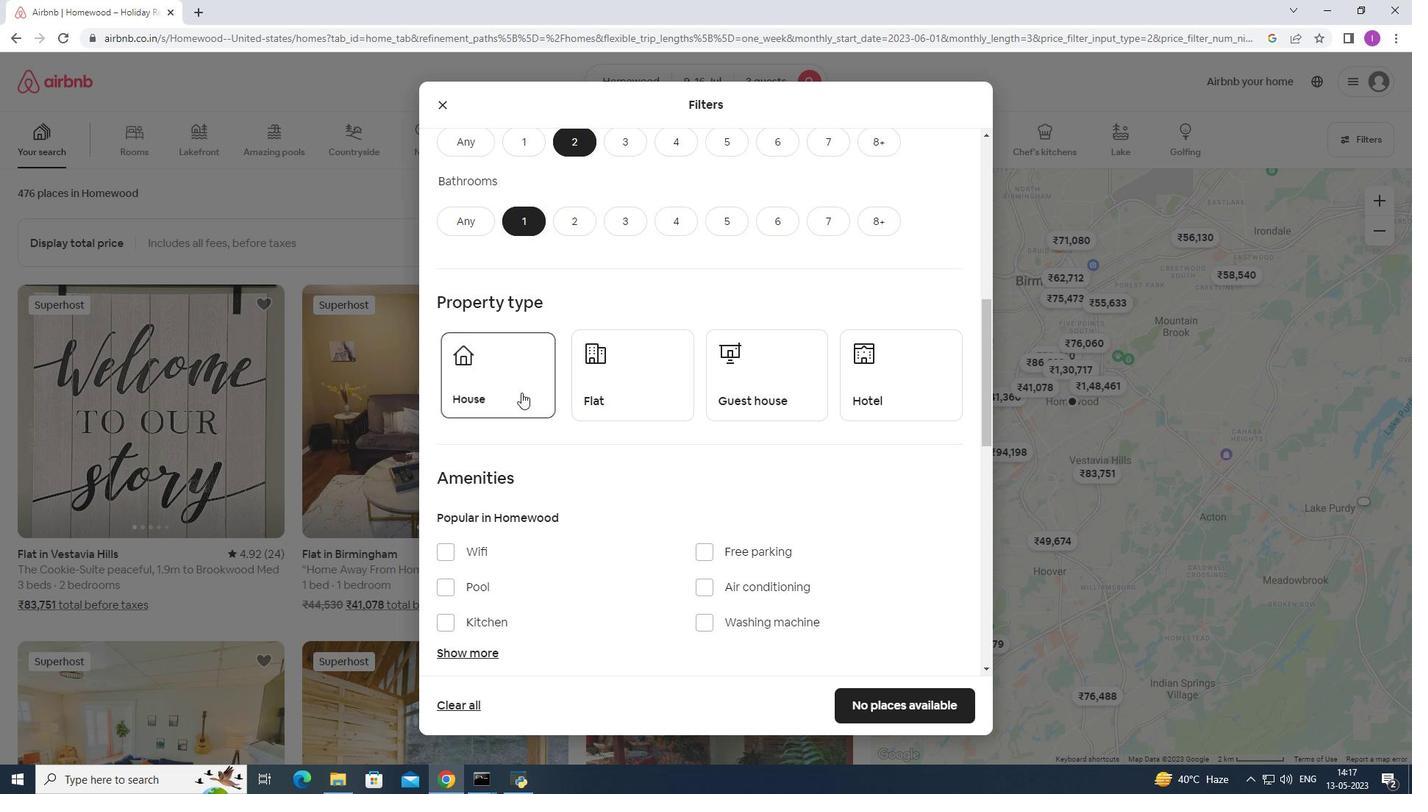 
Action: Mouse pressed left at (592, 389)
Screenshot: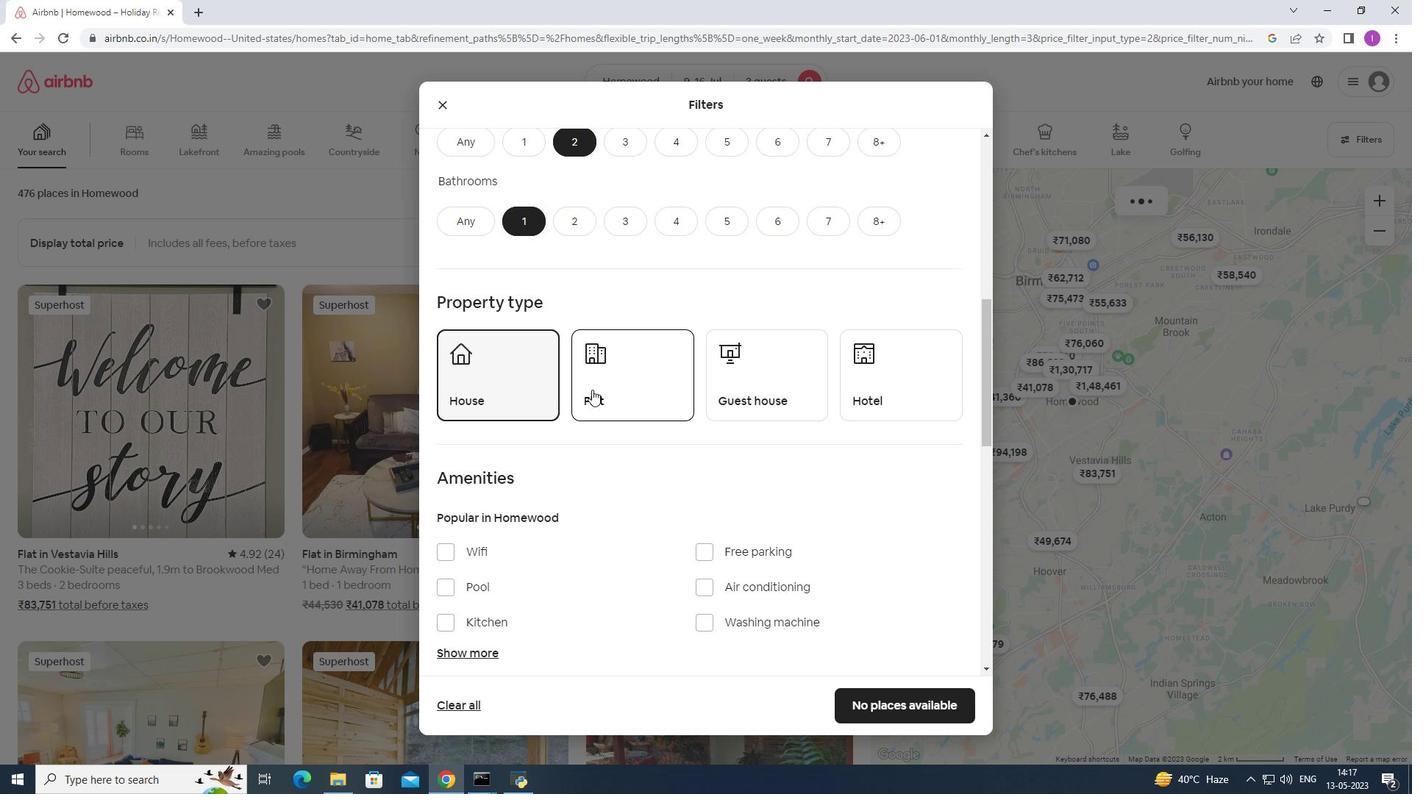 
Action: Mouse moved to (728, 375)
Screenshot: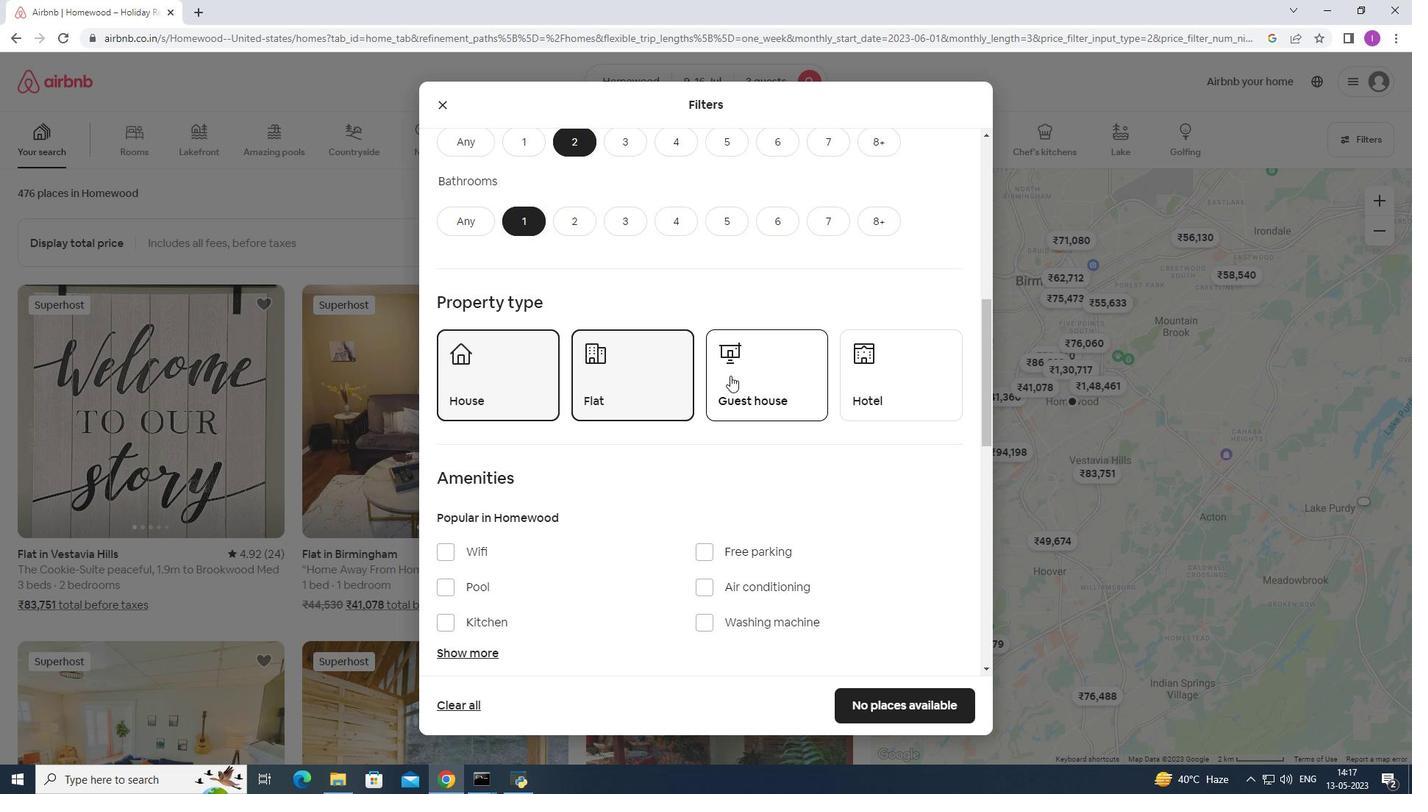 
Action: Mouse pressed left at (728, 375)
Screenshot: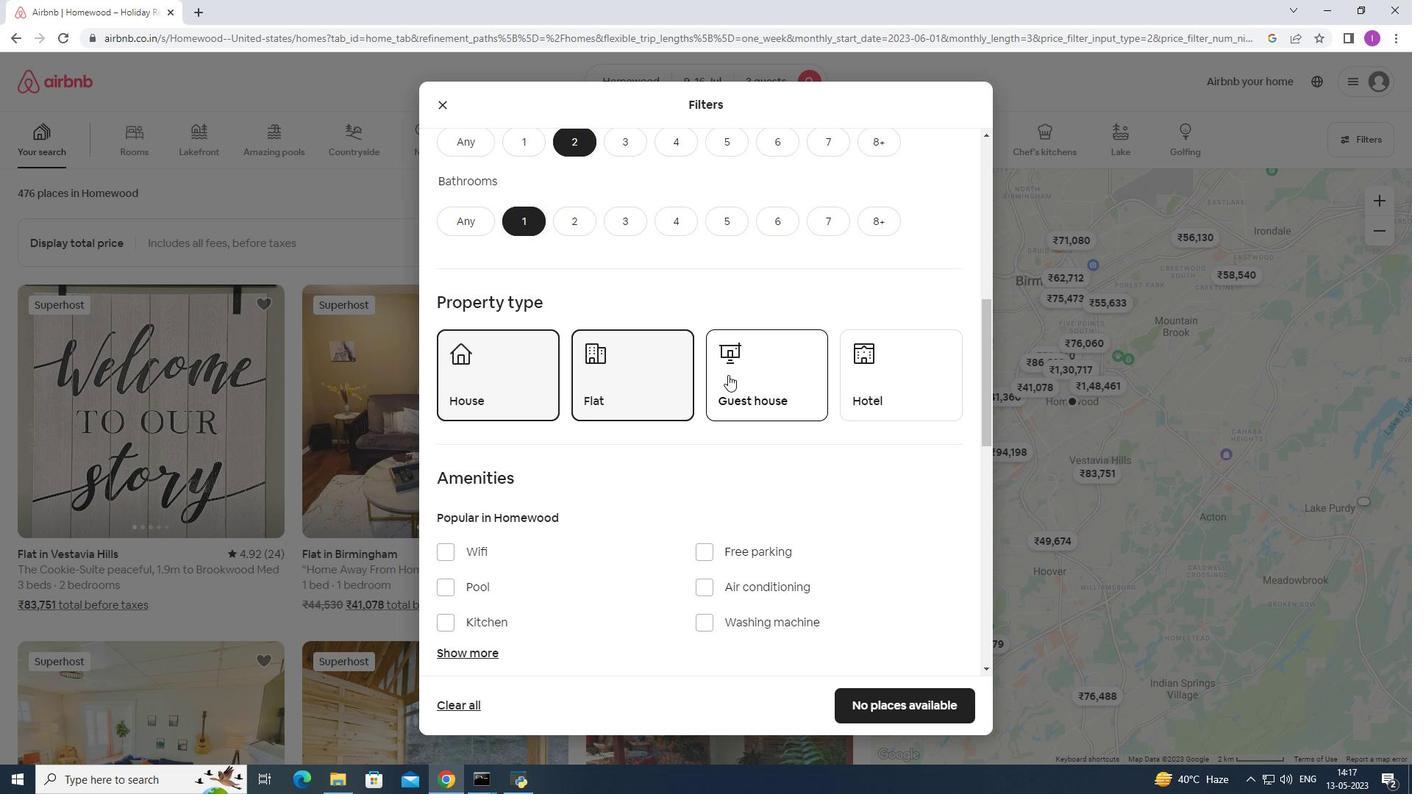 
Action: Mouse moved to (656, 530)
Screenshot: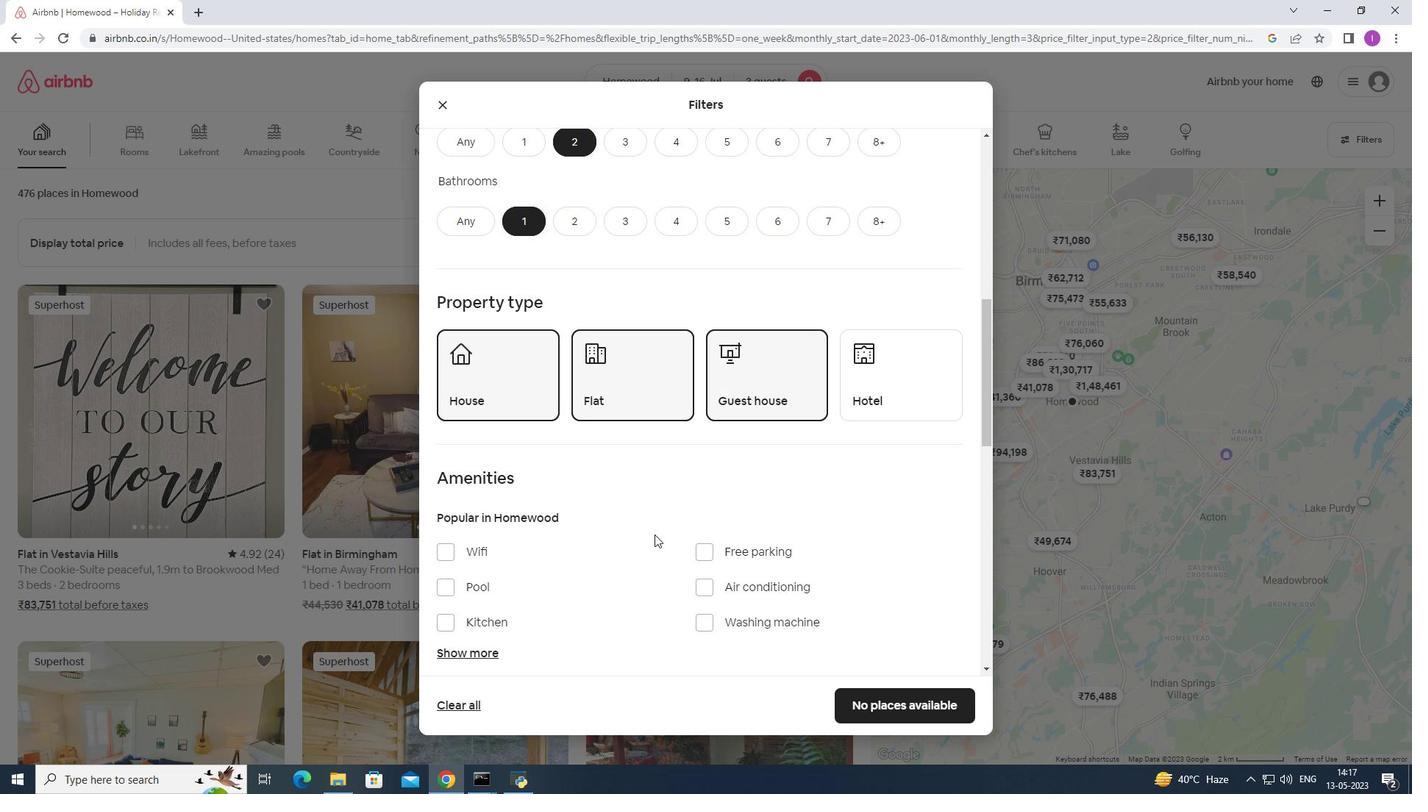 
Action: Mouse scrolled (656, 529) with delta (0, 0)
Screenshot: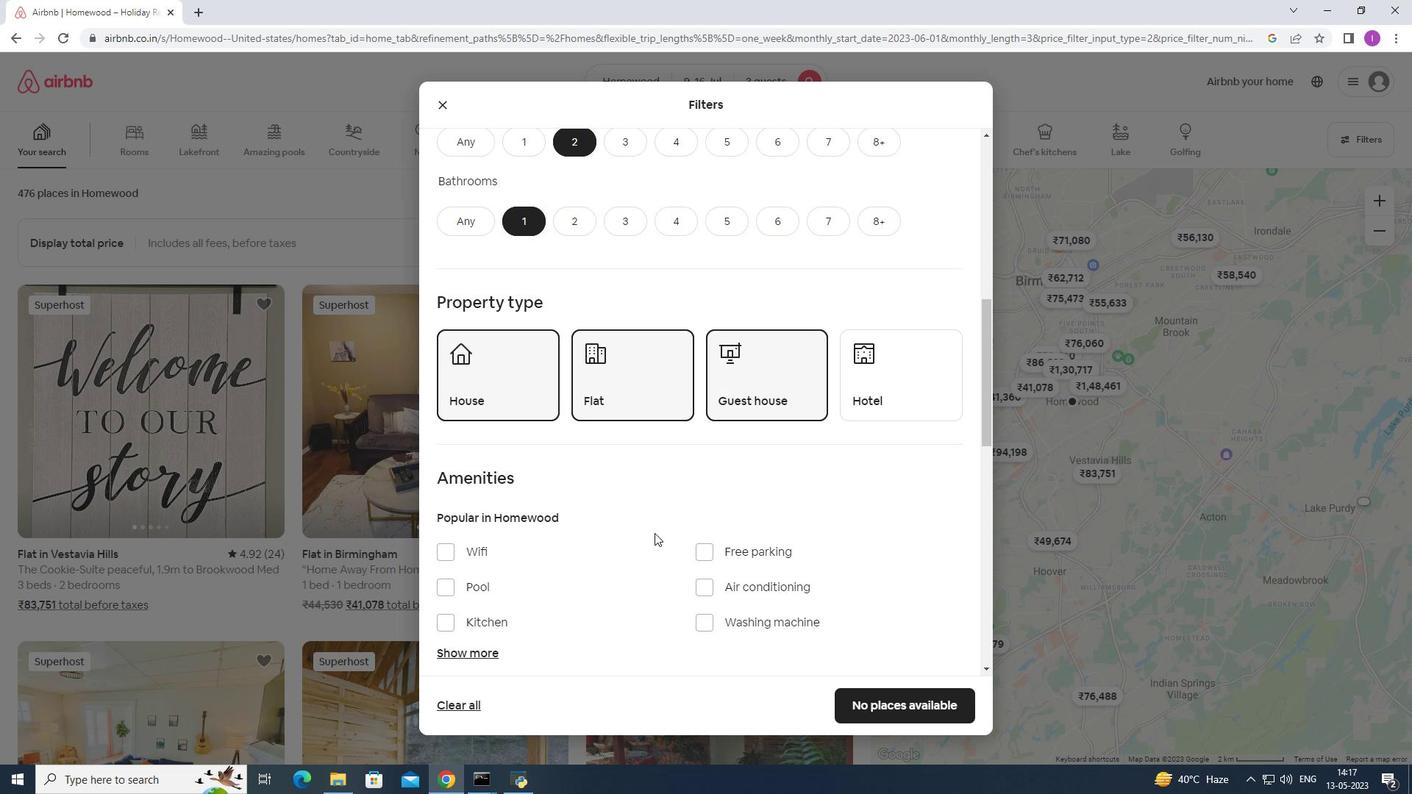 
Action: Mouse scrolled (656, 529) with delta (0, 0)
Screenshot: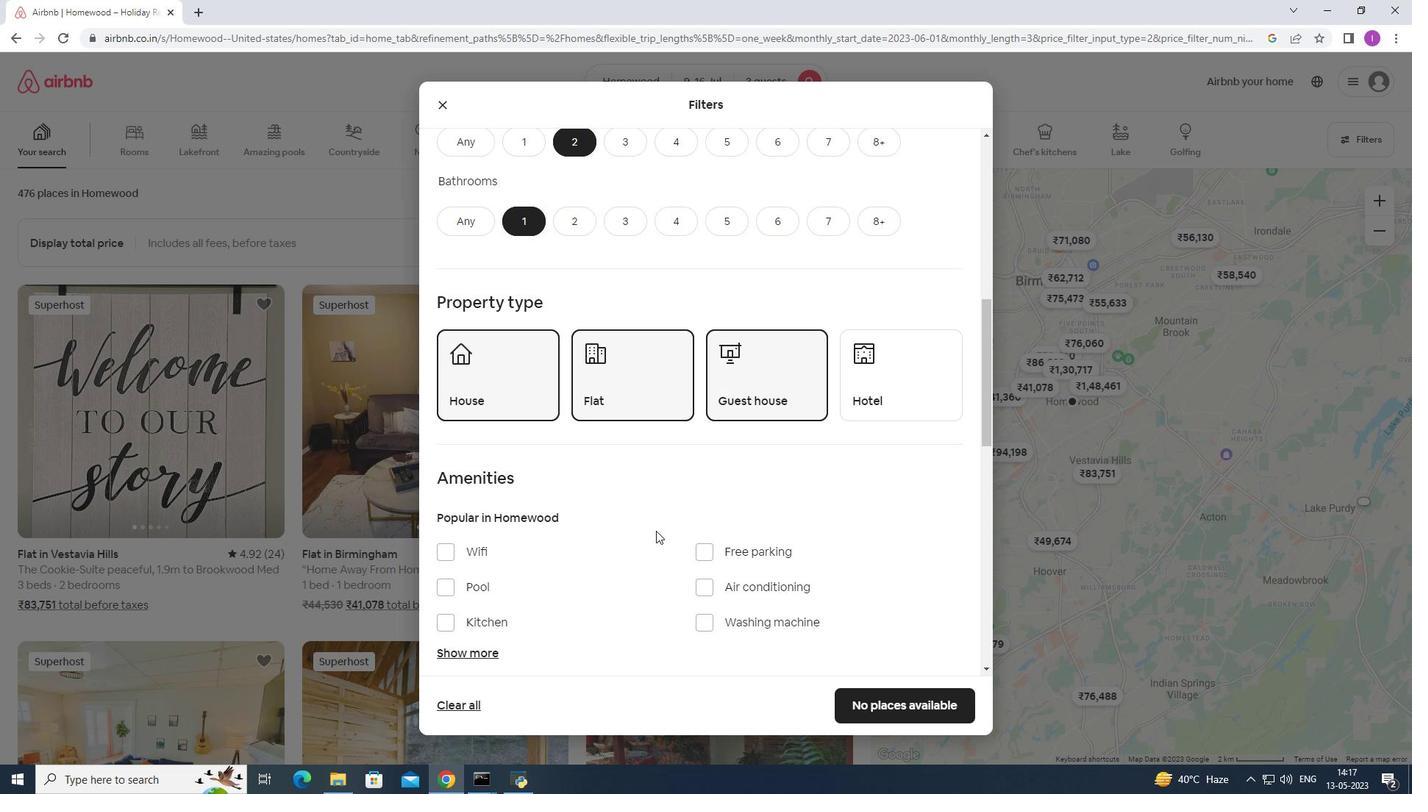 
Action: Mouse scrolled (656, 529) with delta (0, 0)
Screenshot: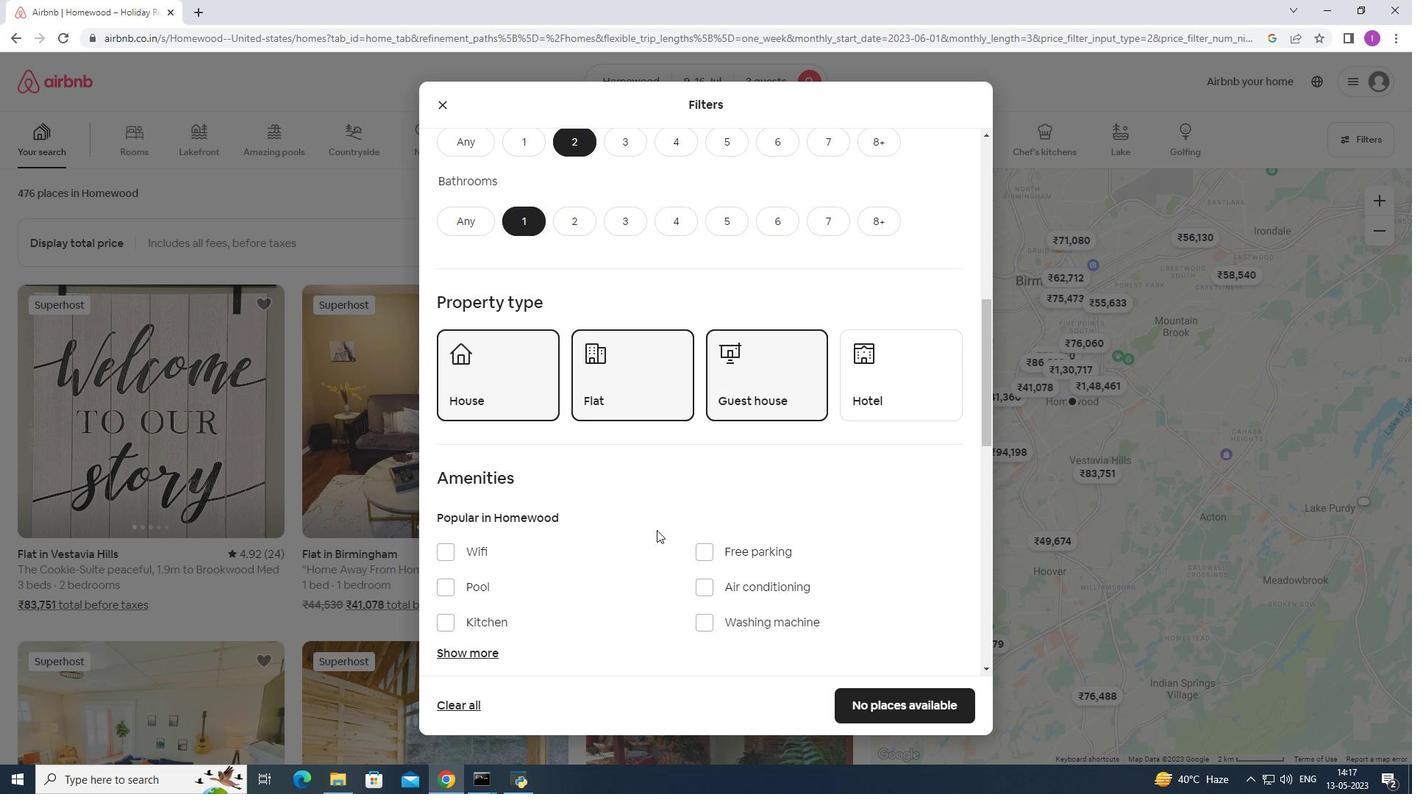 
Action: Mouse moved to (700, 443)
Screenshot: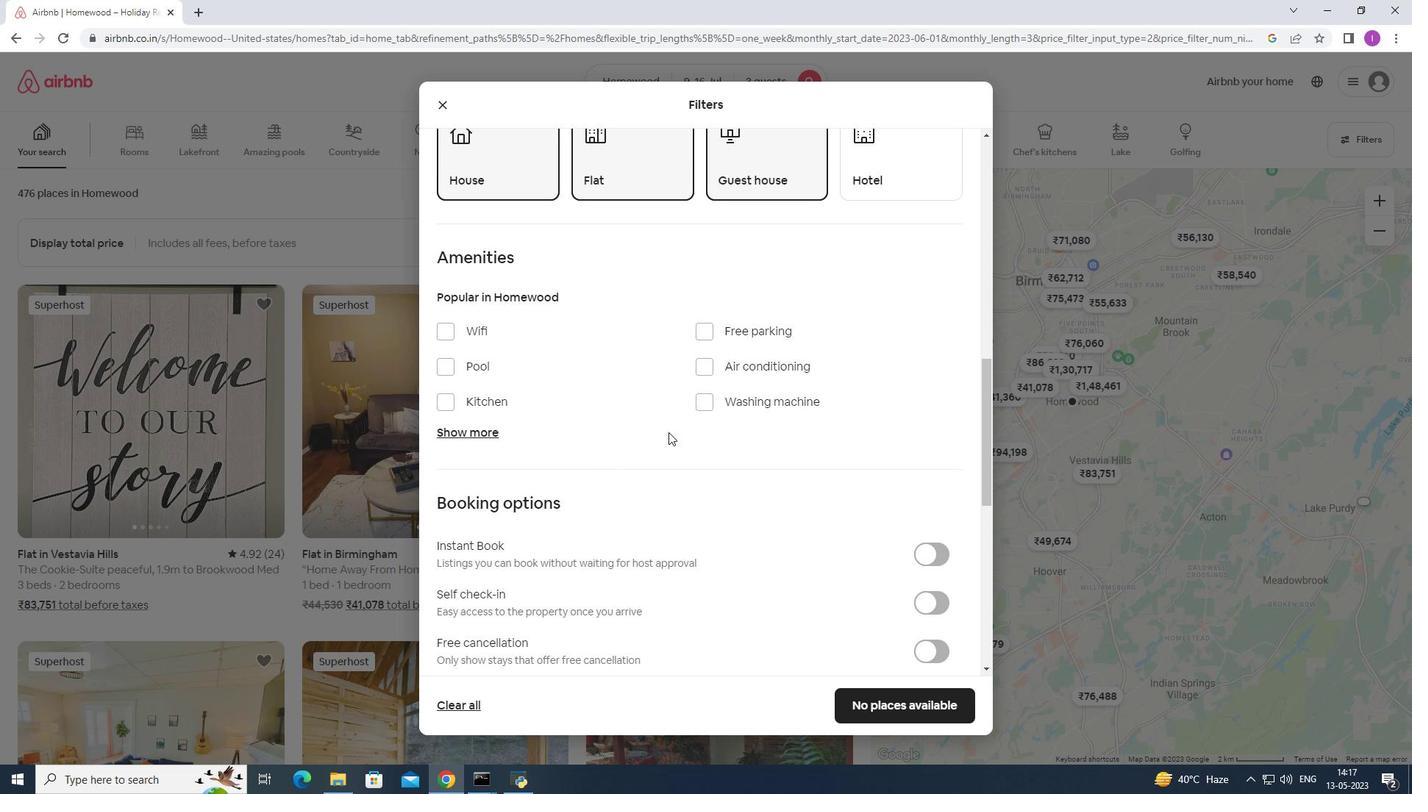 
Action: Mouse scrolled (700, 442) with delta (0, 0)
Screenshot: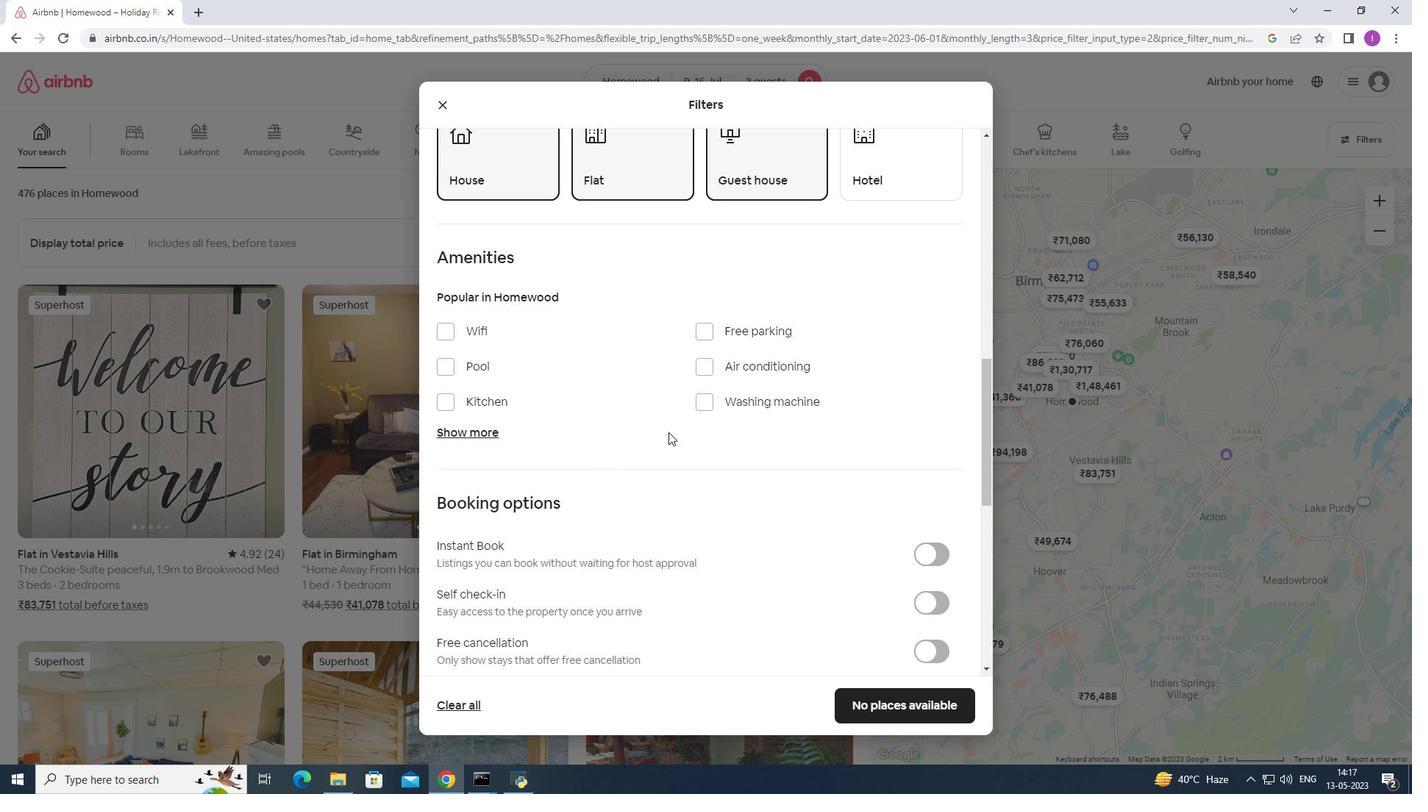 
Action: Mouse scrolled (700, 442) with delta (0, 0)
Screenshot: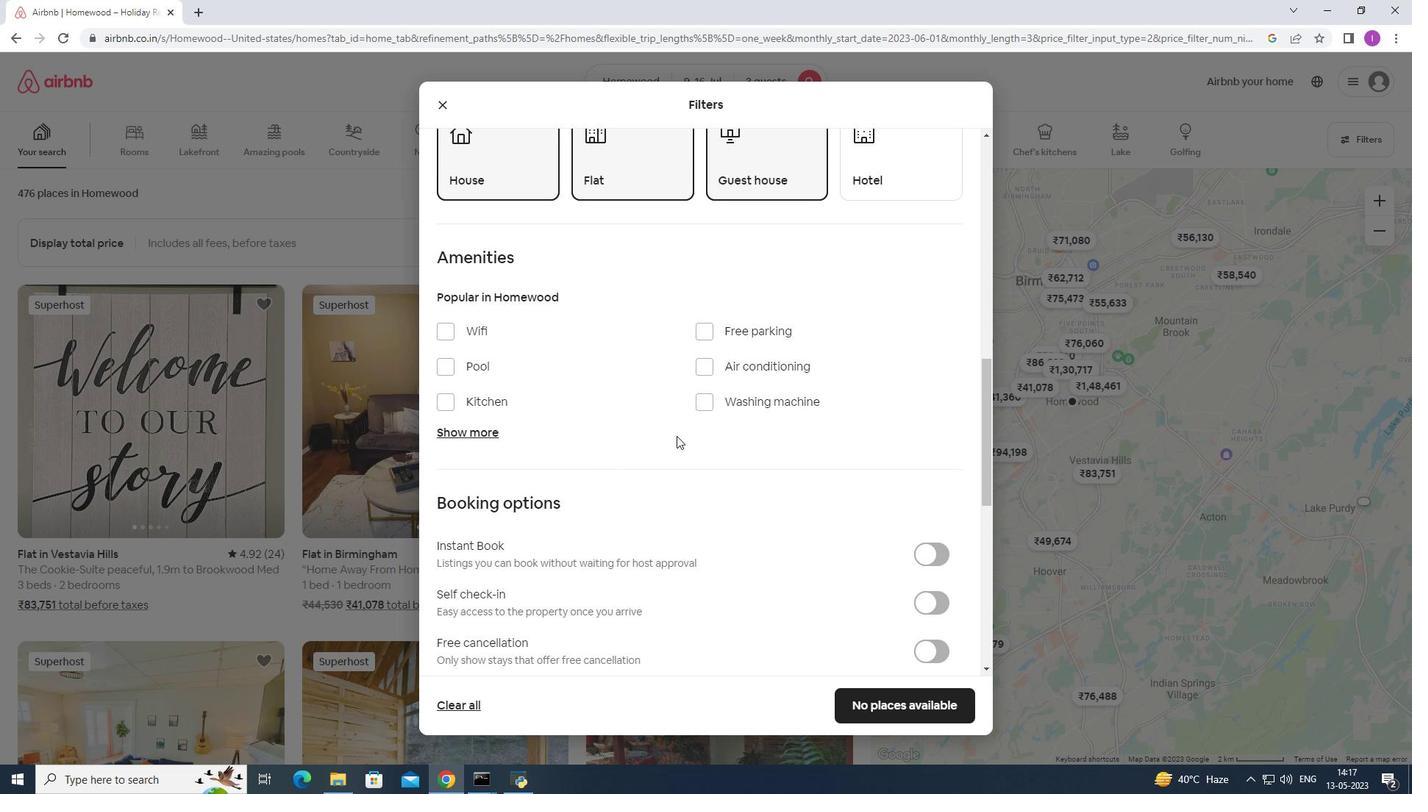 
Action: Mouse scrolled (700, 442) with delta (0, 0)
Screenshot: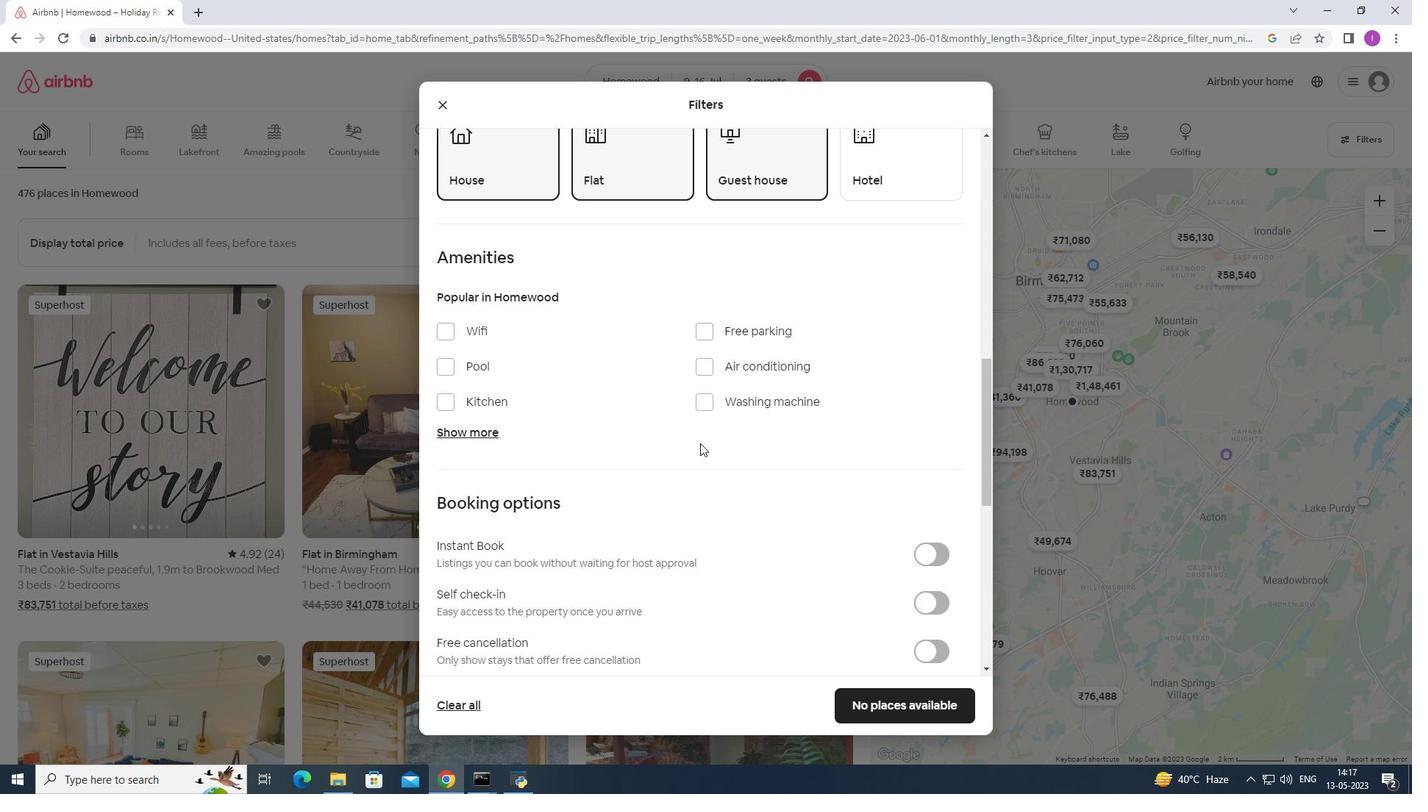
Action: Mouse moved to (939, 383)
Screenshot: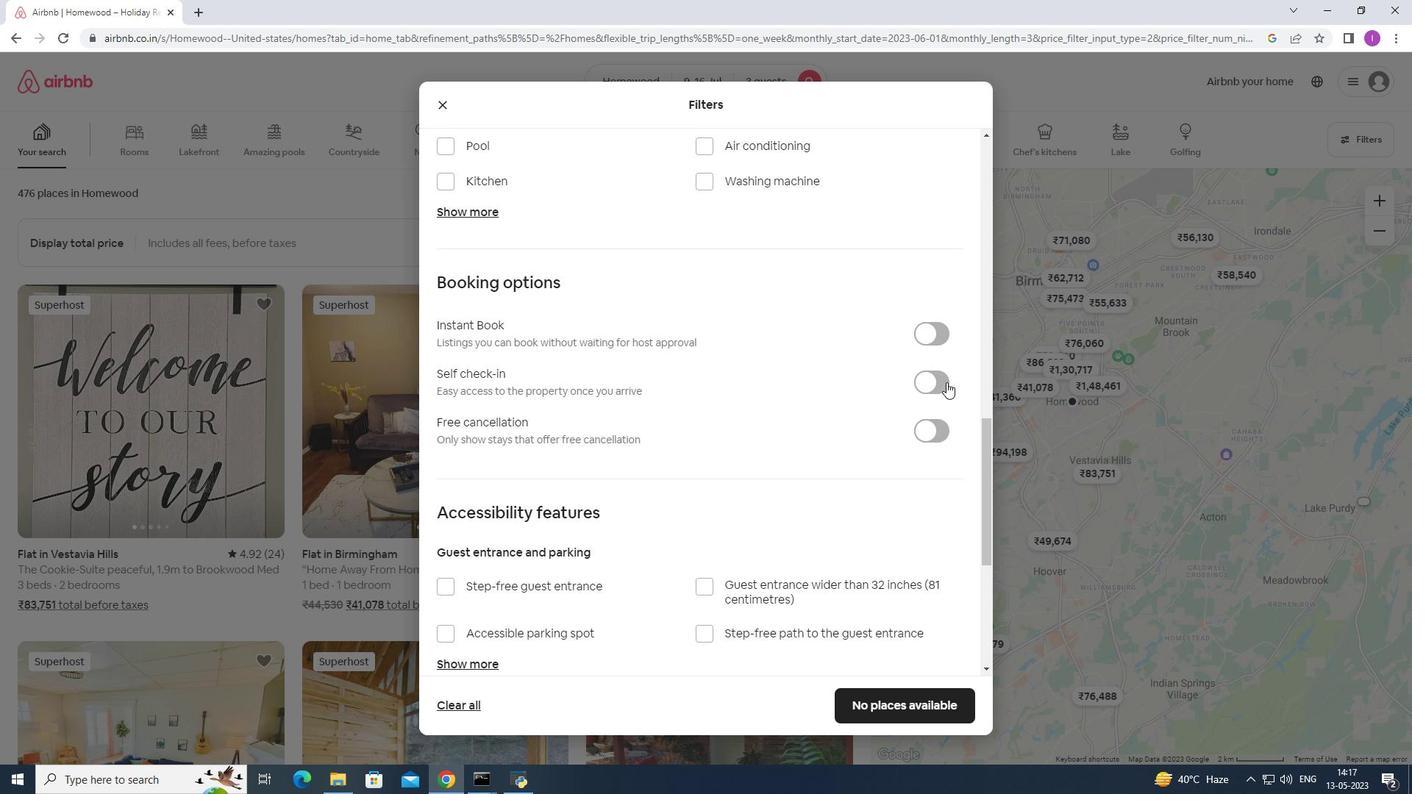 
Action: Mouse pressed left at (939, 383)
Screenshot: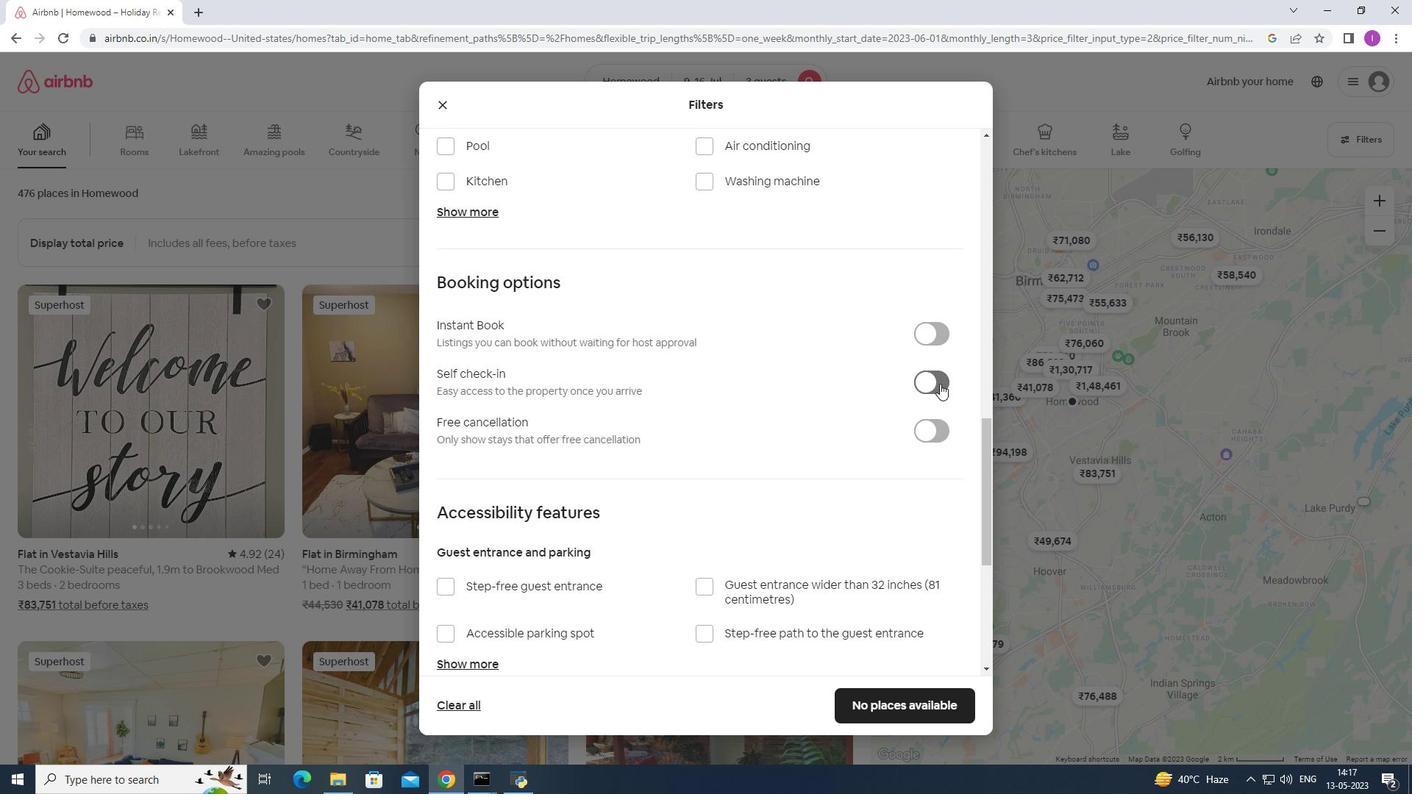 
Action: Mouse moved to (703, 503)
Screenshot: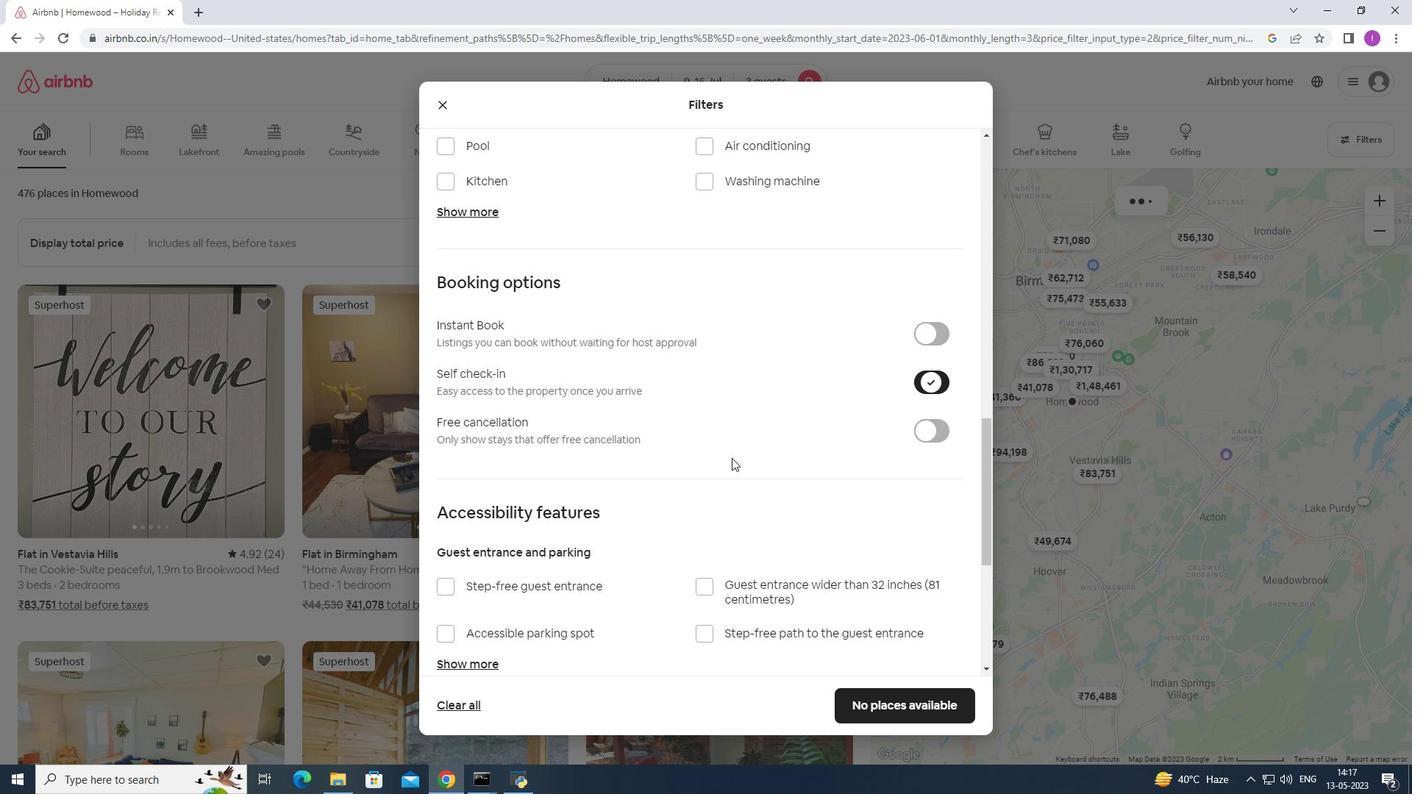 
Action: Mouse scrolled (703, 502) with delta (0, 0)
Screenshot: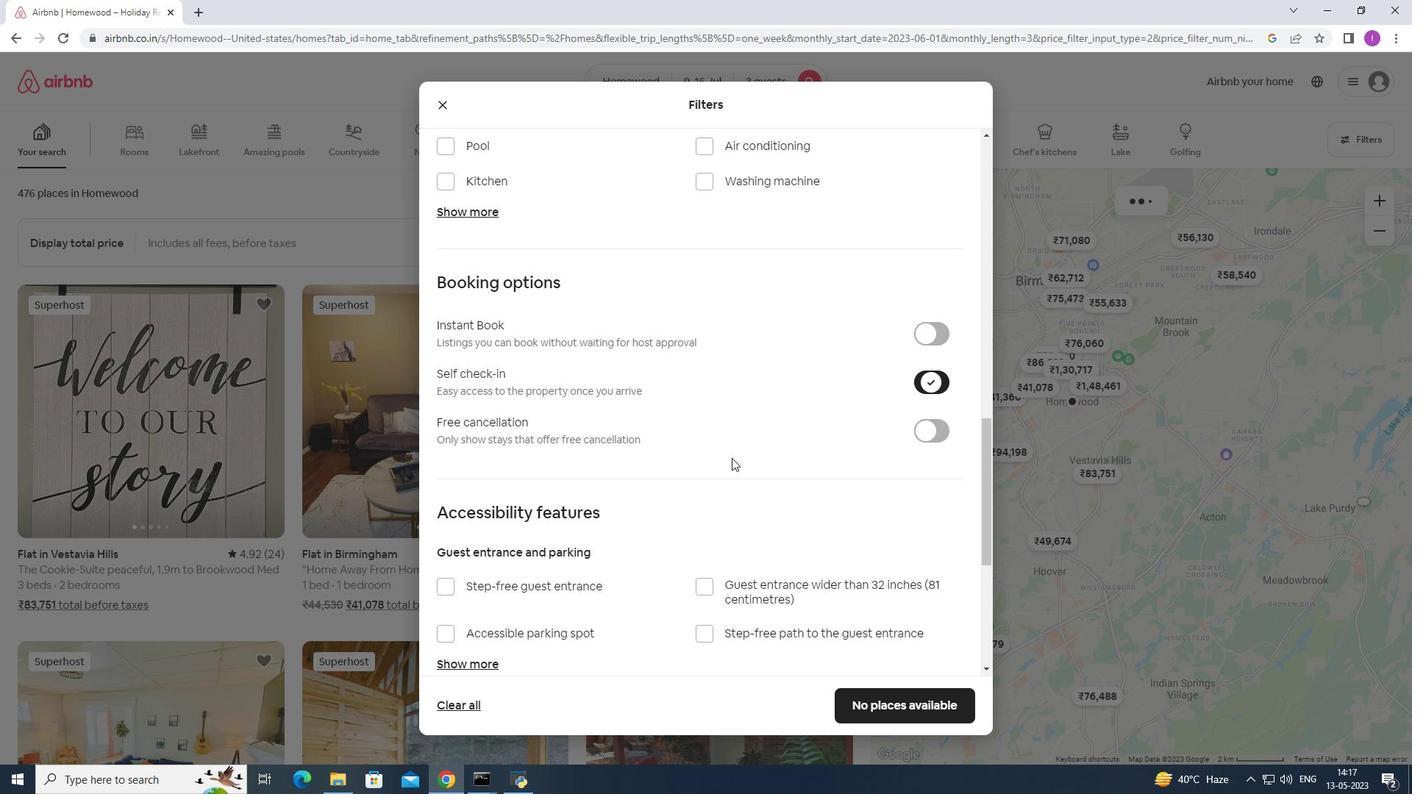 
Action: Mouse moved to (702, 504)
Screenshot: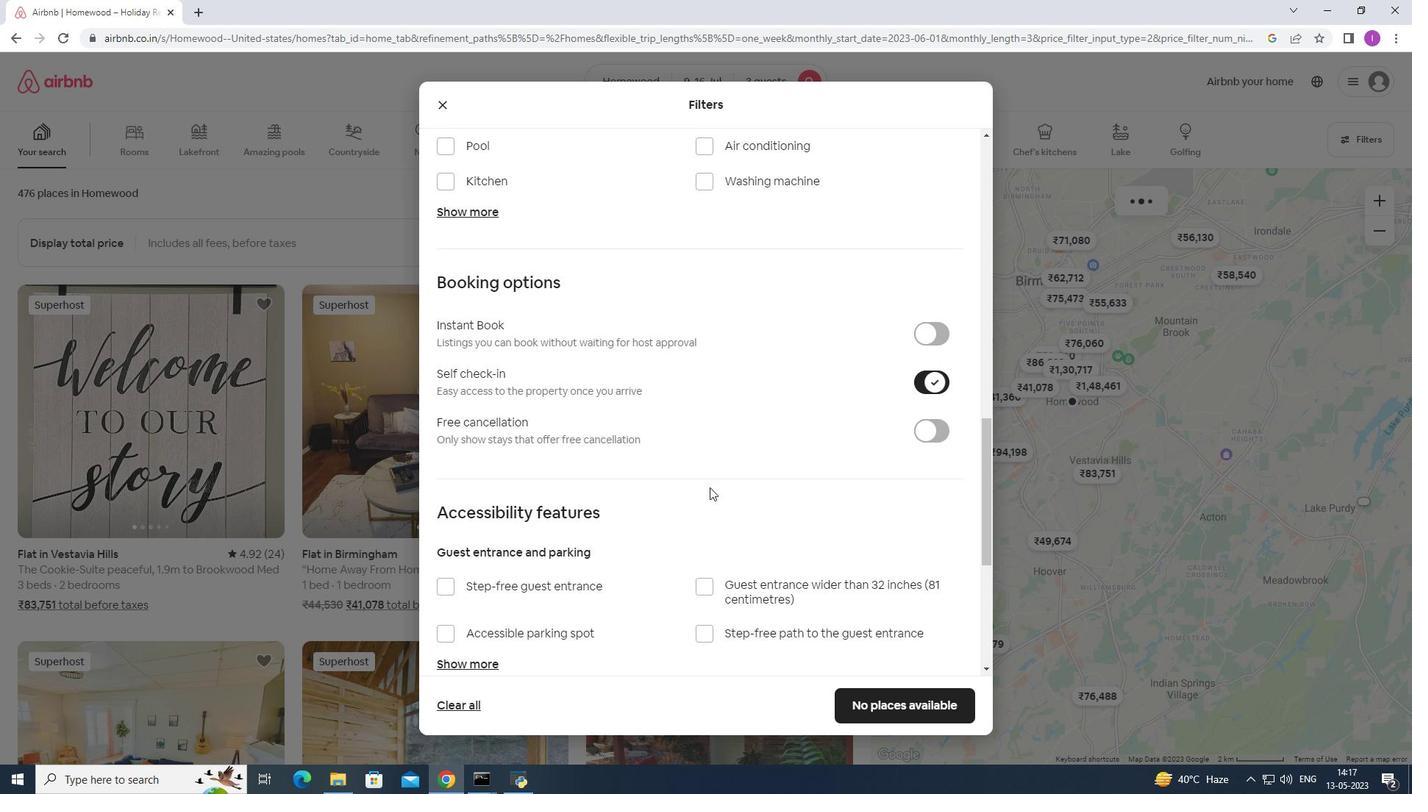 
Action: Mouse scrolled (702, 503) with delta (0, 0)
Screenshot: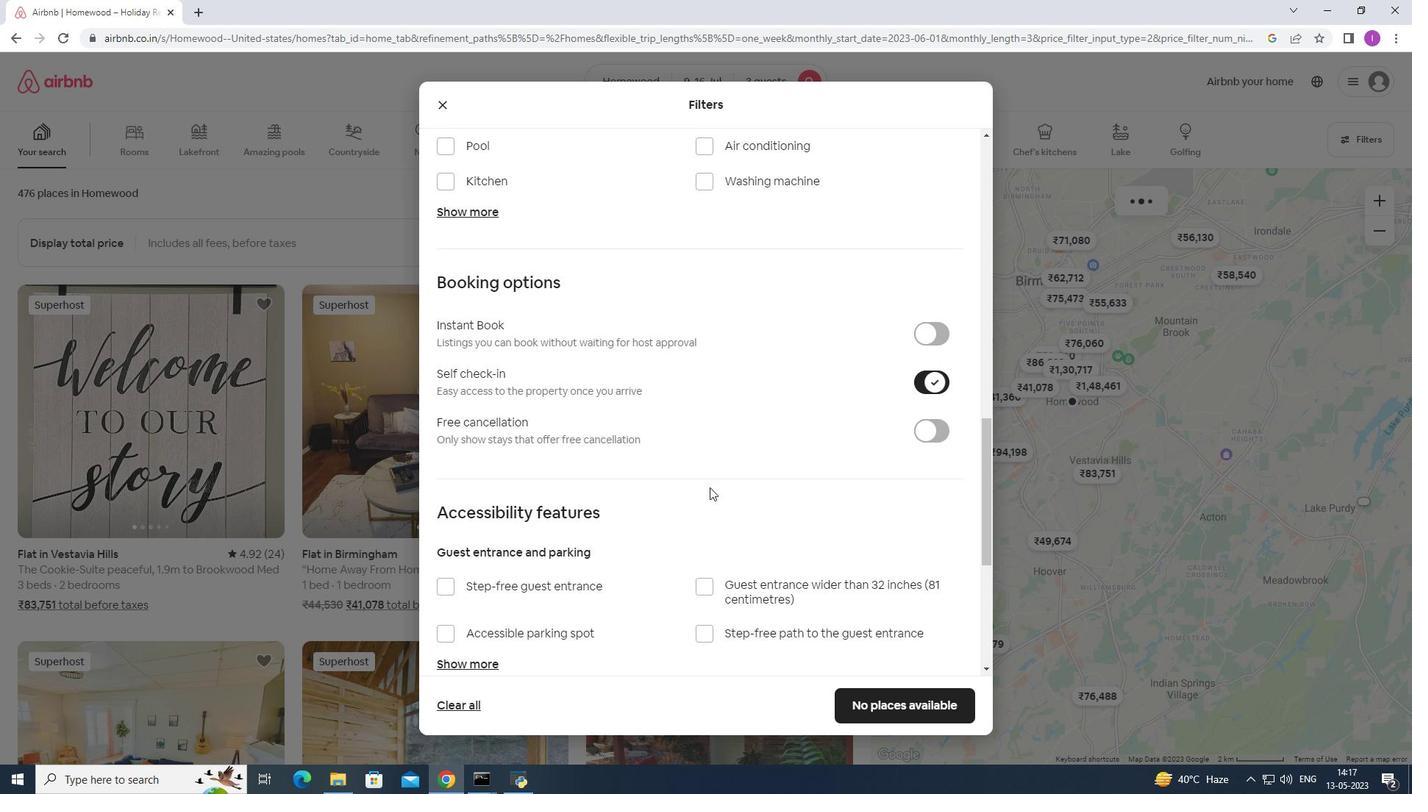 
Action: Mouse moved to (701, 508)
Screenshot: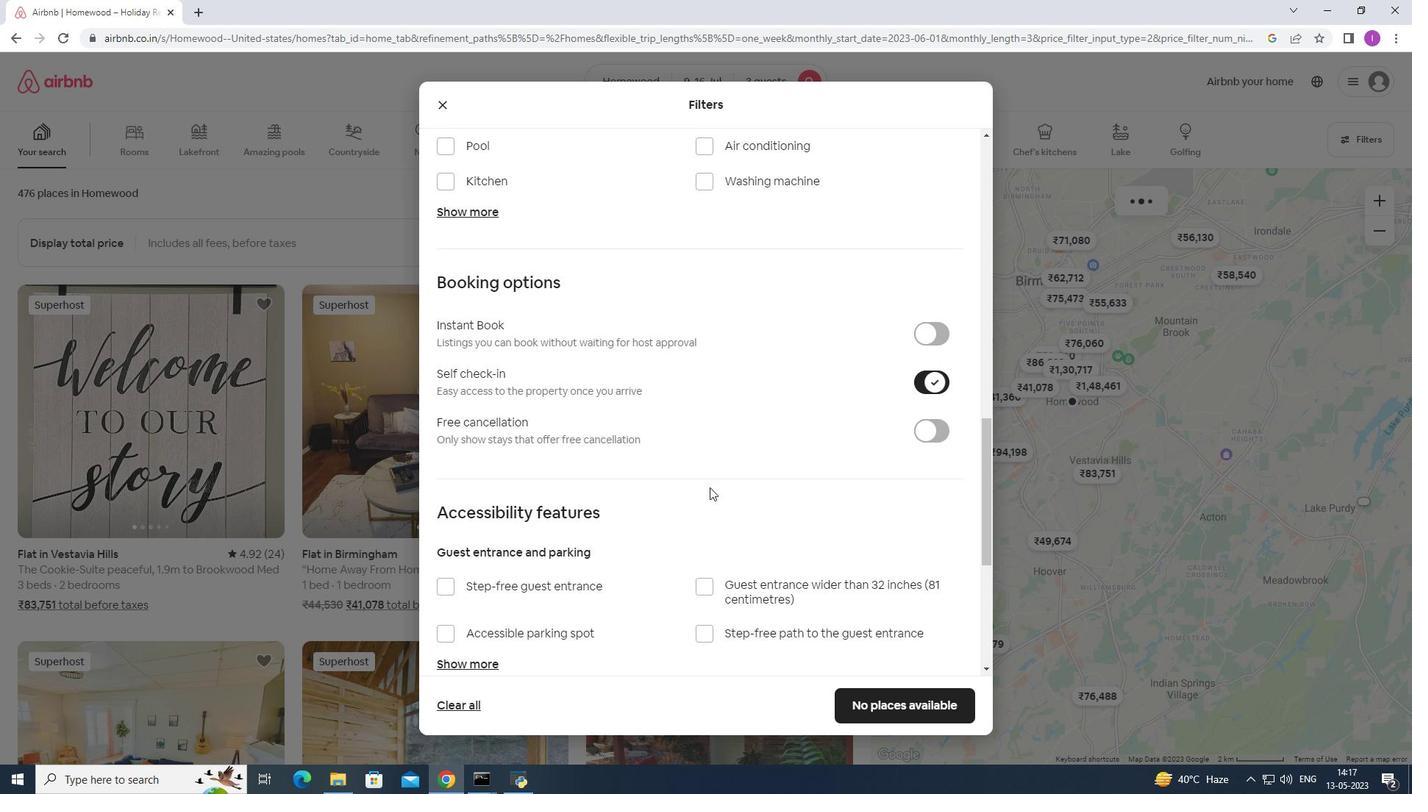 
Action: Mouse scrolled (701, 507) with delta (0, 0)
Screenshot: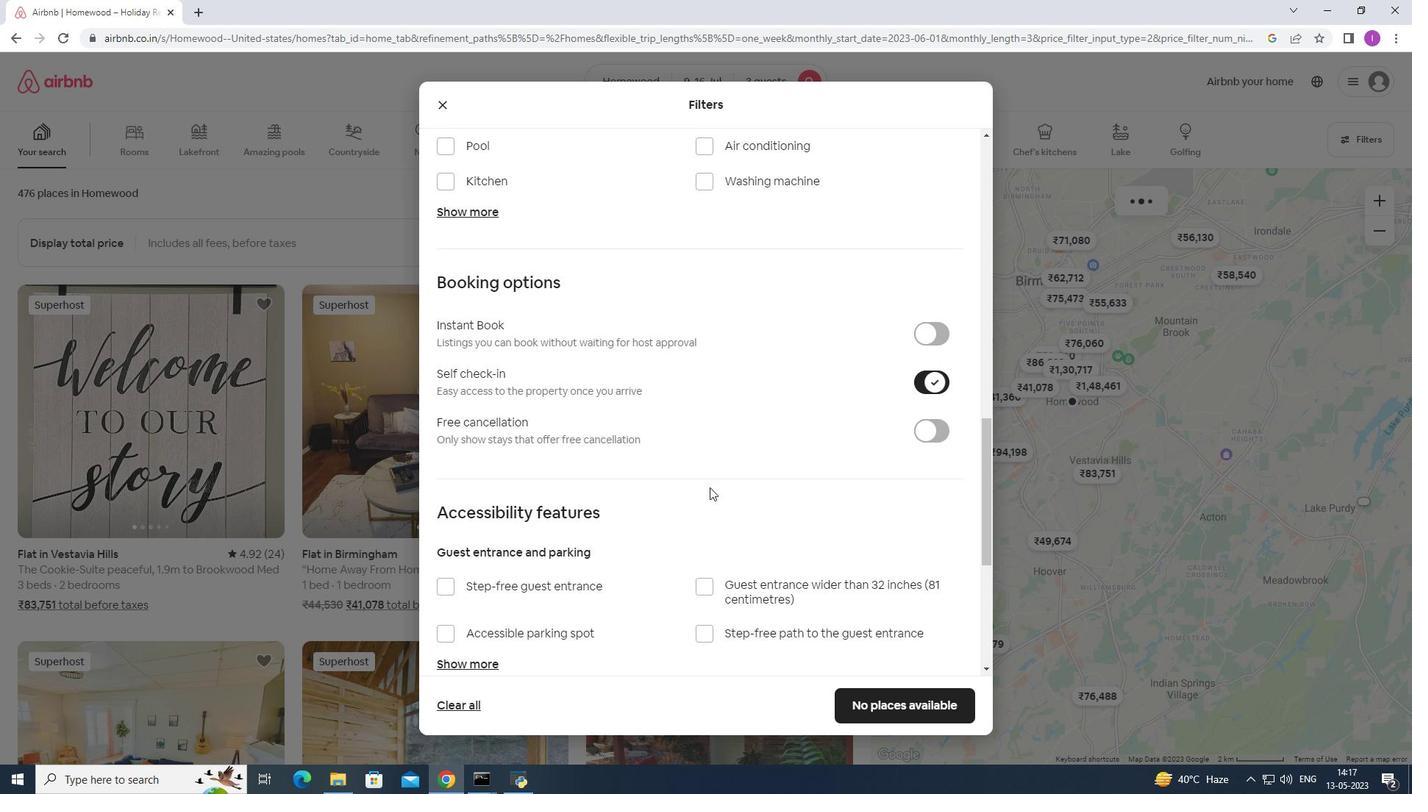 
Action: Mouse scrolled (701, 507) with delta (0, 0)
Screenshot: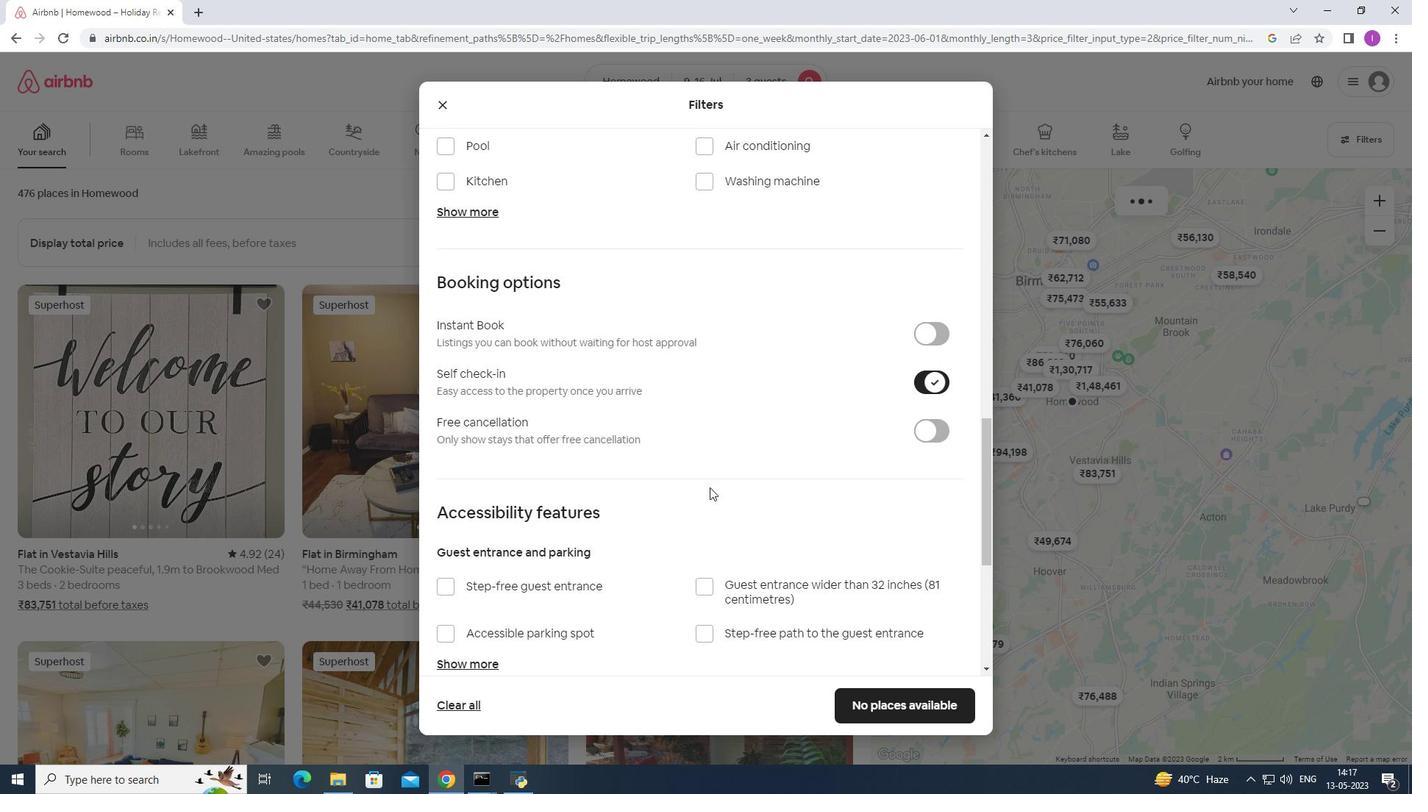 
Action: Mouse scrolled (701, 507) with delta (0, 0)
Screenshot: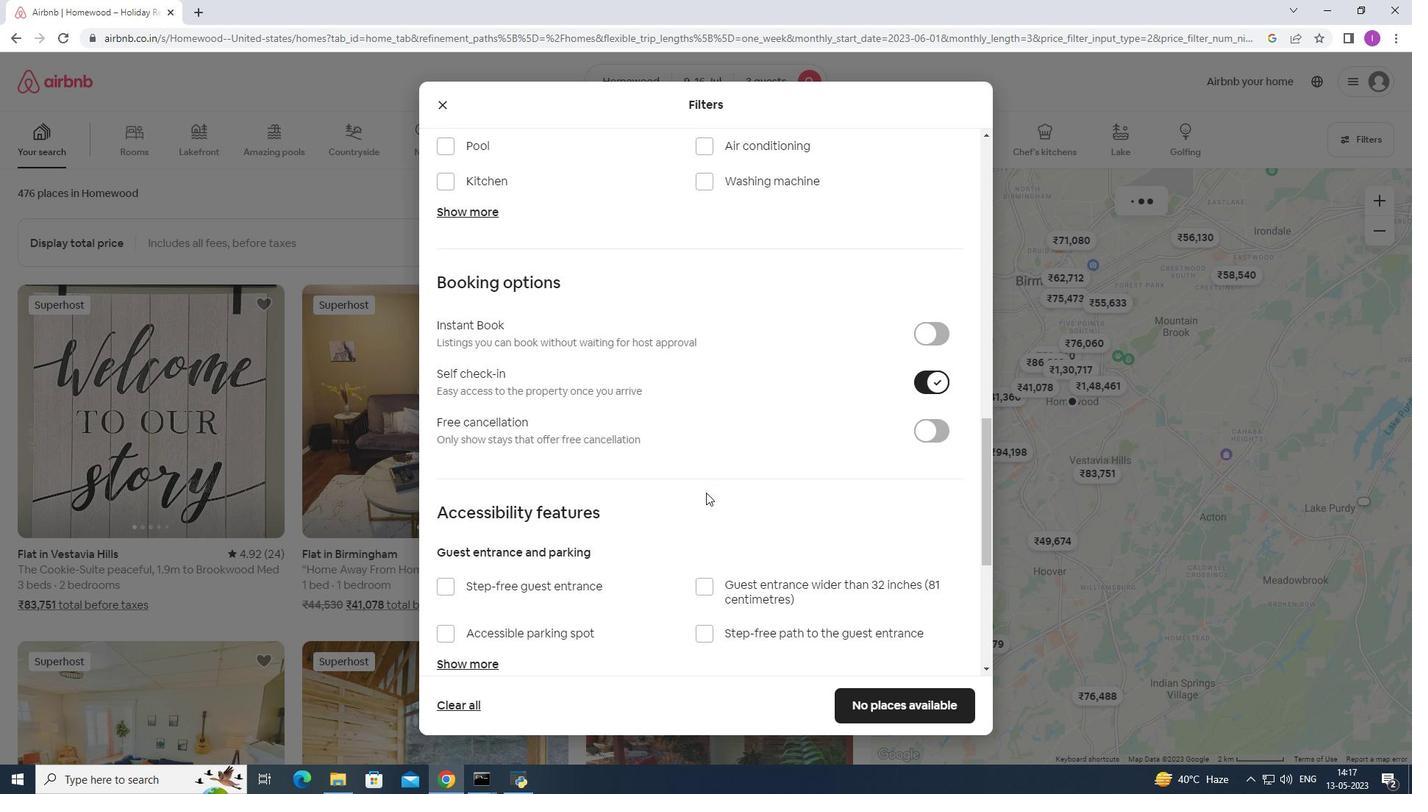 
Action: Mouse moved to (700, 509)
Screenshot: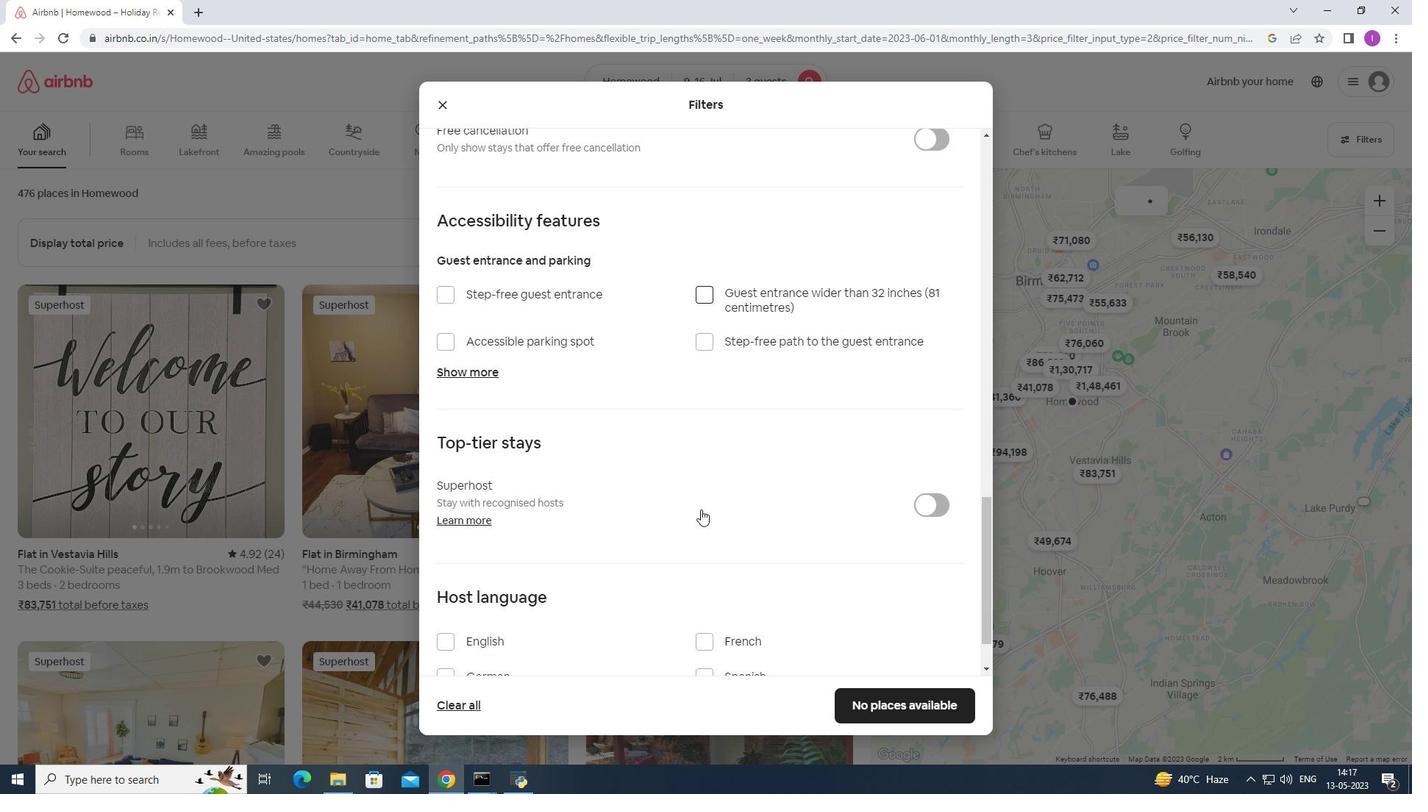 
Action: Mouse scrolled (700, 508) with delta (0, 0)
Screenshot: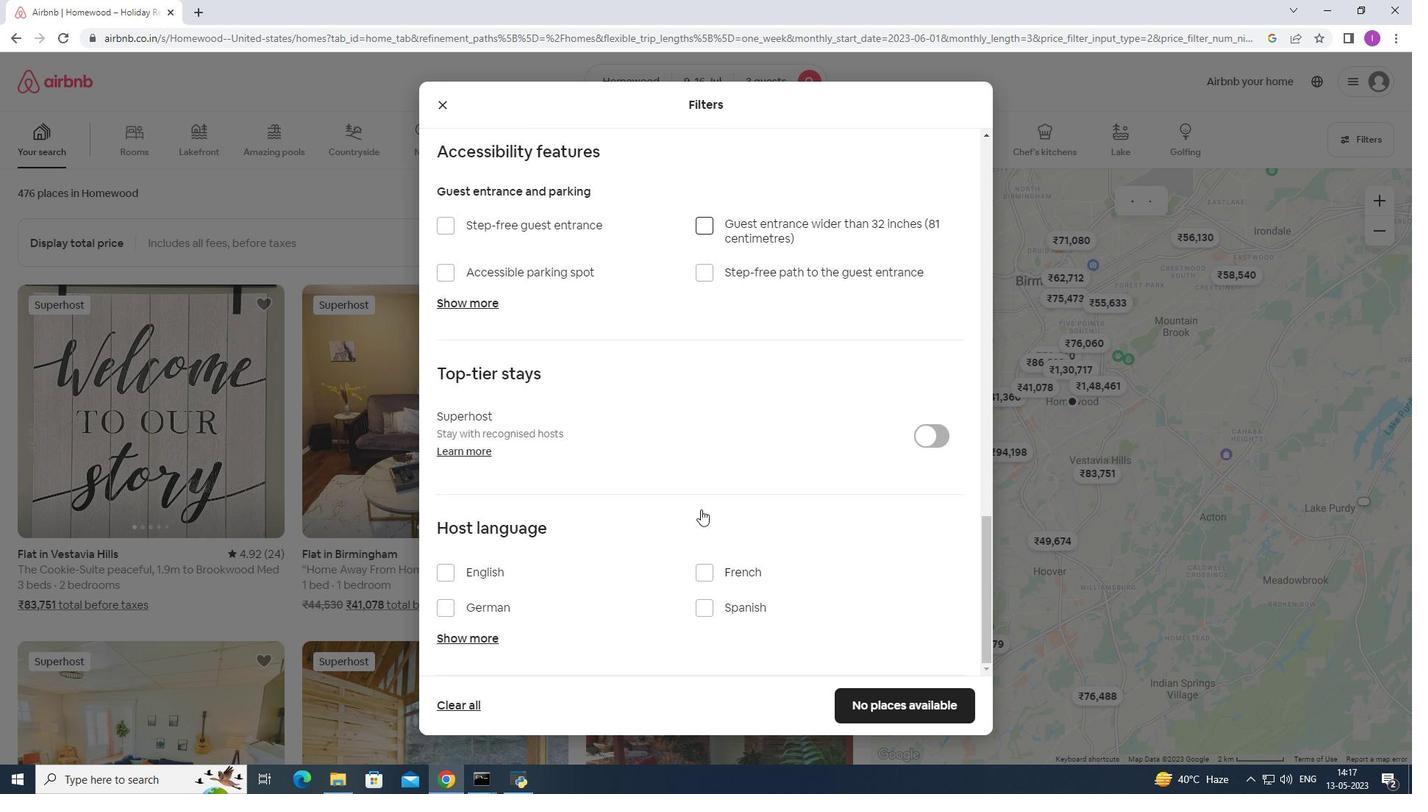 
Action: Mouse scrolled (700, 508) with delta (0, 0)
Screenshot: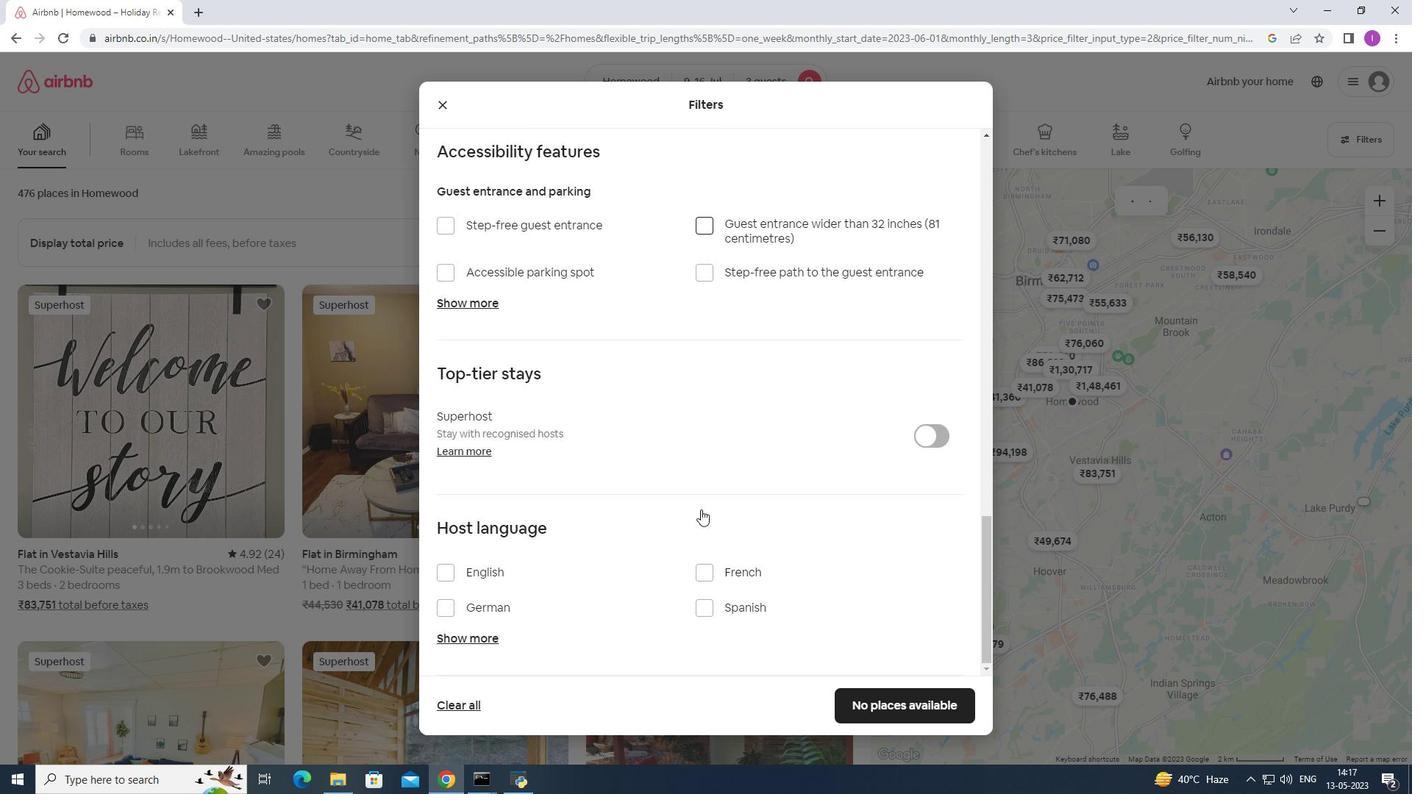 
Action: Mouse scrolled (700, 508) with delta (0, 0)
Screenshot: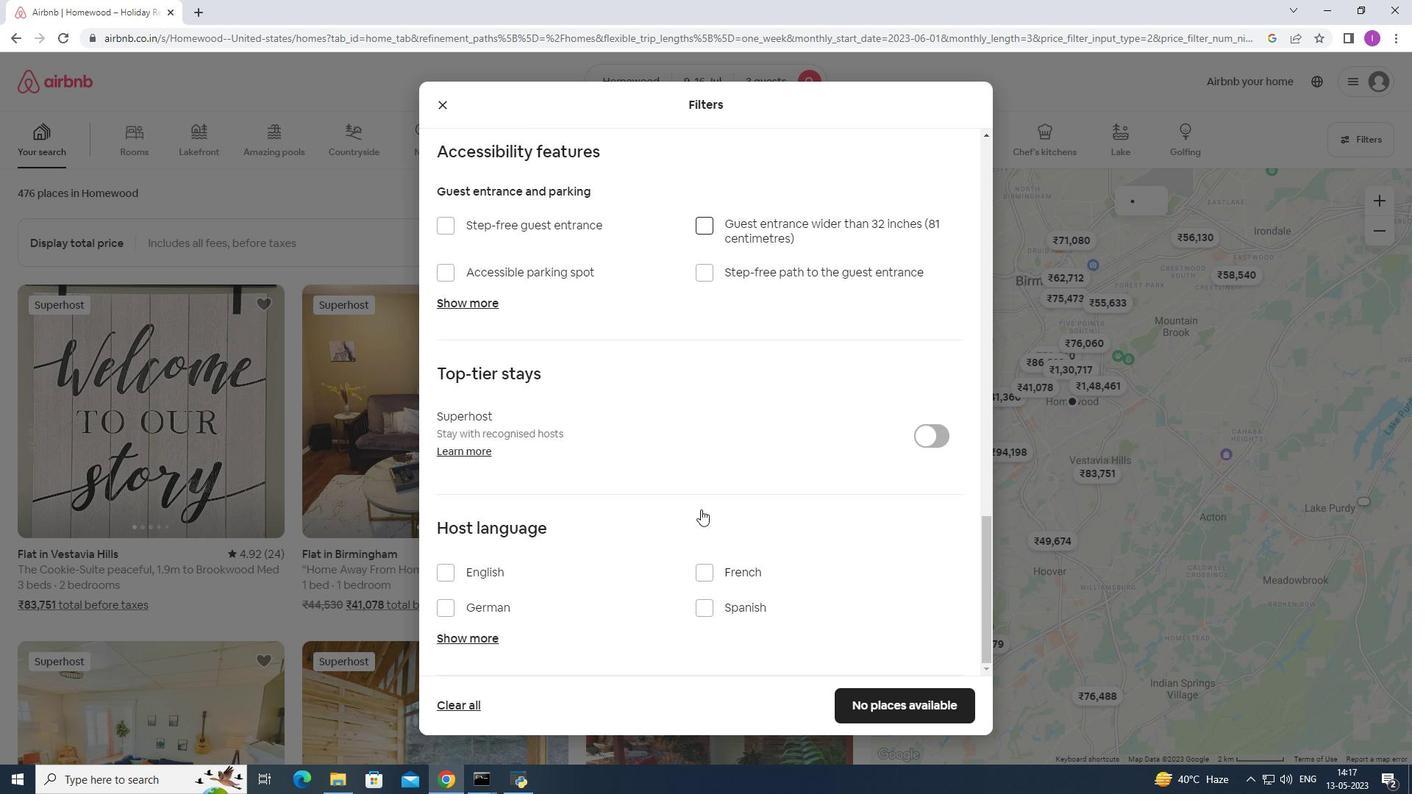 
Action: Mouse moved to (447, 566)
Screenshot: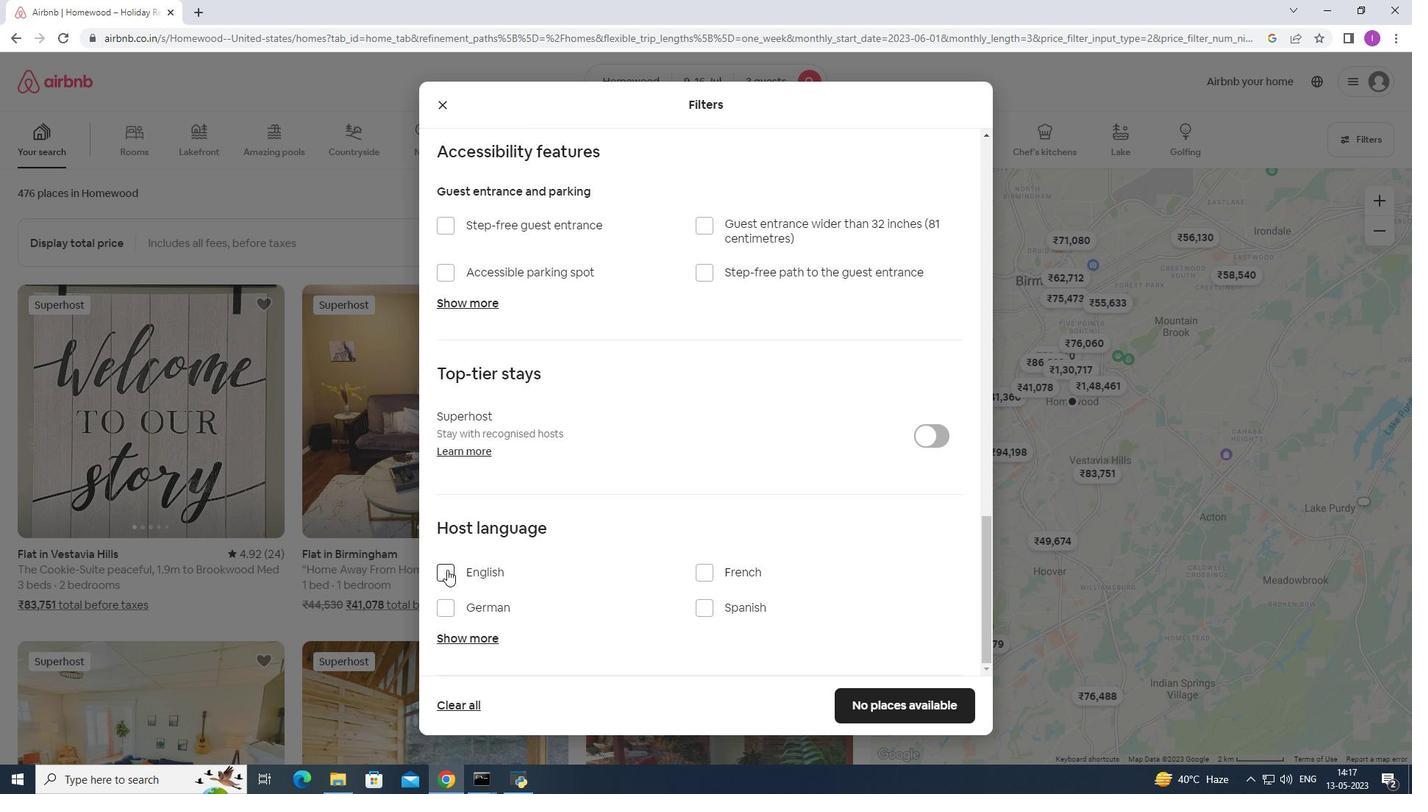 
Action: Mouse pressed left at (447, 566)
Screenshot: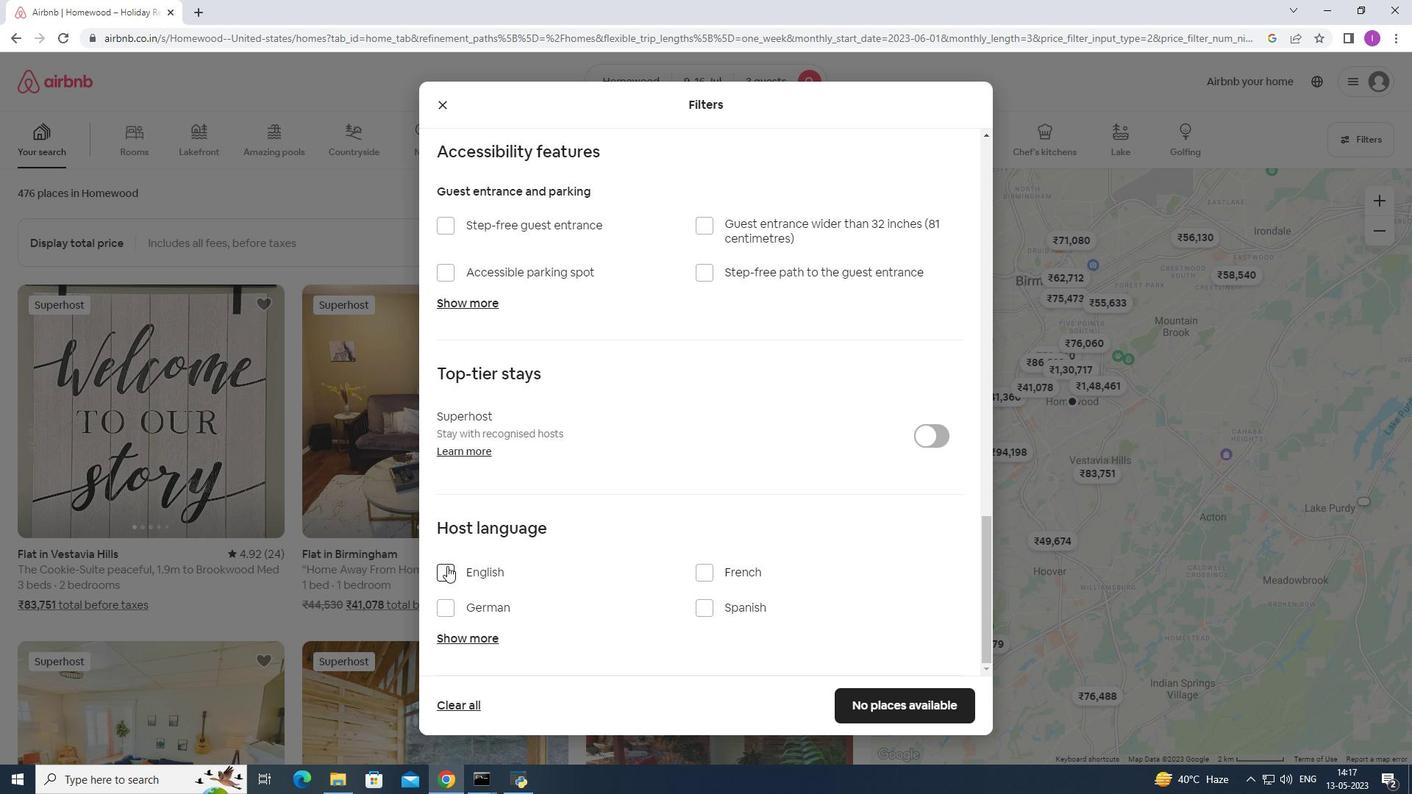 
Action: Mouse moved to (895, 700)
Screenshot: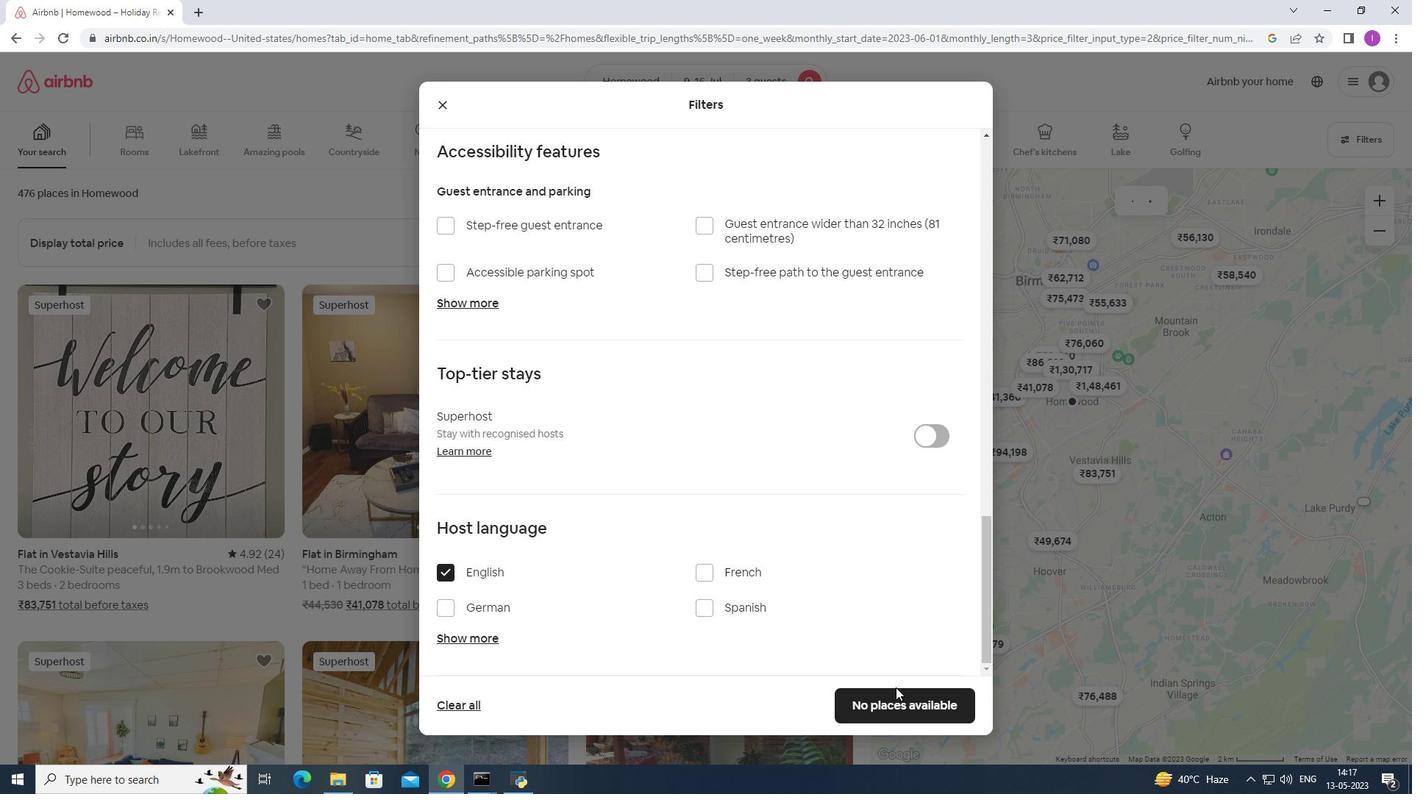 
Action: Mouse pressed left at (895, 700)
Screenshot: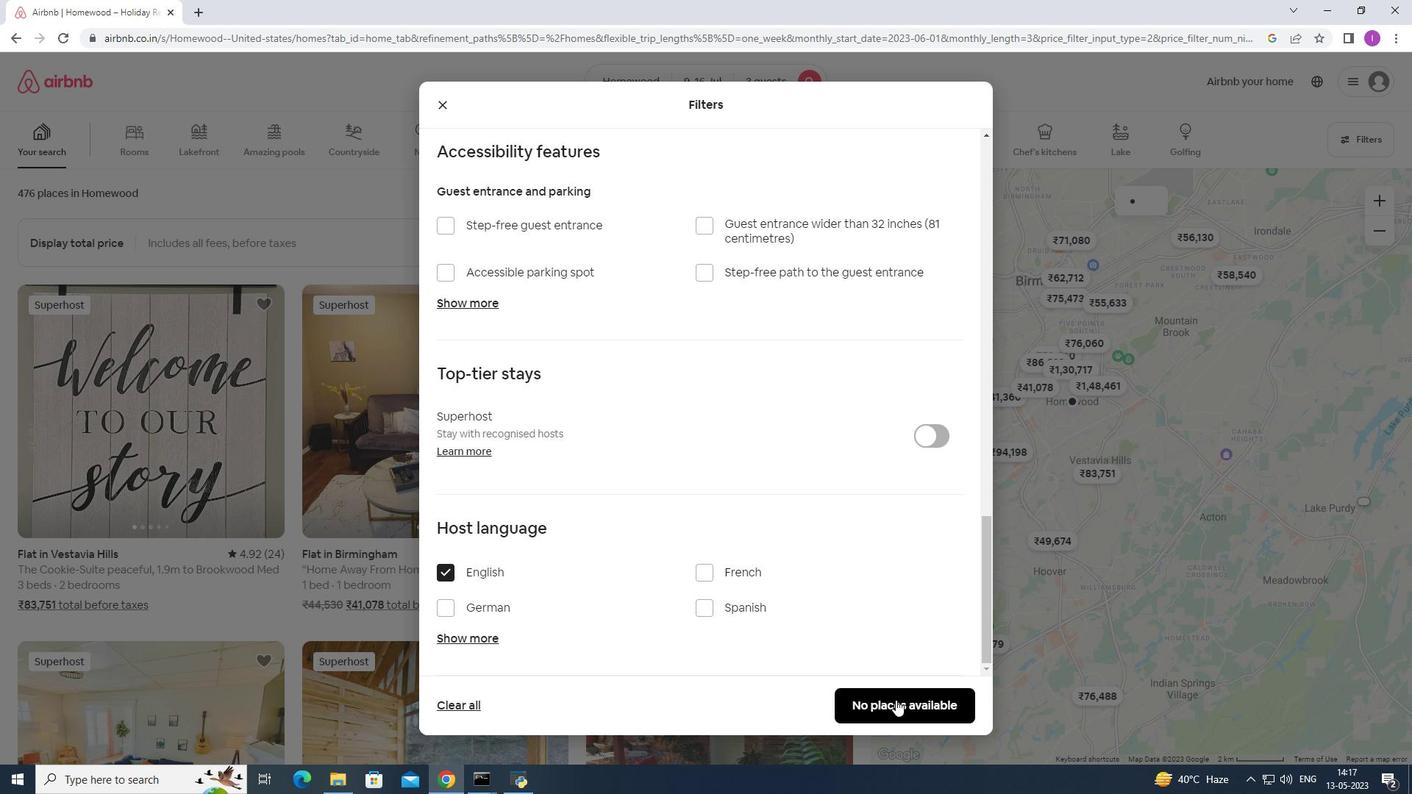 
Action: Mouse moved to (531, 531)
Screenshot: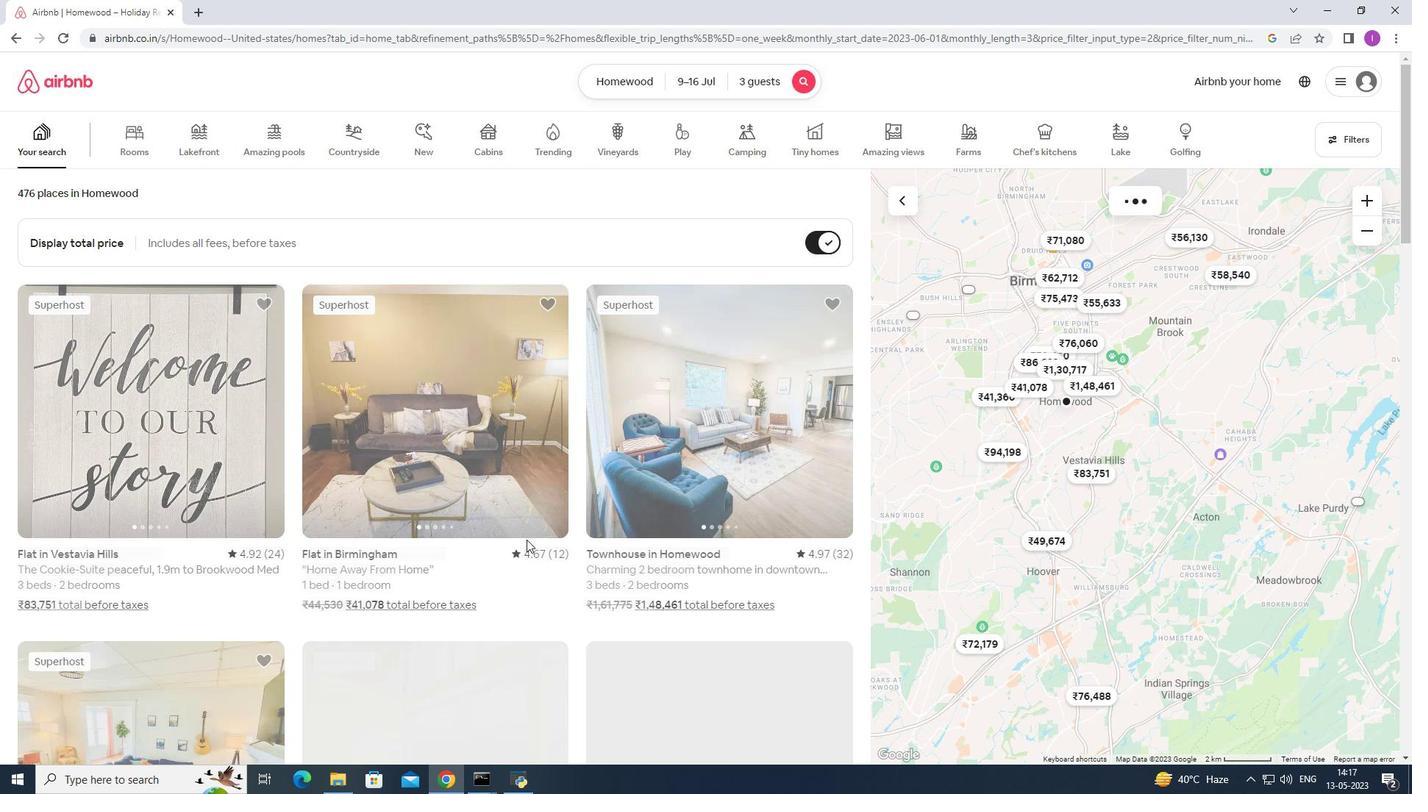 
